 Task: Look for space in Gulfport, United States from 6th September, 2023 to 15th September, 2023 for 6 adults in price range Rs.8000 to Rs.12000. Place can be entire place or private room with 6 bedrooms having 6 beds and 6 bathrooms. Property type can be house, flat, guest house. Amenities needed are: wifi, TV, free parkinig on premises, gym, breakfast. Booking option can be shelf check-in. Required host language is English.
Action: Mouse moved to (469, 112)
Screenshot: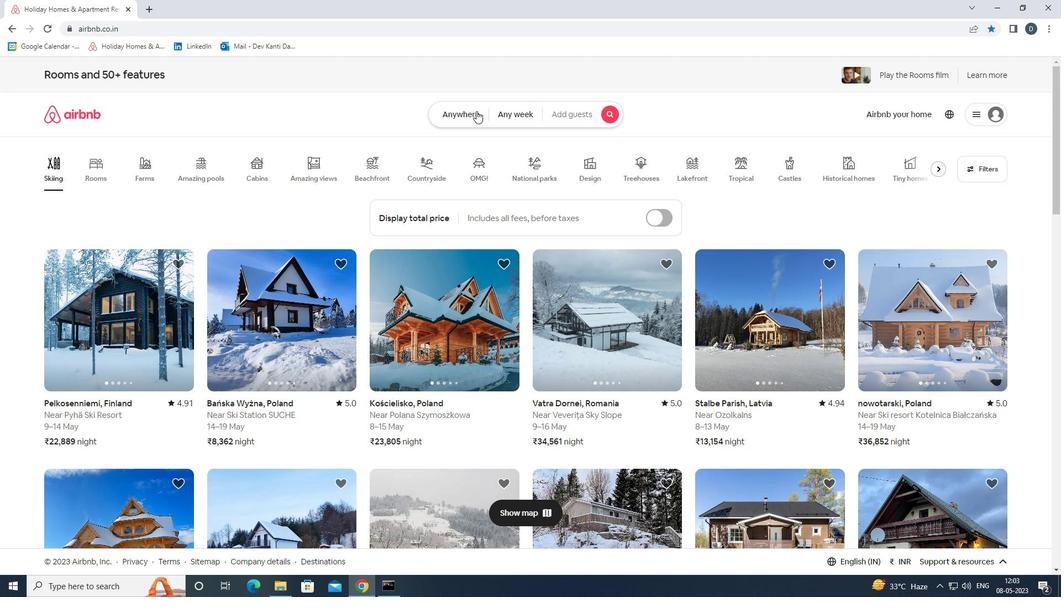 
Action: Mouse pressed left at (469, 112)
Screenshot: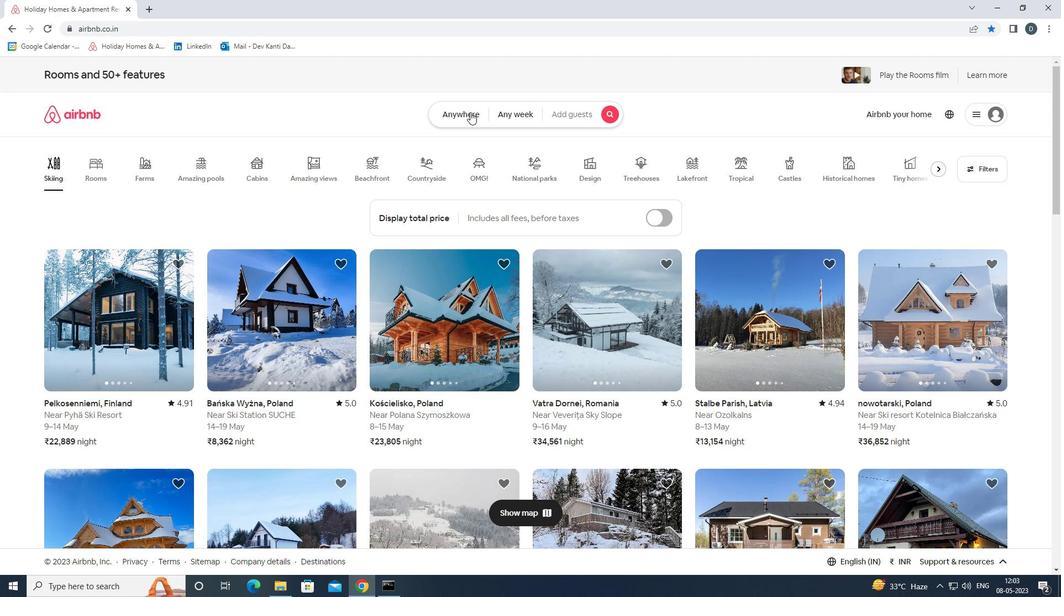 
Action: Mouse moved to (416, 160)
Screenshot: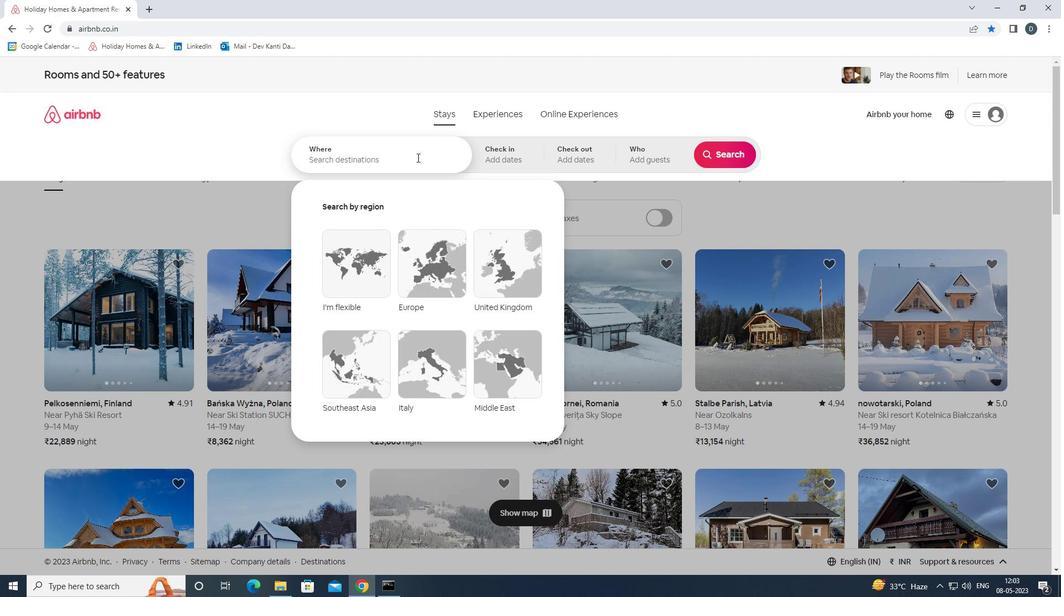 
Action: Mouse pressed left at (416, 160)
Screenshot: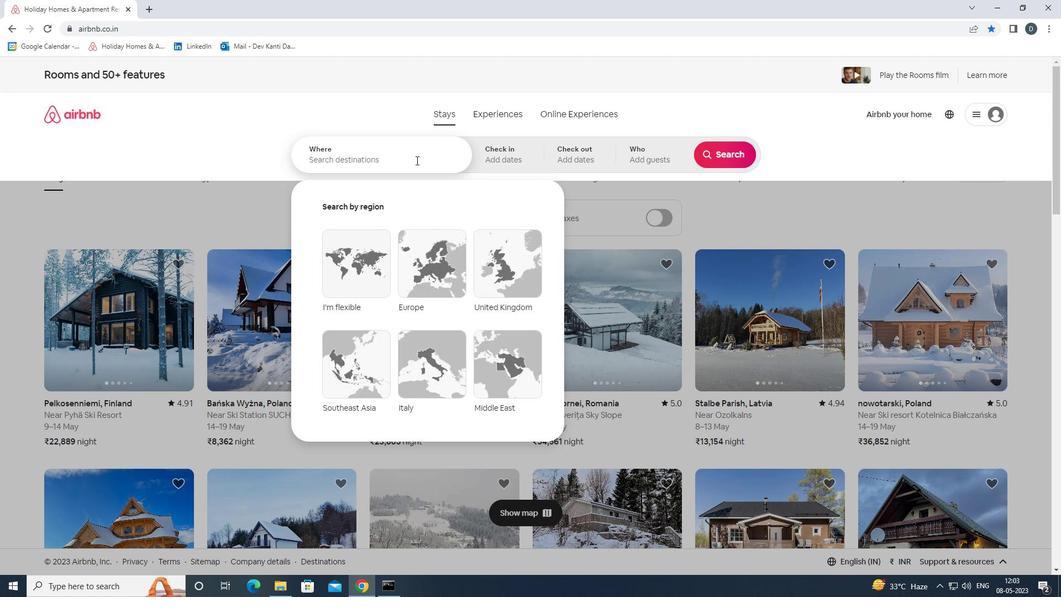 
Action: Key pressed <Key.shift><Key.shift><Key.shift><Key.shift><Key.shift><Key.shift><Key.shift><Key.shift><Key.shift><Key.shift><Key.shift><Key.shift><Key.shift><Key.shift><Key.shift><Key.shift><Key.shift>GULFPORT,<Key.shift><Key.shift><Key.shift><Key.shift><Key.shift><Key.shift><Key.shift><Key.shift><Key.shift><Key.shift><Key.shift><Key.shift><Key.shift><Key.shift><Key.shift>UNITED<Key.space><Key.shift>STATES<Key.enter>
Screenshot: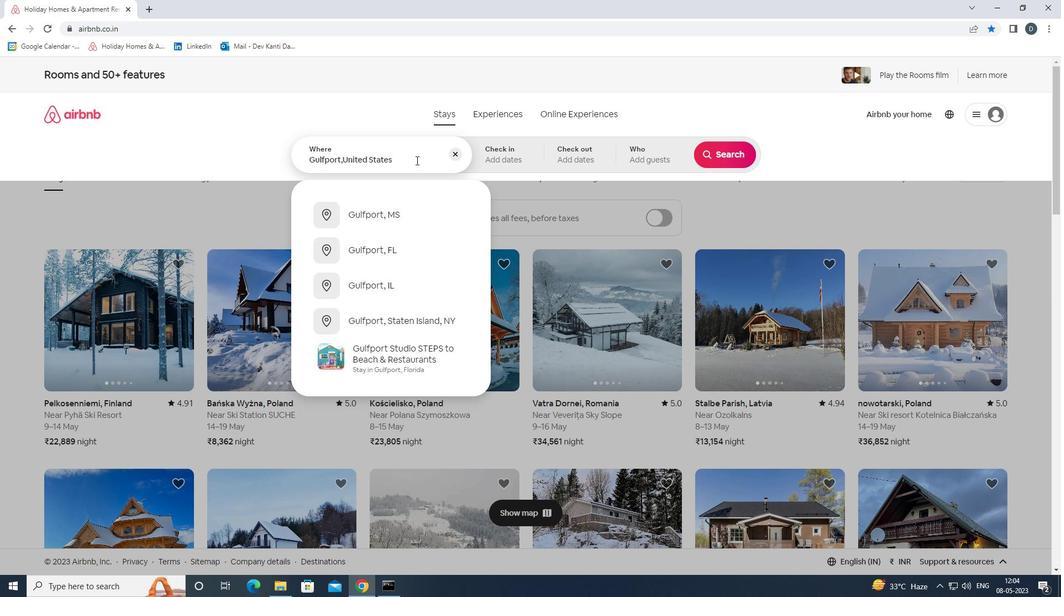 
Action: Mouse moved to (722, 236)
Screenshot: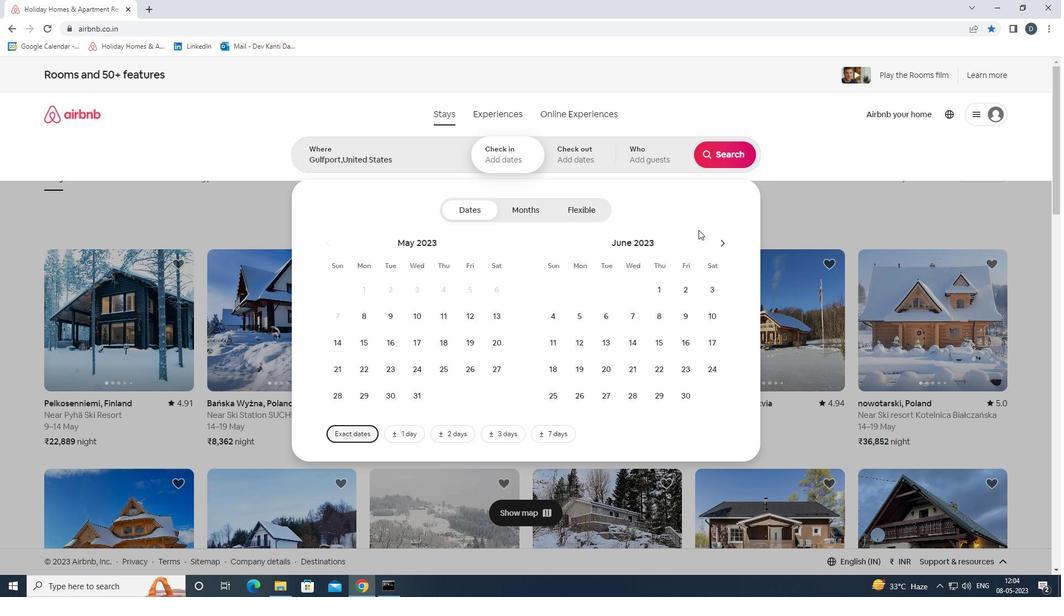 
Action: Mouse pressed left at (722, 236)
Screenshot: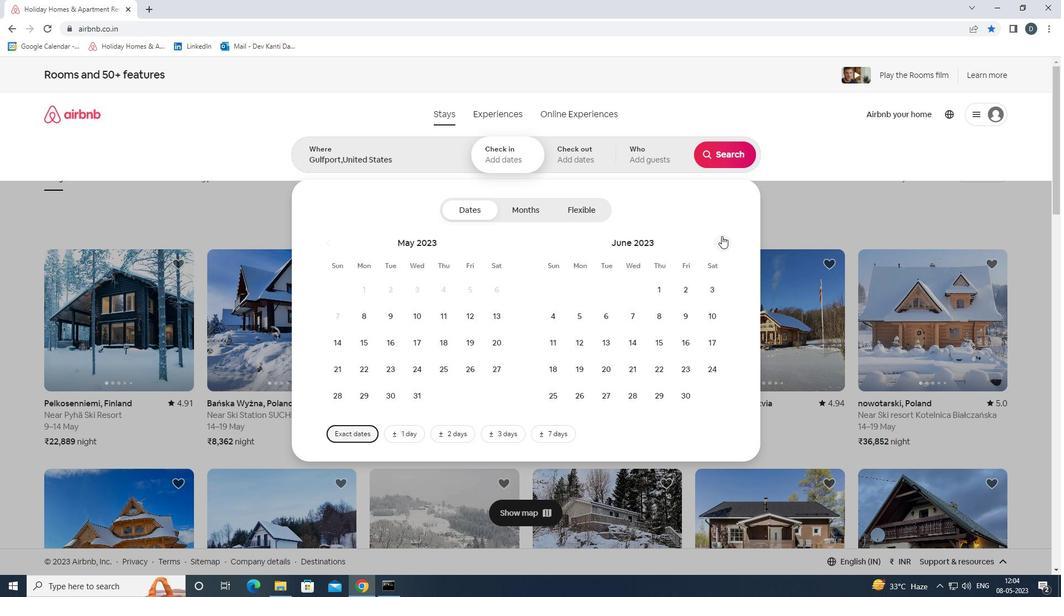 
Action: Mouse pressed left at (722, 236)
Screenshot: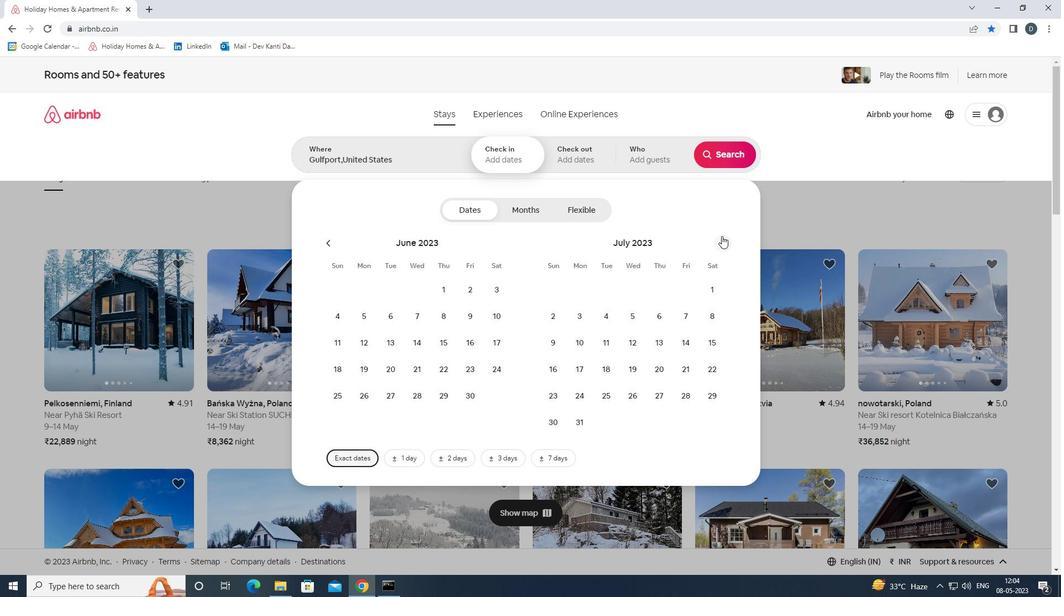 
Action: Mouse pressed left at (722, 236)
Screenshot: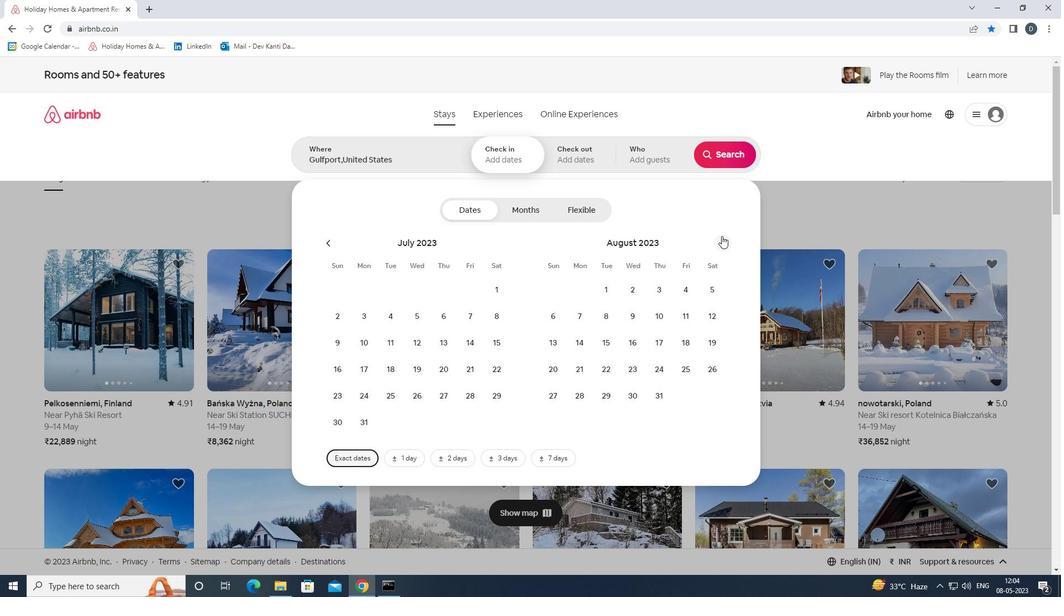 
Action: Mouse moved to (635, 315)
Screenshot: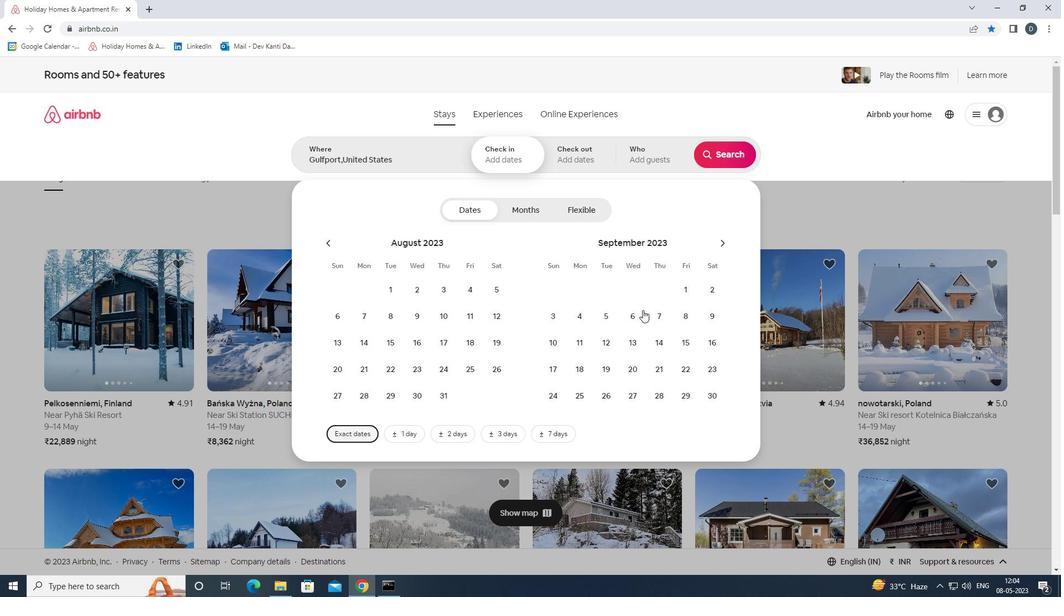 
Action: Mouse pressed left at (635, 315)
Screenshot: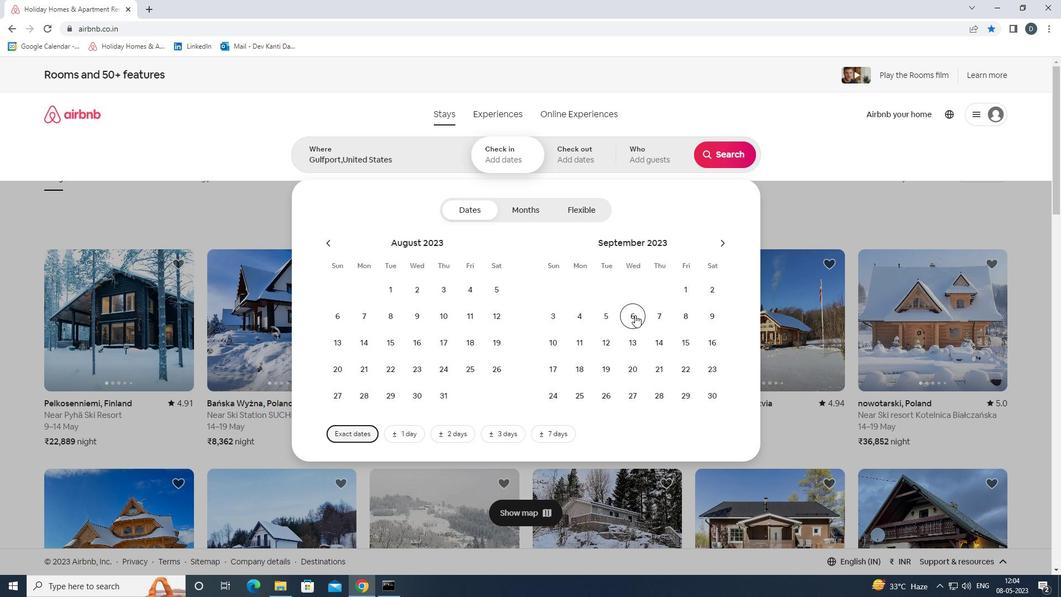 
Action: Mouse moved to (687, 336)
Screenshot: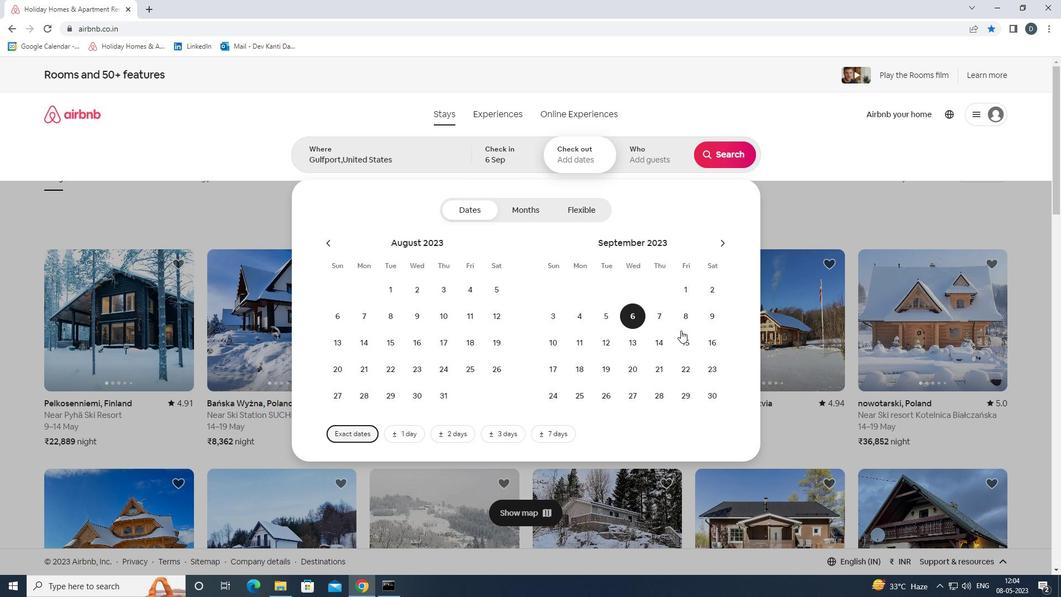 
Action: Mouse pressed left at (687, 336)
Screenshot: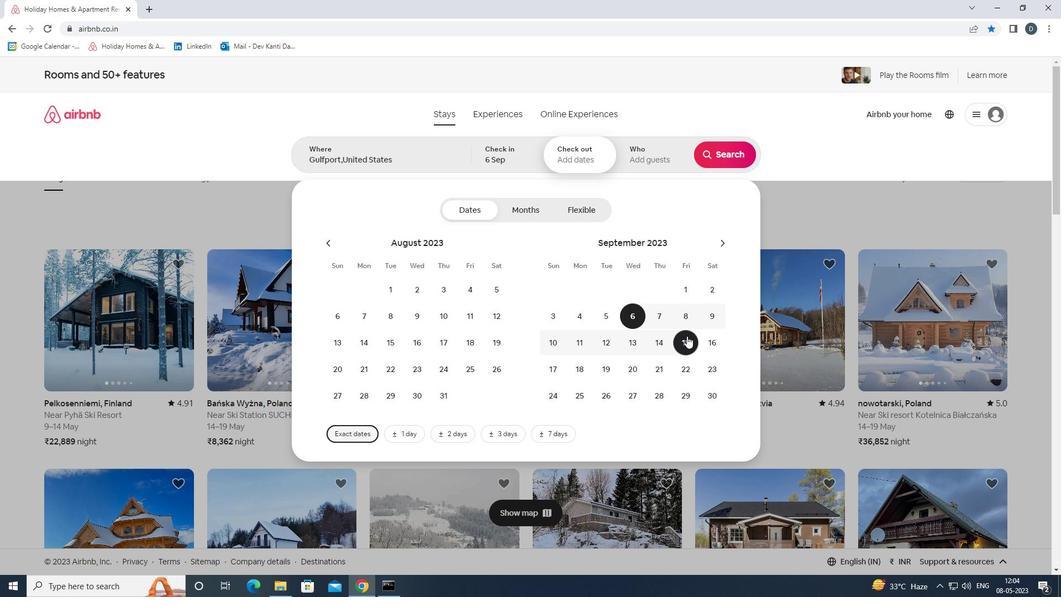
Action: Mouse moved to (663, 162)
Screenshot: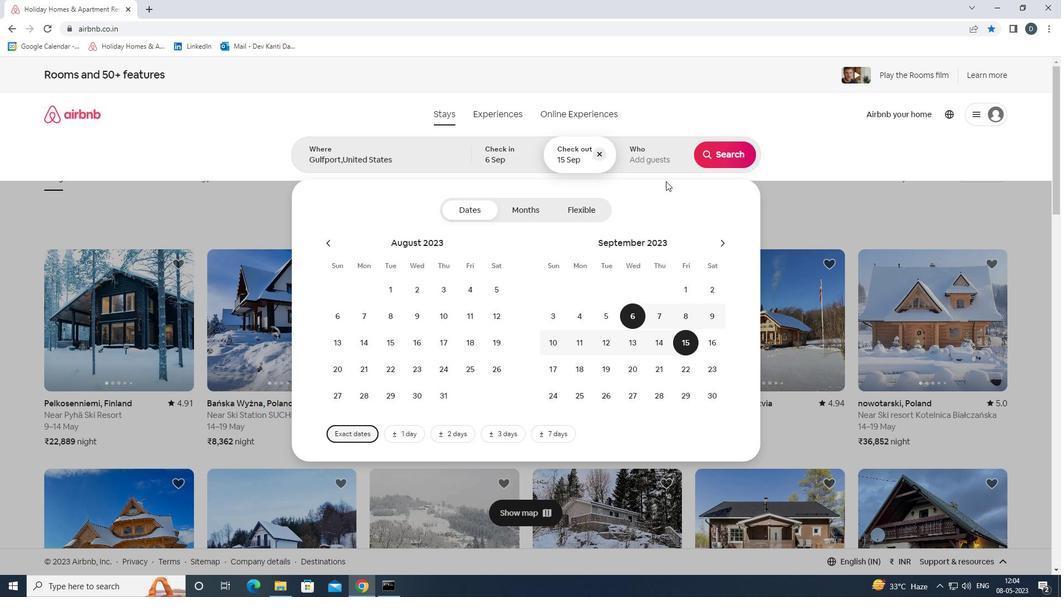 
Action: Mouse pressed left at (663, 162)
Screenshot: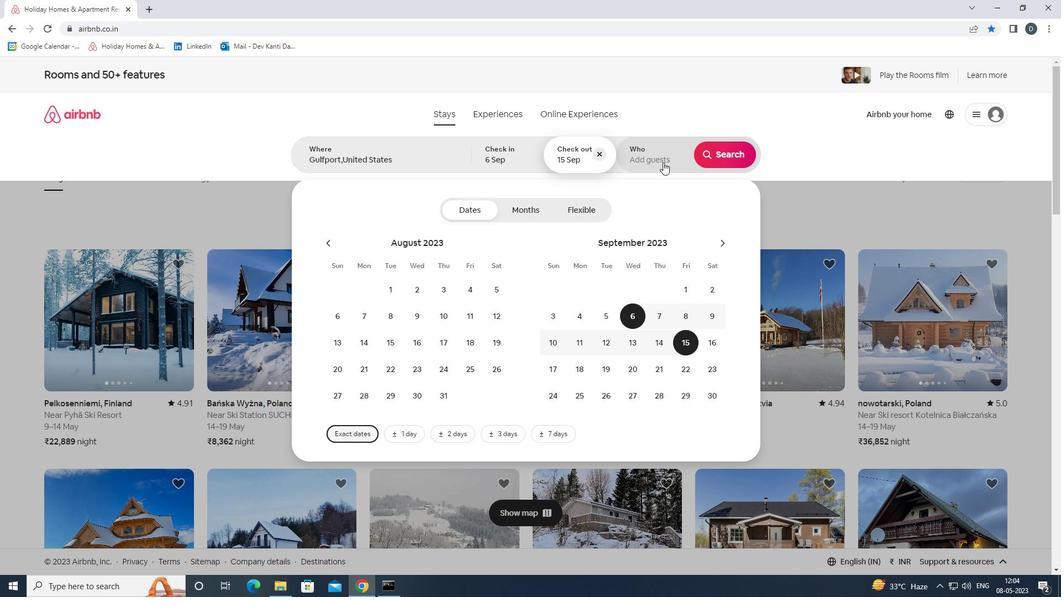 
Action: Mouse moved to (727, 210)
Screenshot: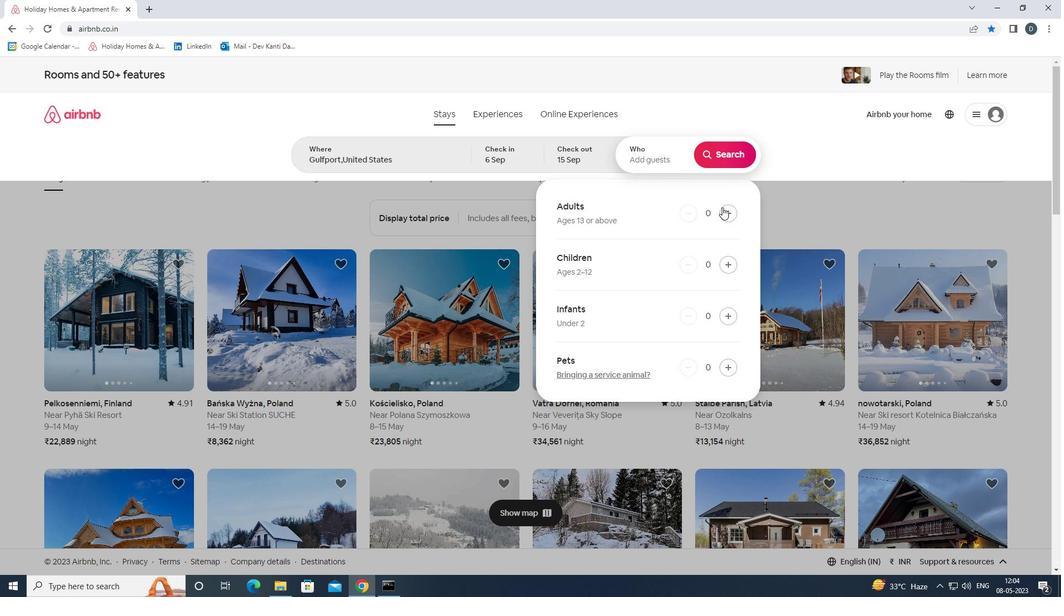 
Action: Mouse pressed left at (727, 210)
Screenshot: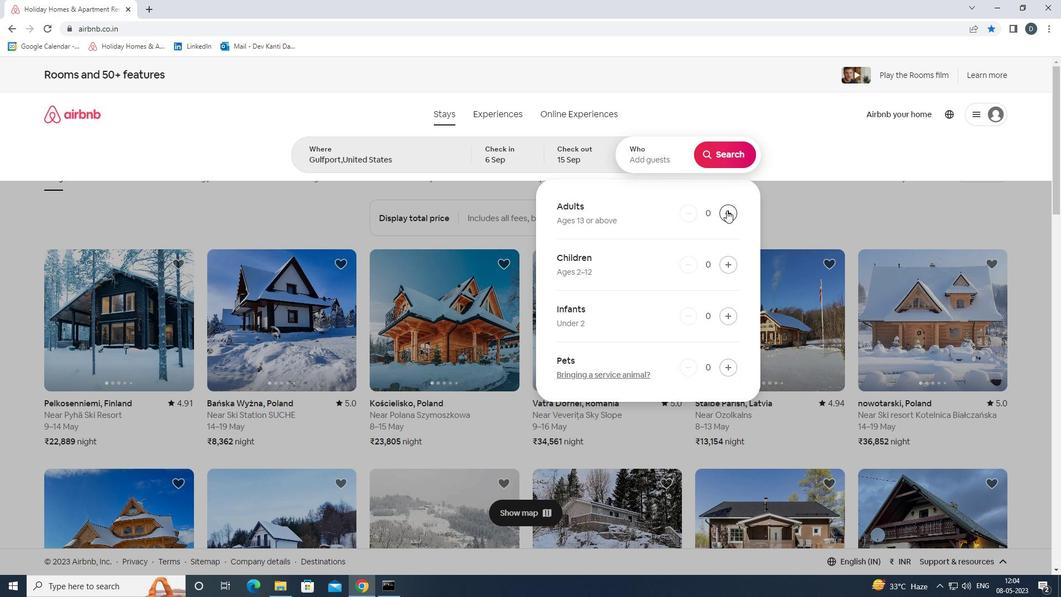
Action: Mouse pressed left at (727, 210)
Screenshot: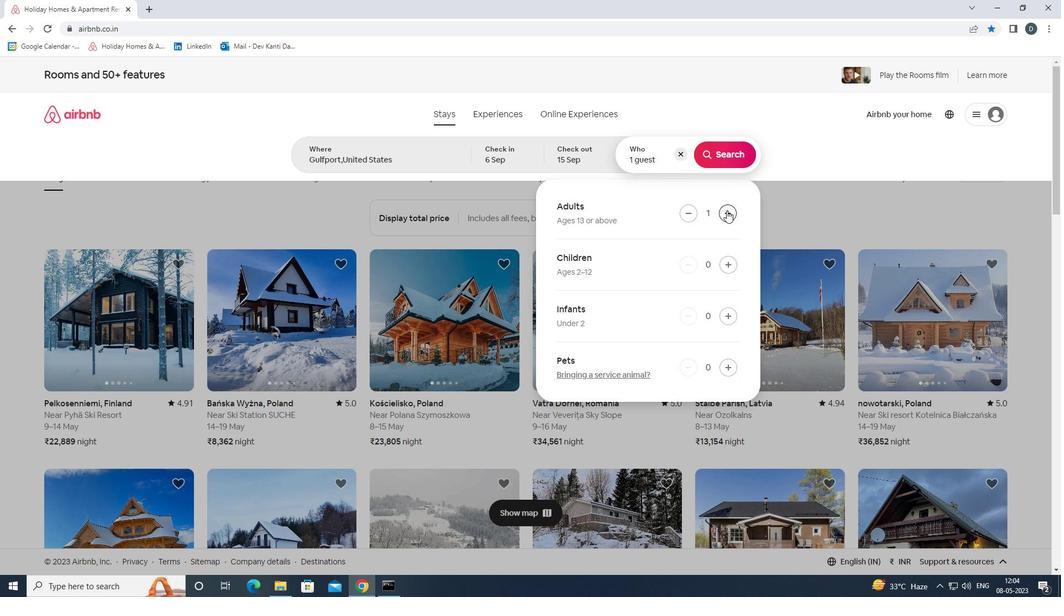 
Action: Mouse pressed left at (727, 210)
Screenshot: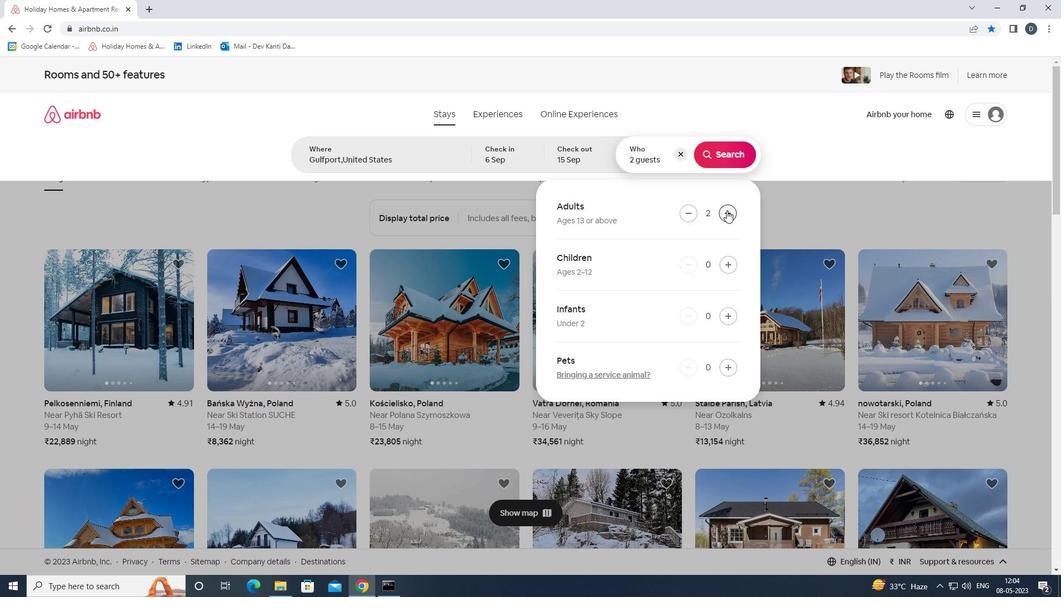 
Action: Mouse pressed left at (727, 210)
Screenshot: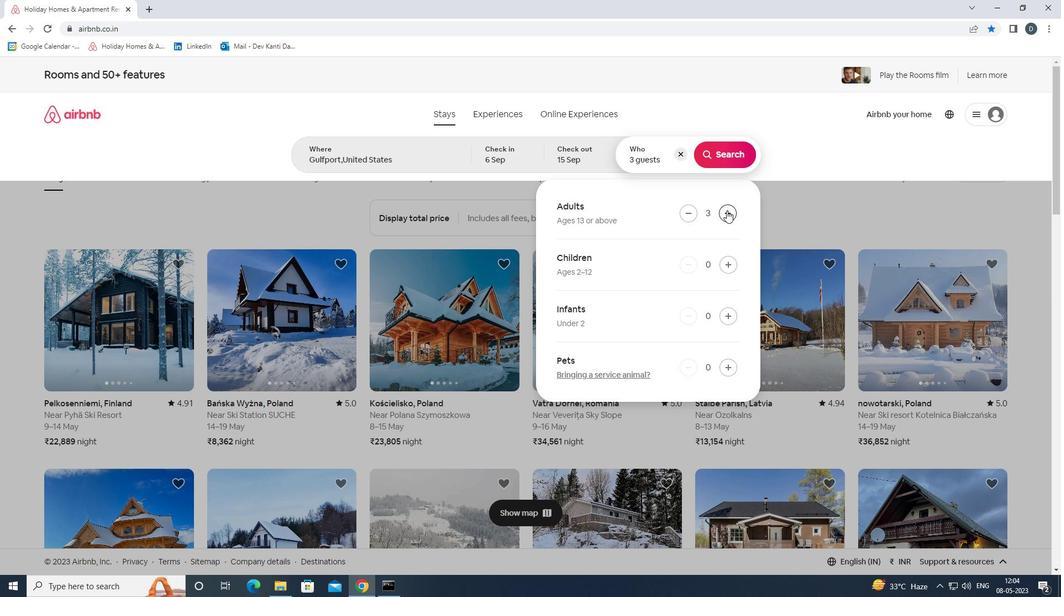 
Action: Mouse pressed left at (727, 210)
Screenshot: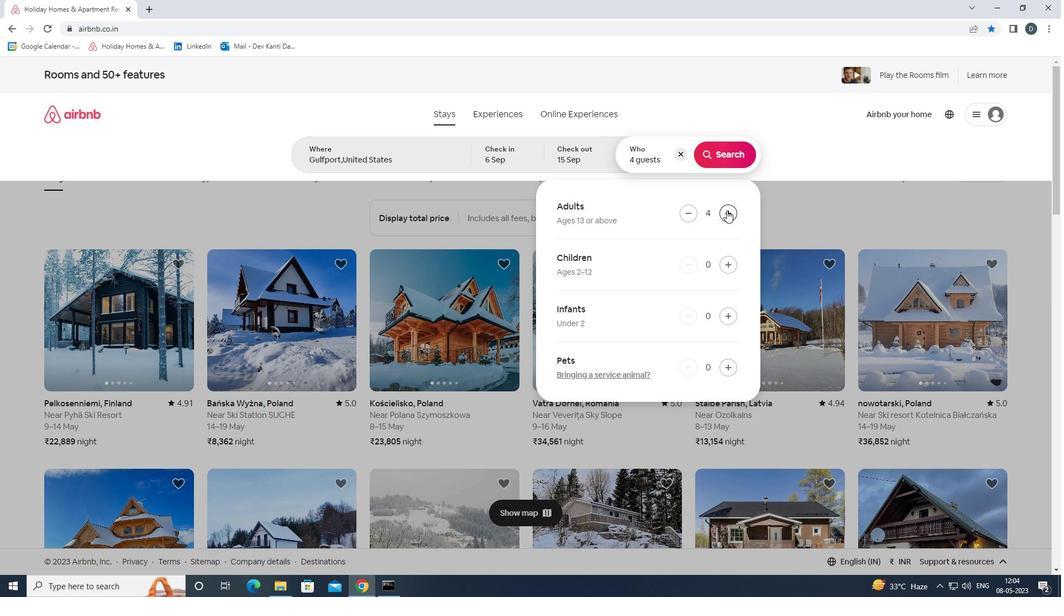 
Action: Mouse pressed left at (727, 210)
Screenshot: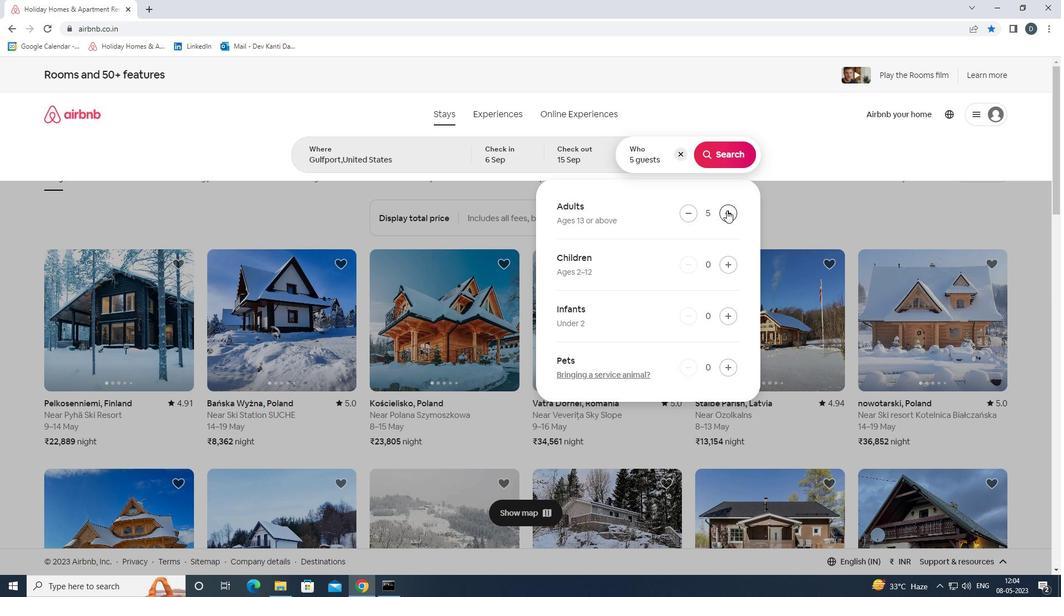 
Action: Mouse moved to (719, 155)
Screenshot: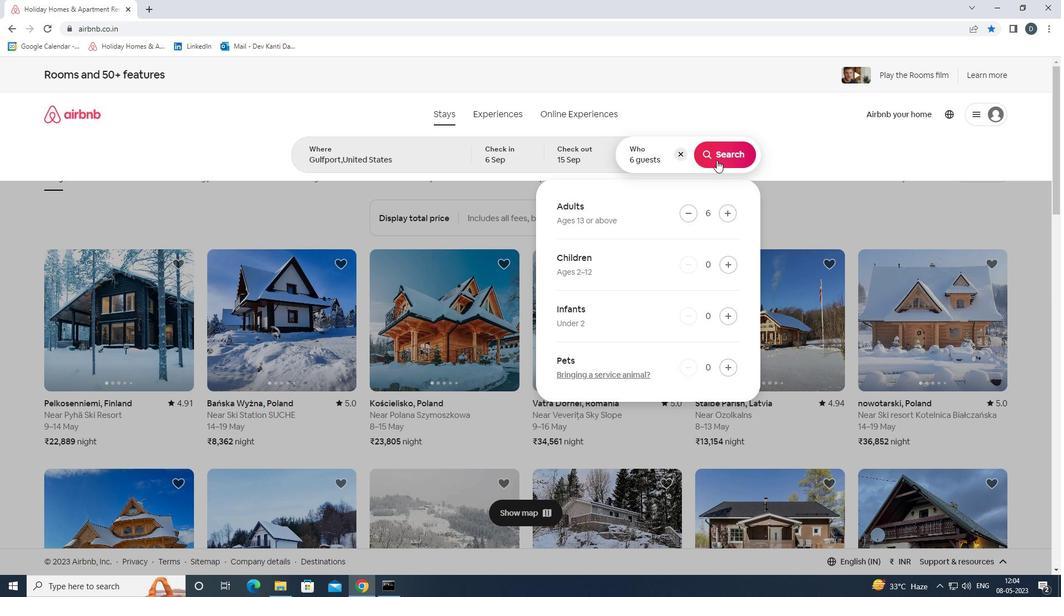 
Action: Mouse pressed left at (719, 155)
Screenshot: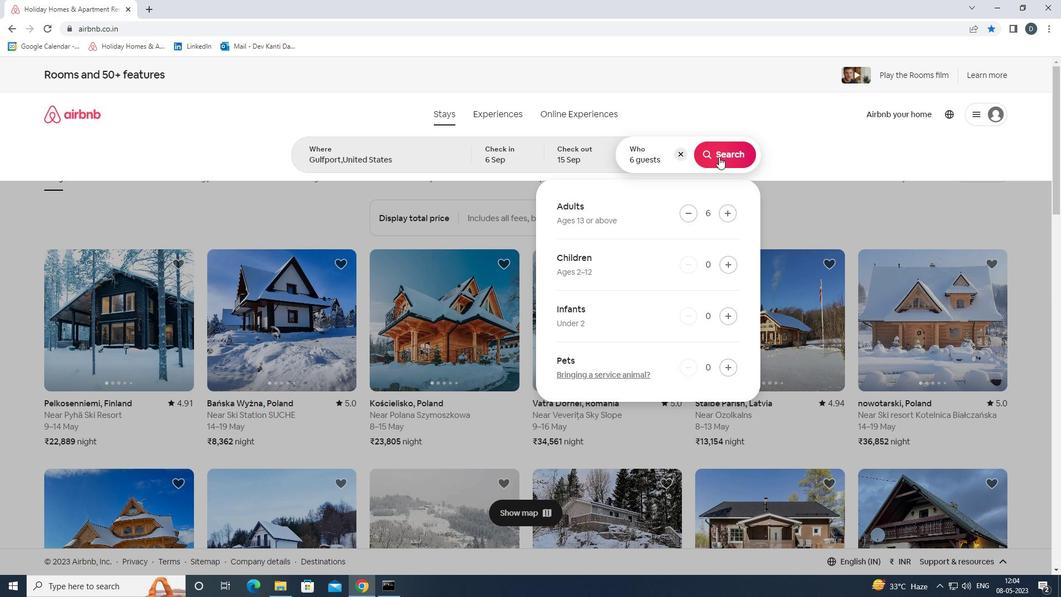 
Action: Mouse moved to (1009, 123)
Screenshot: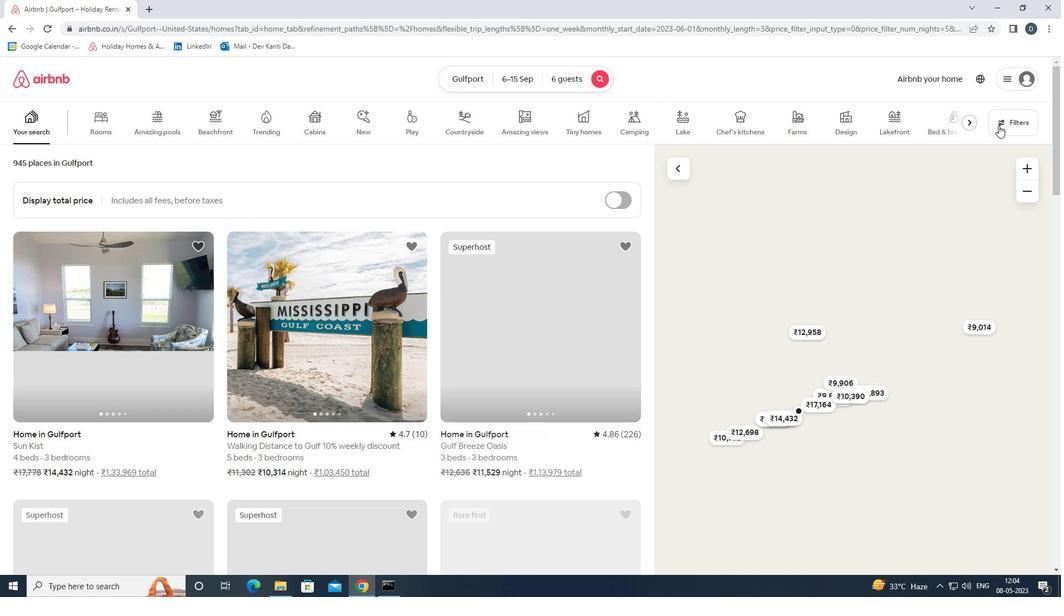 
Action: Mouse pressed left at (1009, 123)
Screenshot: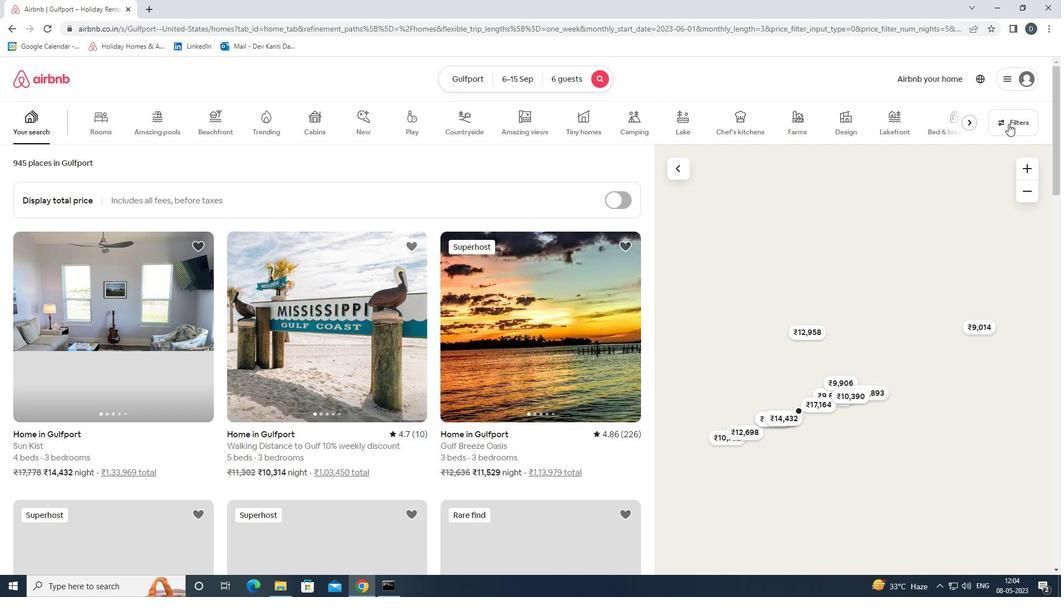
Action: Mouse moved to (447, 392)
Screenshot: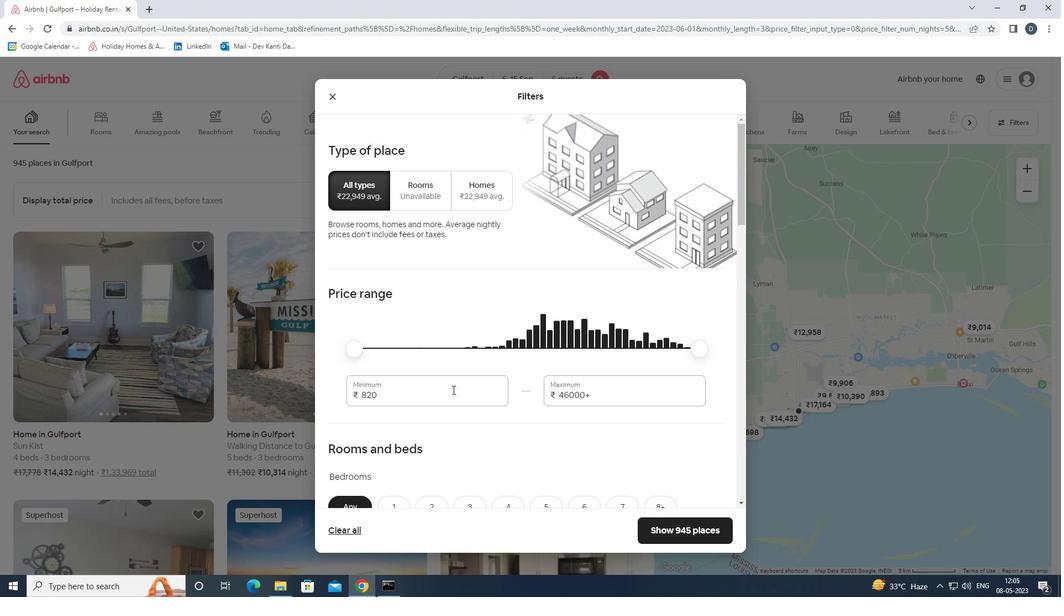 
Action: Mouse pressed left at (447, 392)
Screenshot: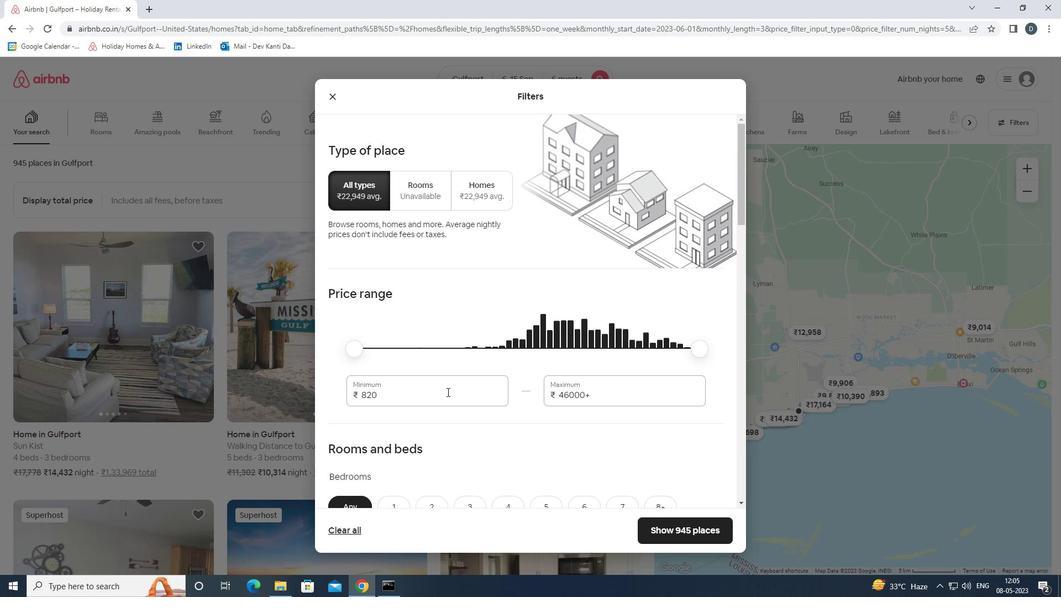 
Action: Mouse pressed left at (447, 392)
Screenshot: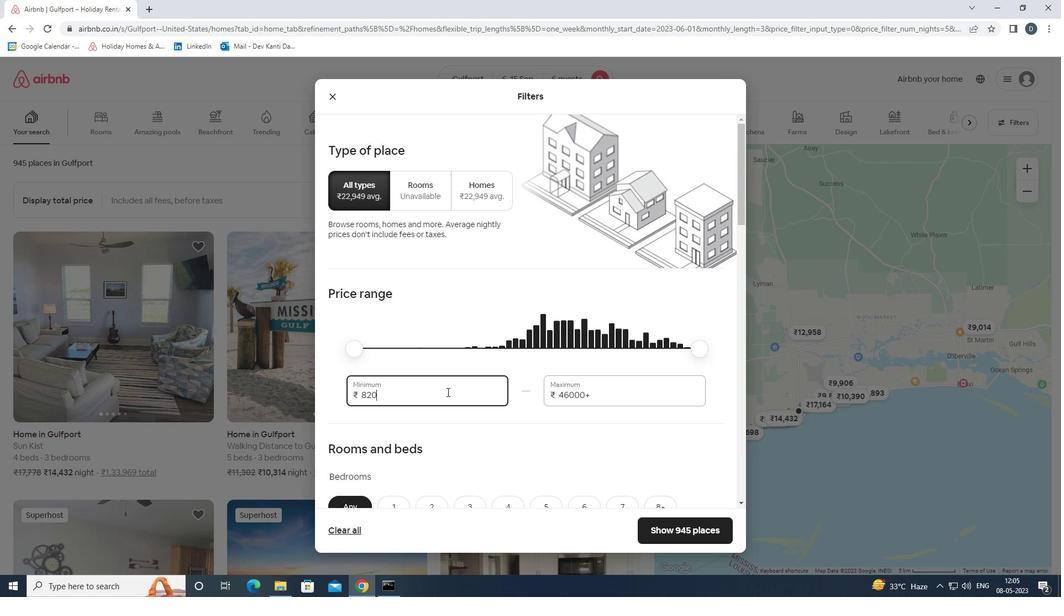 
Action: Mouse moved to (459, 390)
Screenshot: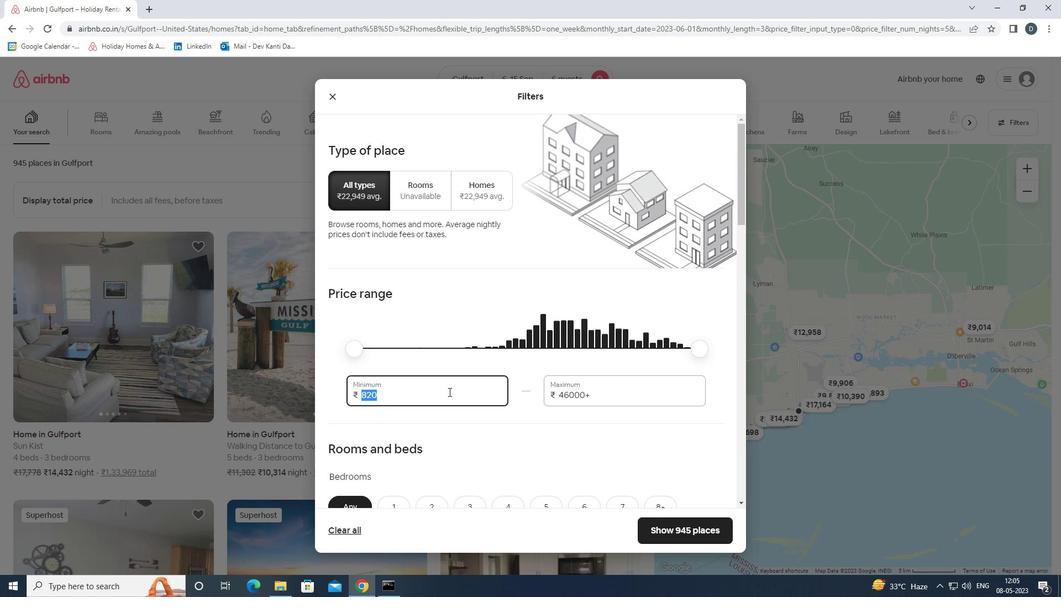 
Action: Key pressed 8000<Key.tab>12000
Screenshot: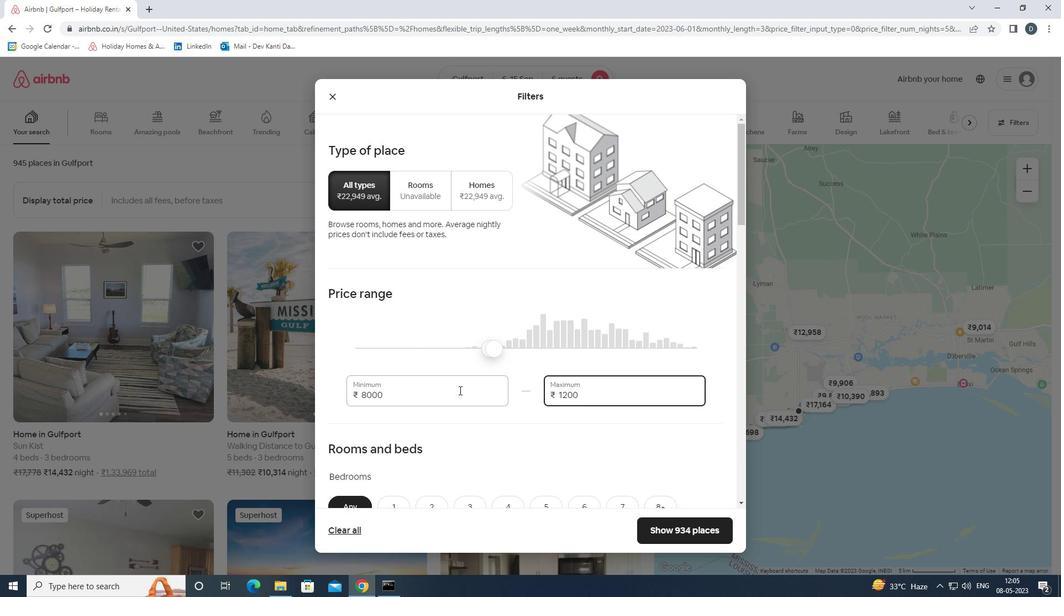 
Action: Mouse moved to (477, 390)
Screenshot: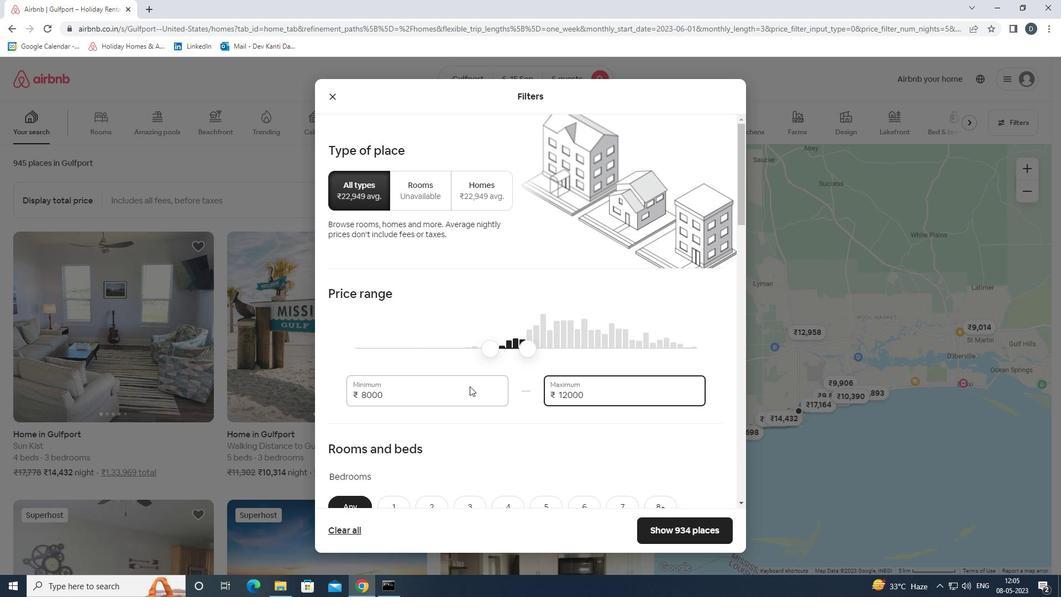 
Action: Mouse scrolled (477, 389) with delta (0, 0)
Screenshot: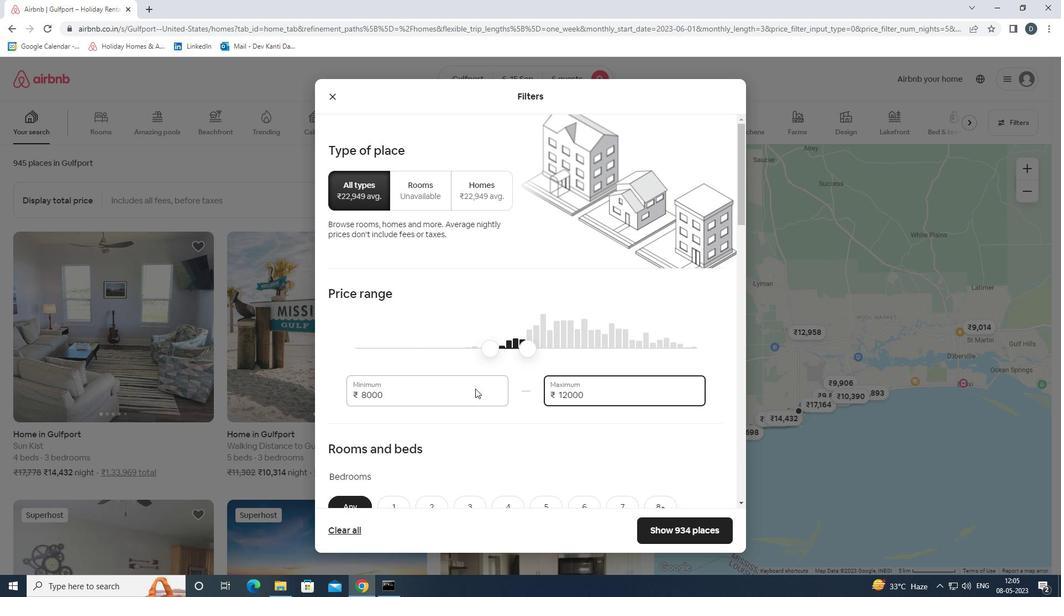 
Action: Mouse scrolled (477, 389) with delta (0, 0)
Screenshot: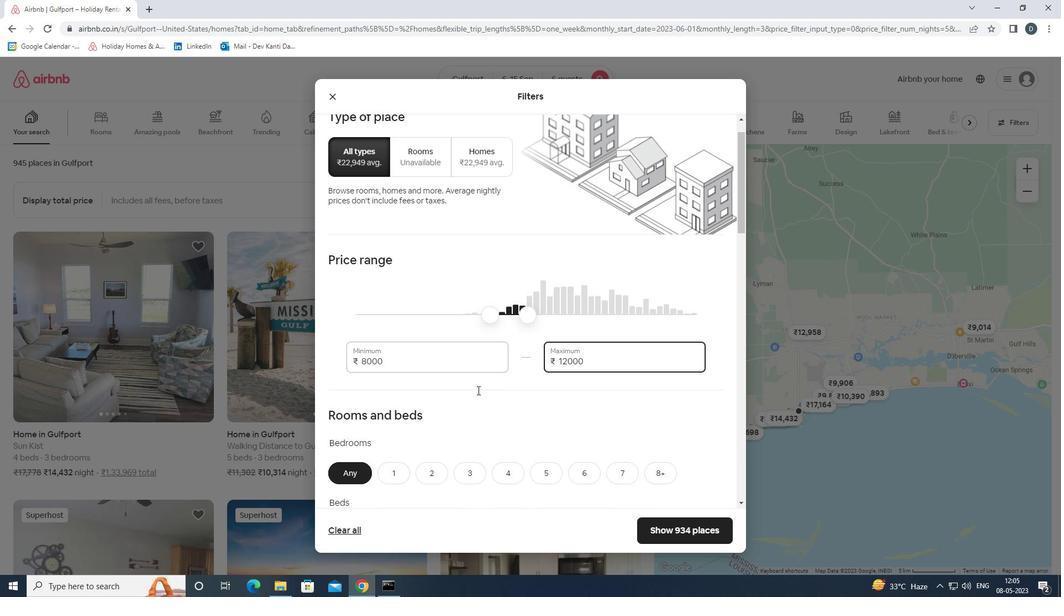 
Action: Mouse moved to (472, 387)
Screenshot: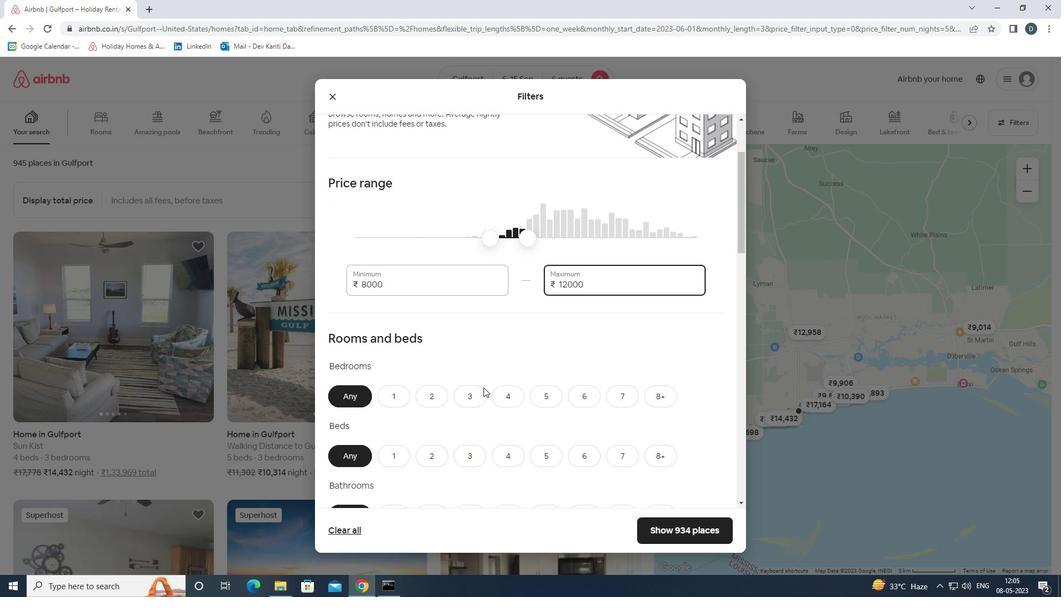 
Action: Mouse scrolled (472, 387) with delta (0, 0)
Screenshot: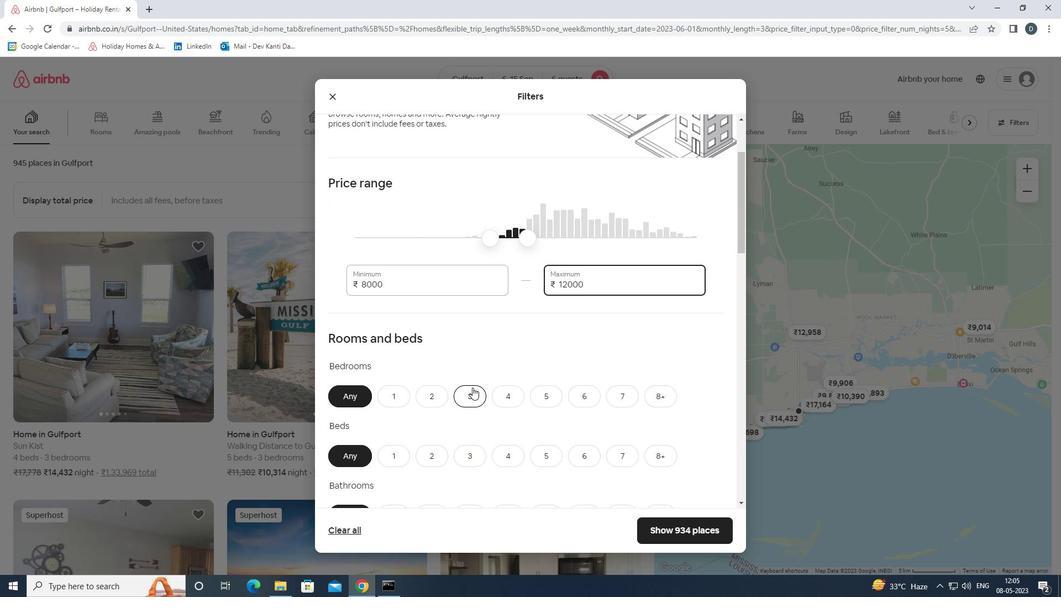 
Action: Mouse moved to (582, 343)
Screenshot: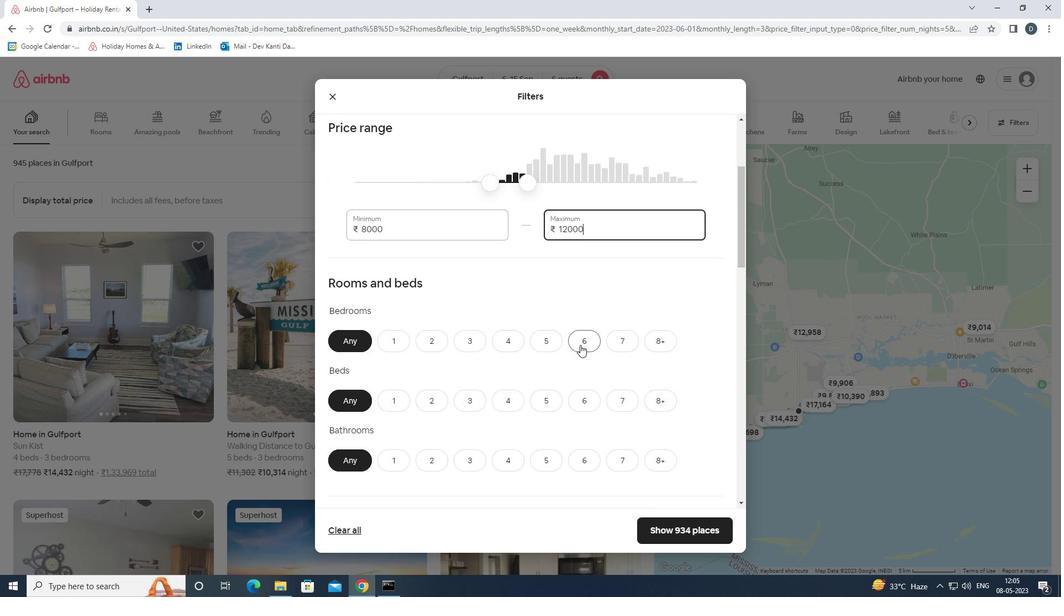 
Action: Mouse pressed left at (582, 343)
Screenshot: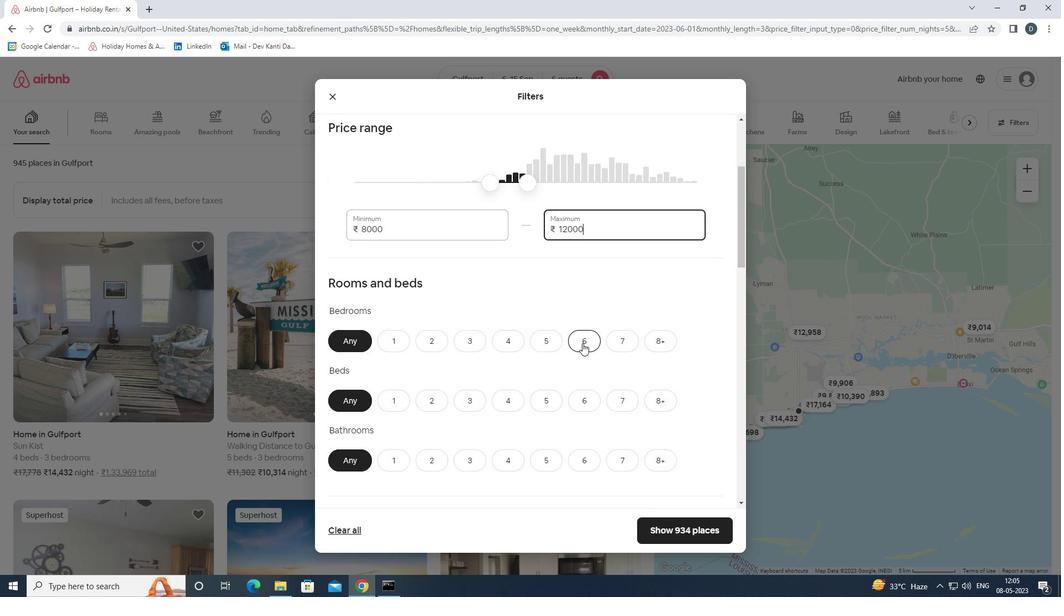 
Action: Mouse moved to (572, 403)
Screenshot: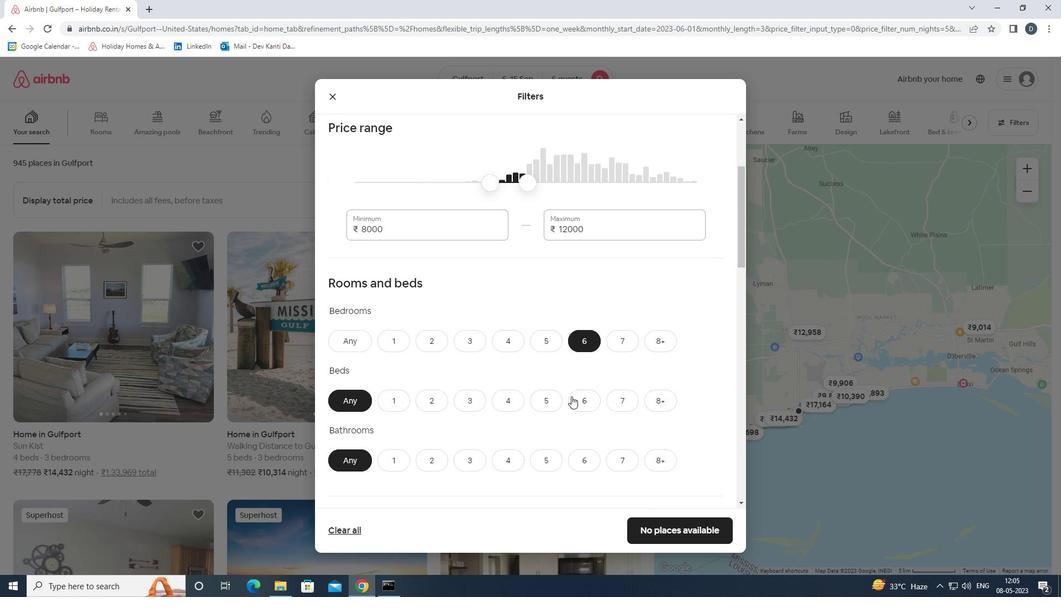 
Action: Mouse pressed left at (572, 403)
Screenshot: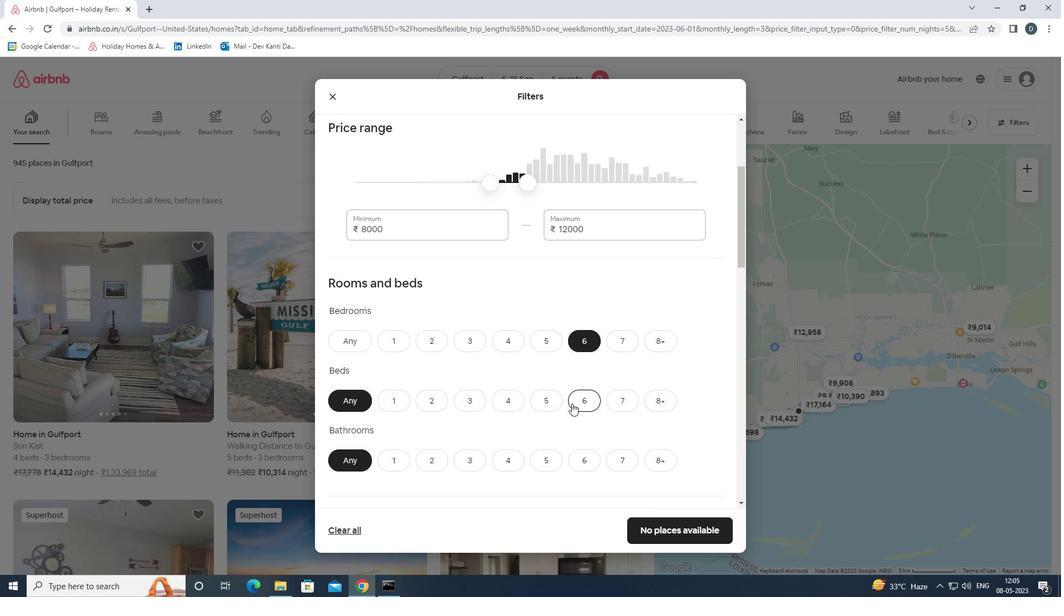 
Action: Mouse moved to (584, 458)
Screenshot: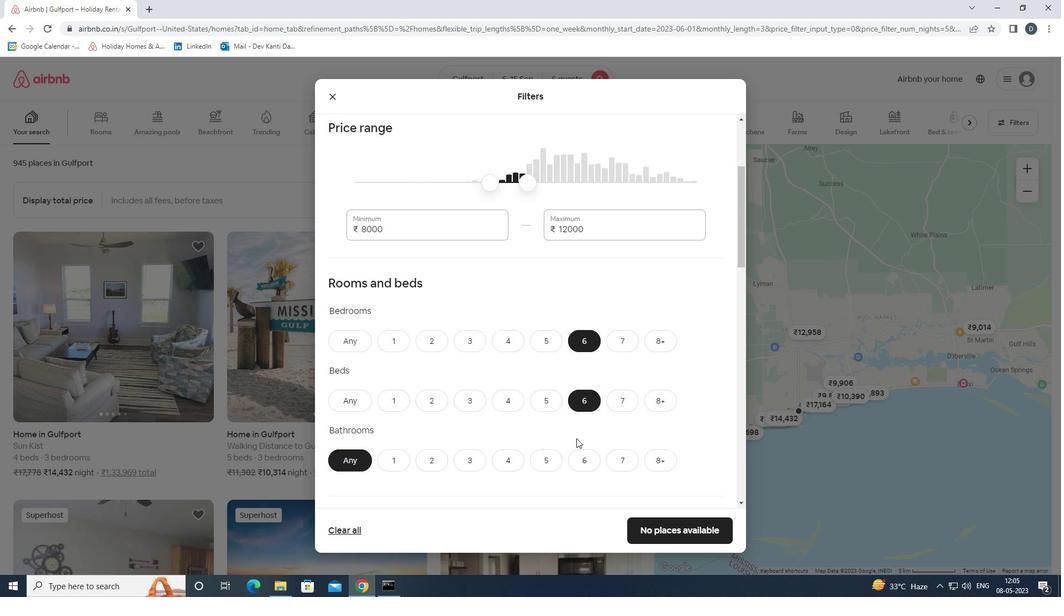 
Action: Mouse pressed left at (584, 458)
Screenshot: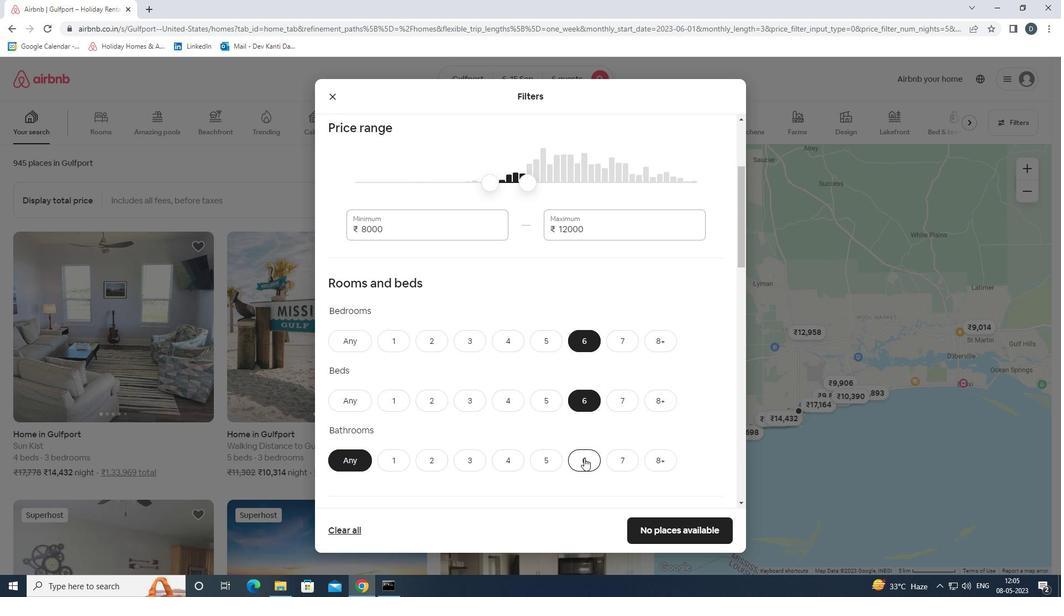 
Action: Mouse moved to (580, 438)
Screenshot: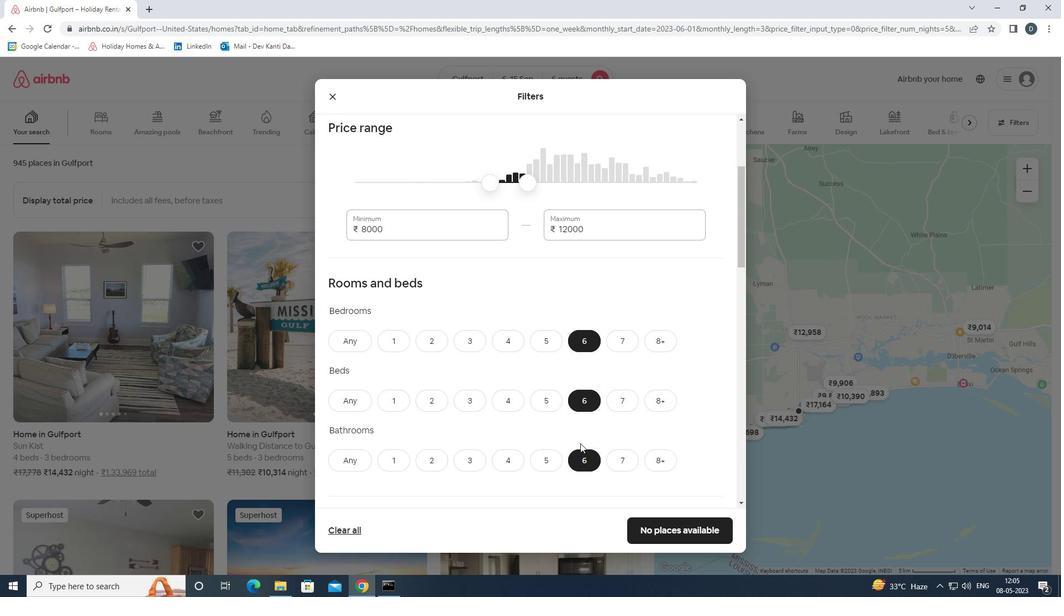 
Action: Mouse scrolled (580, 437) with delta (0, 0)
Screenshot: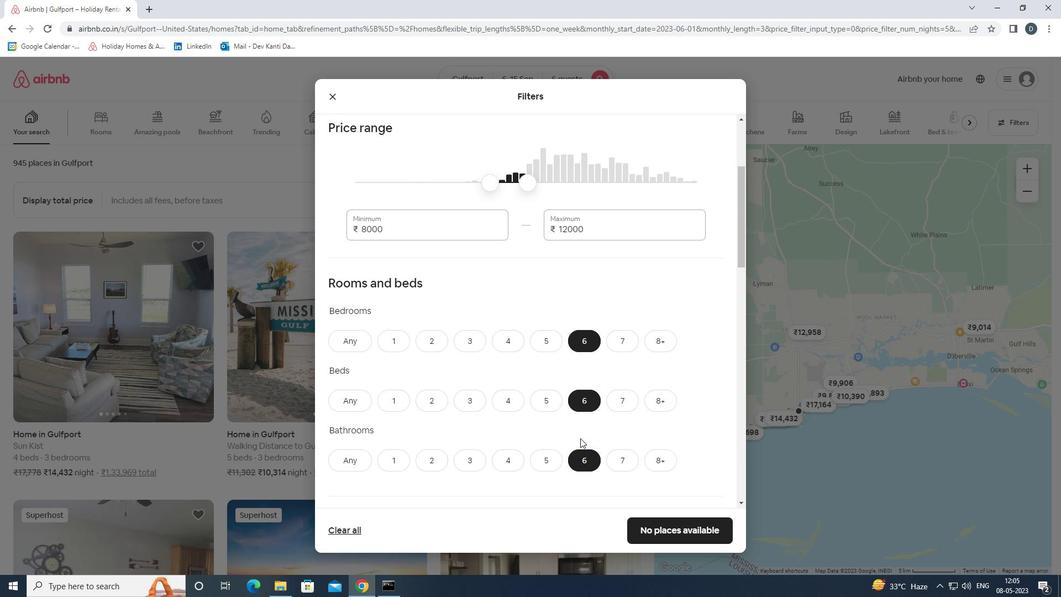 
Action: Mouse scrolled (580, 437) with delta (0, 0)
Screenshot: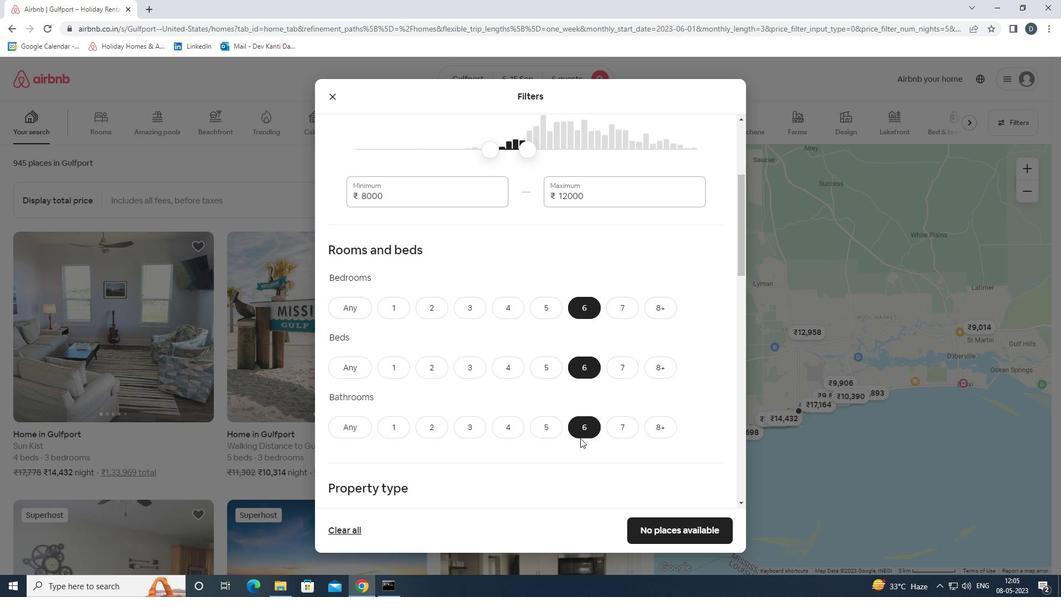 
Action: Mouse scrolled (580, 437) with delta (0, 0)
Screenshot: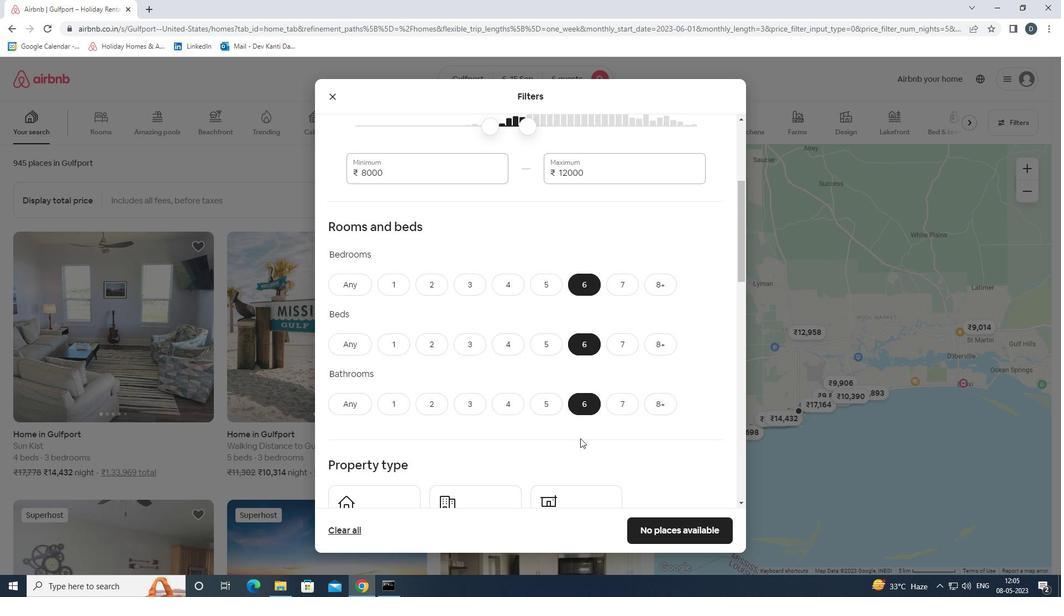 
Action: Mouse moved to (399, 425)
Screenshot: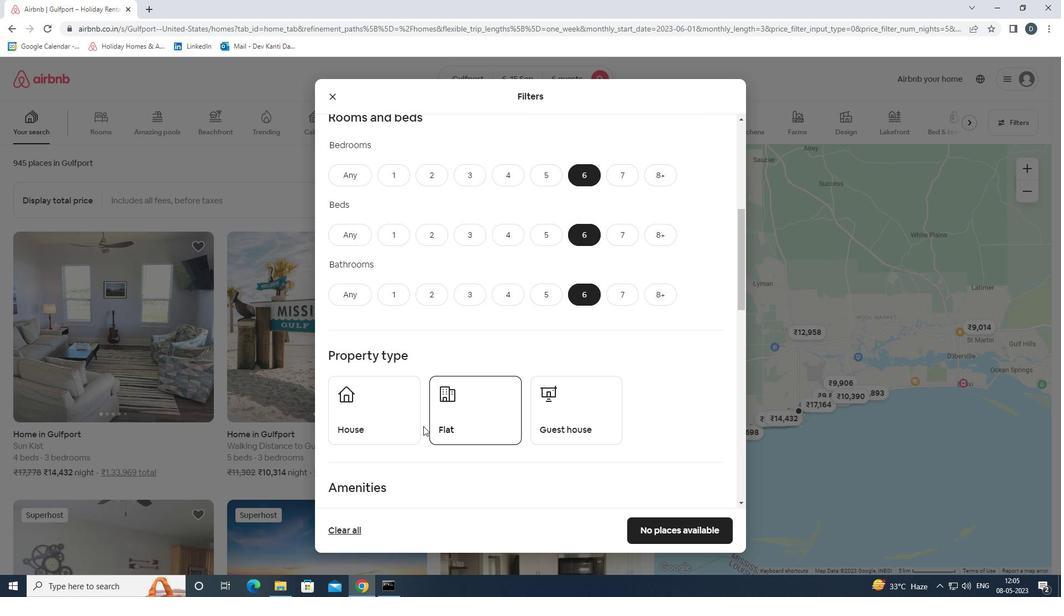
Action: Mouse pressed left at (399, 425)
Screenshot: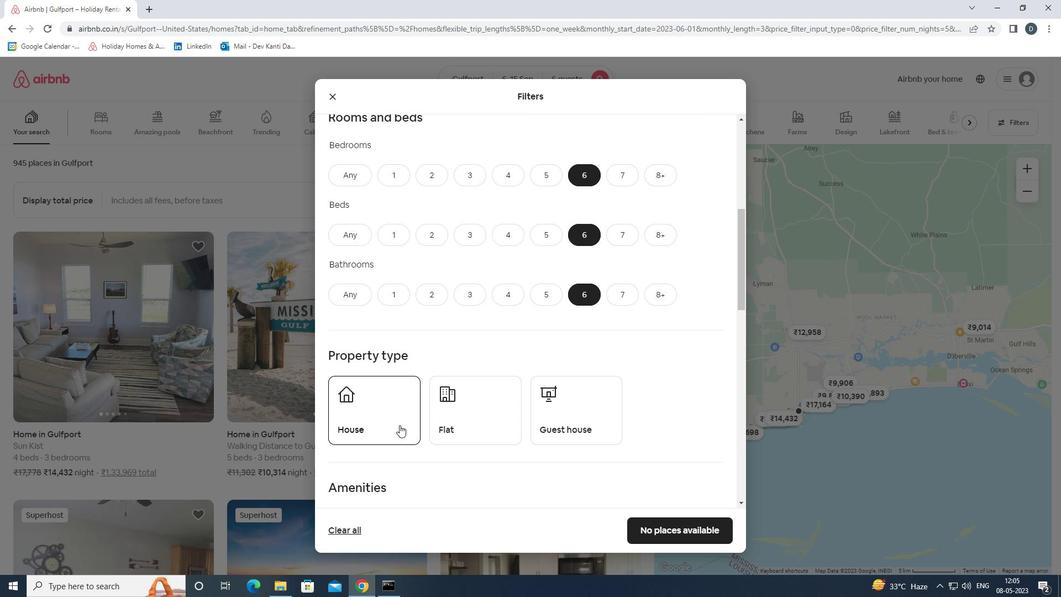 
Action: Mouse moved to (478, 419)
Screenshot: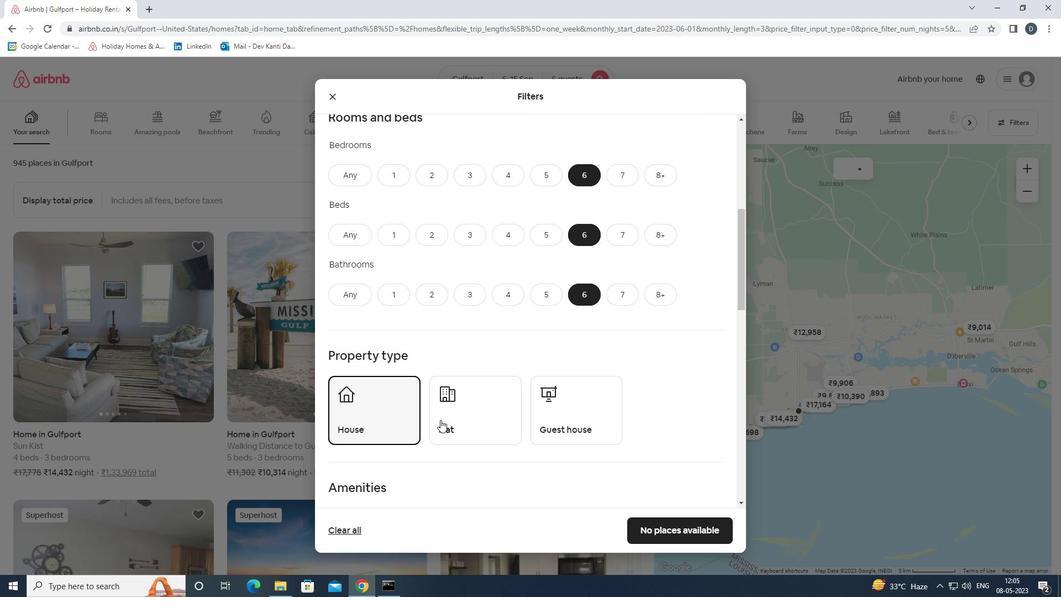 
Action: Mouse pressed left at (478, 419)
Screenshot: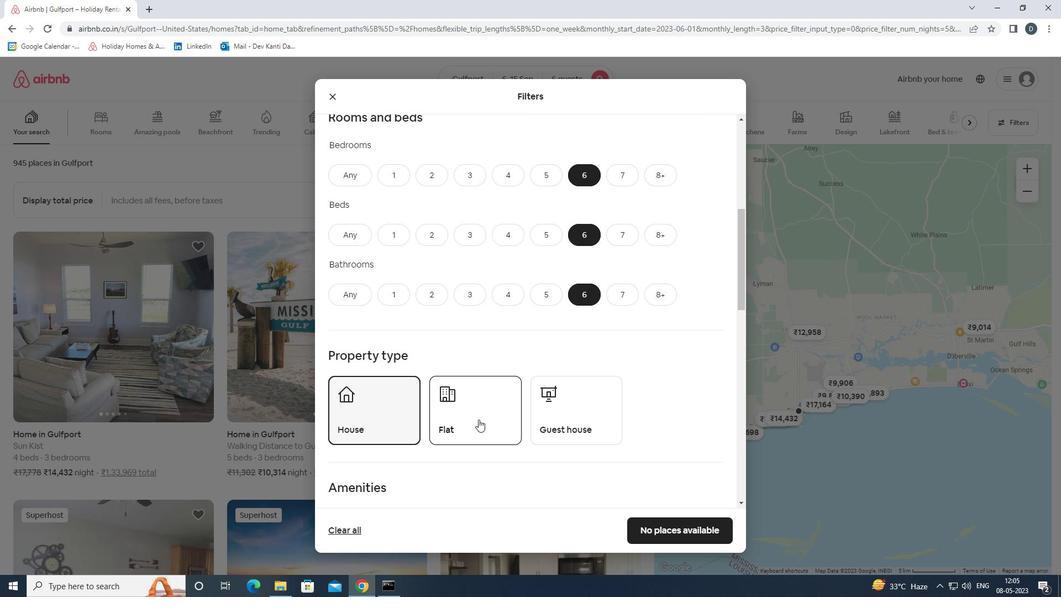 
Action: Mouse moved to (552, 404)
Screenshot: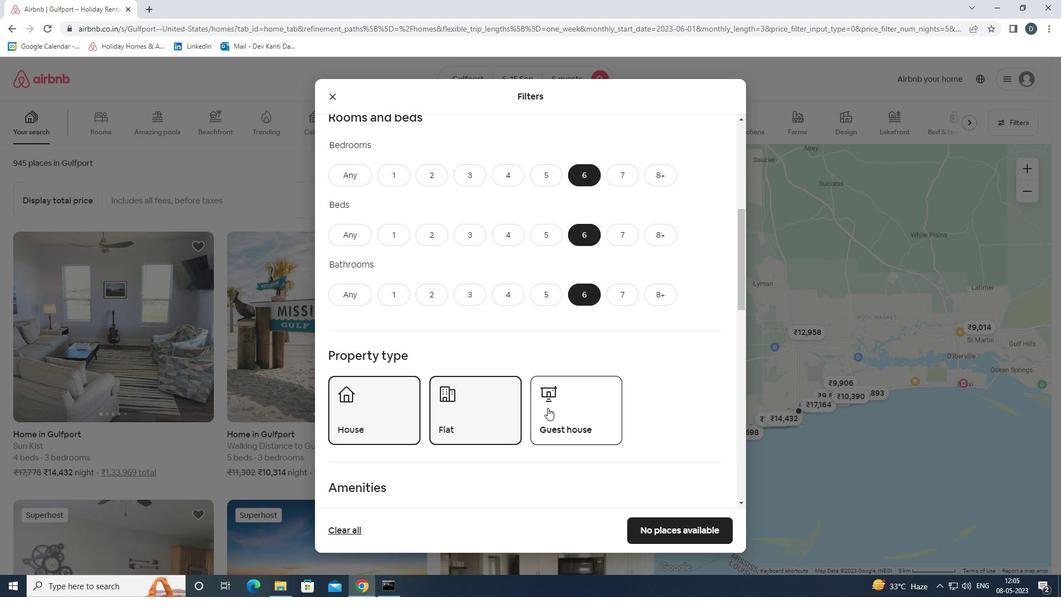 
Action: Mouse pressed left at (552, 404)
Screenshot: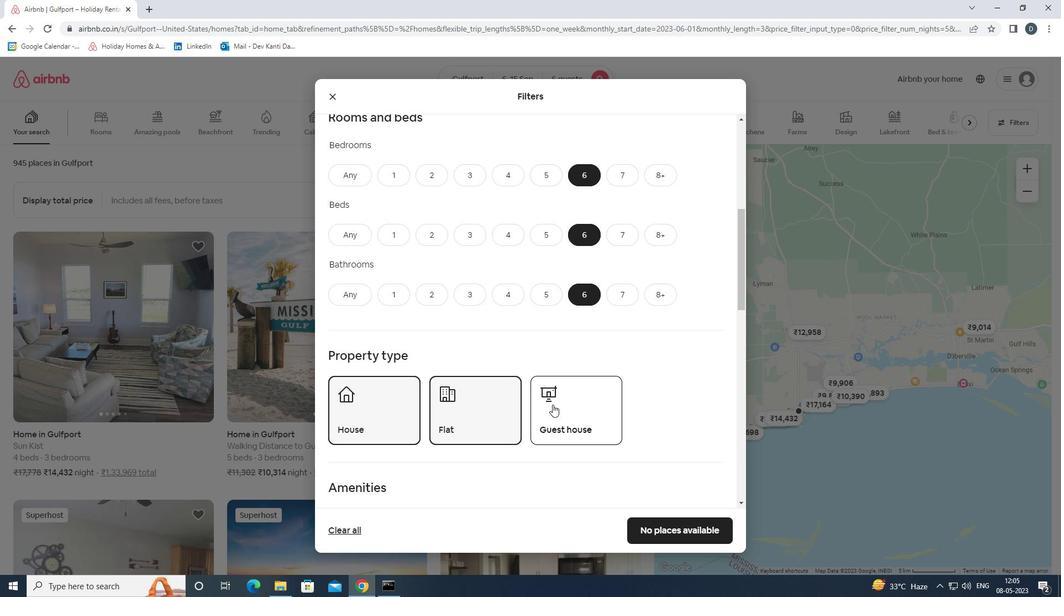 
Action: Mouse moved to (552, 404)
Screenshot: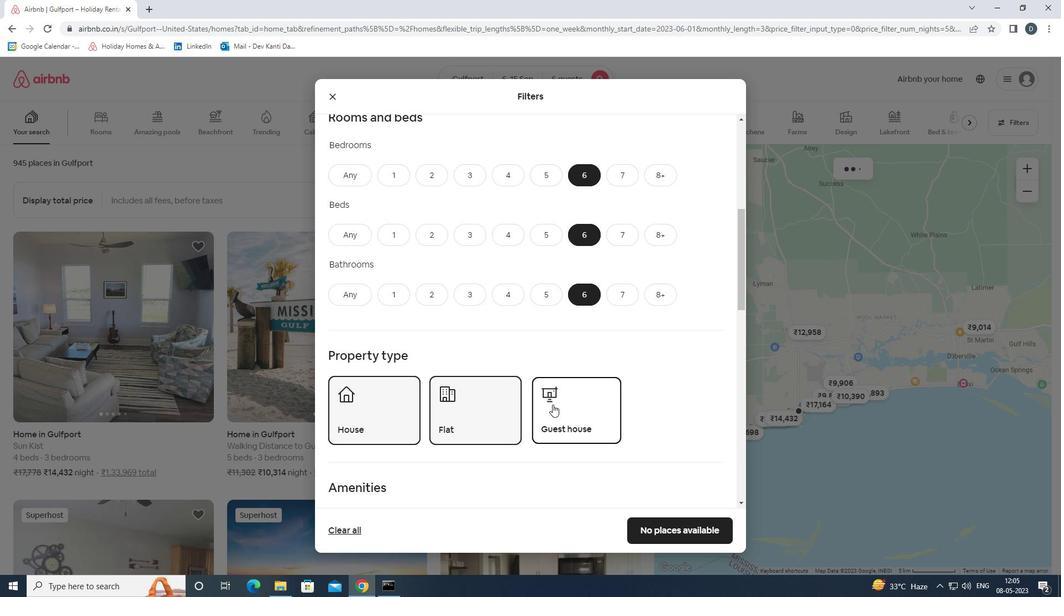 
Action: Mouse scrolled (552, 404) with delta (0, 0)
Screenshot: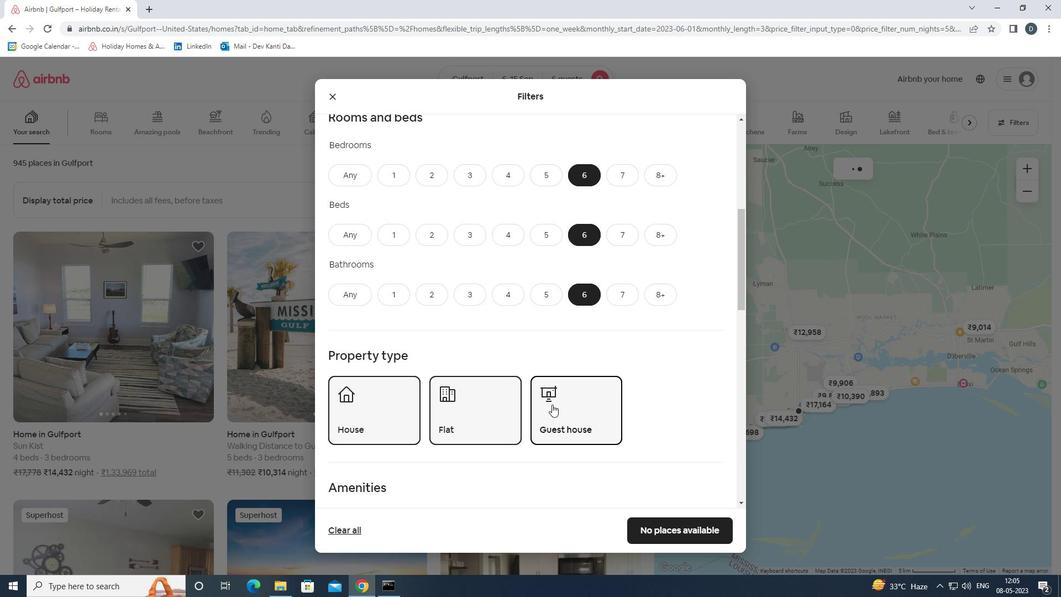 
Action: Mouse scrolled (552, 404) with delta (0, 0)
Screenshot: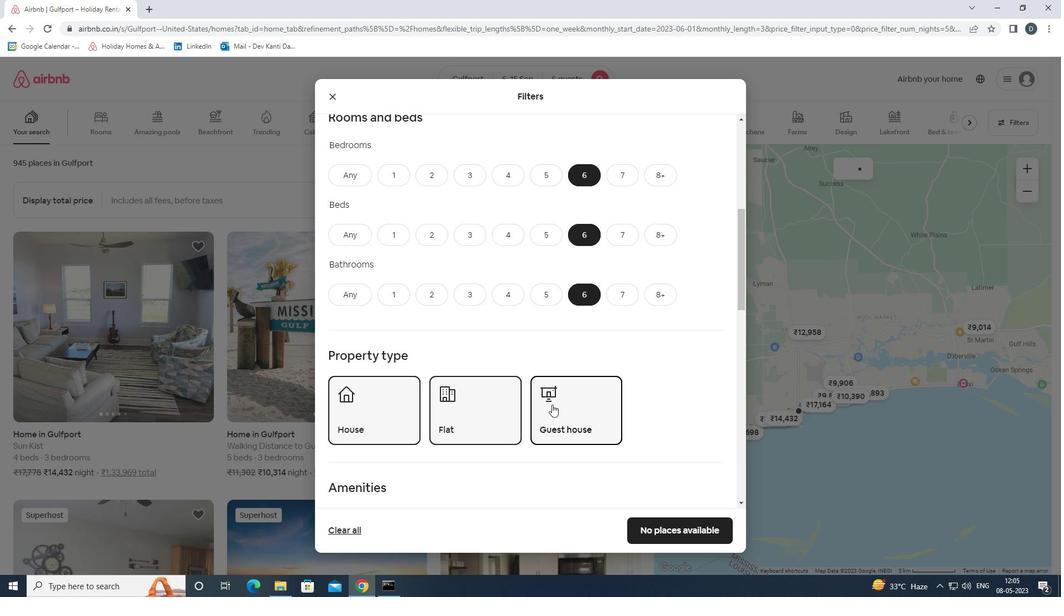 
Action: Mouse scrolled (552, 404) with delta (0, 0)
Screenshot: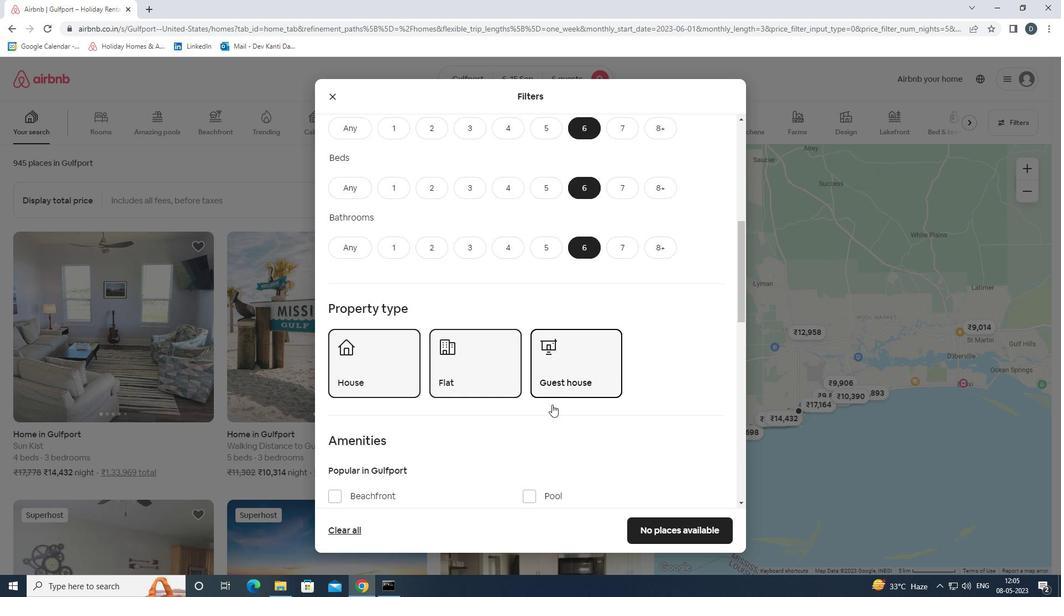 
Action: Mouse moved to (366, 401)
Screenshot: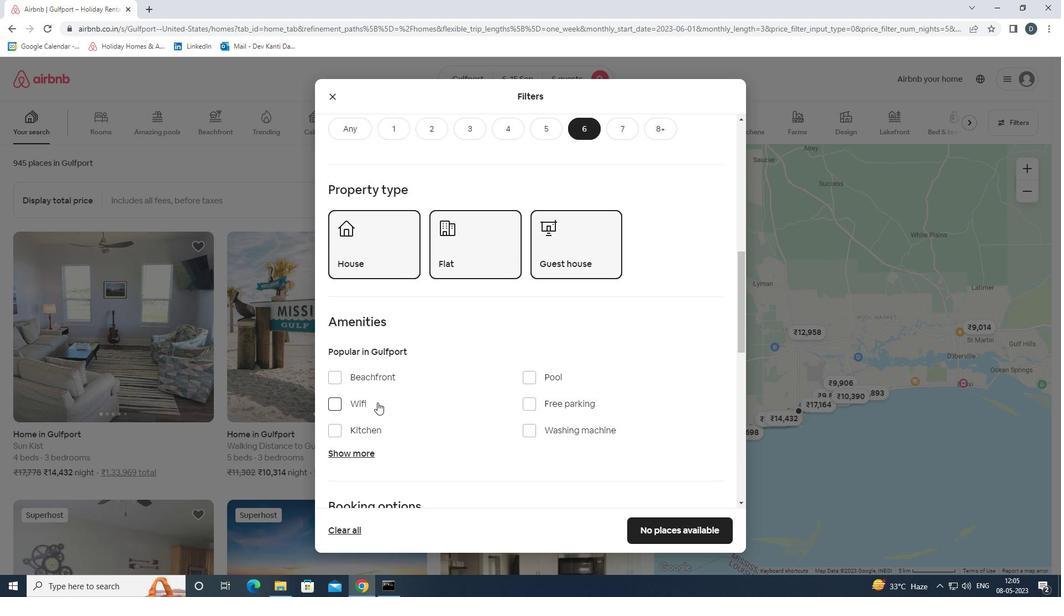
Action: Mouse pressed left at (366, 401)
Screenshot: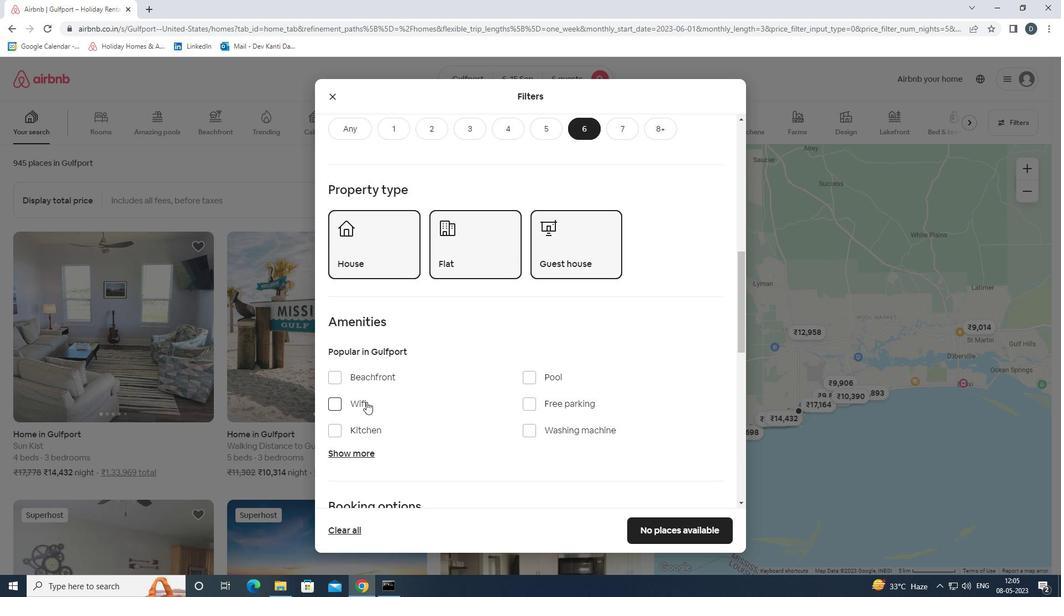 
Action: Mouse moved to (557, 405)
Screenshot: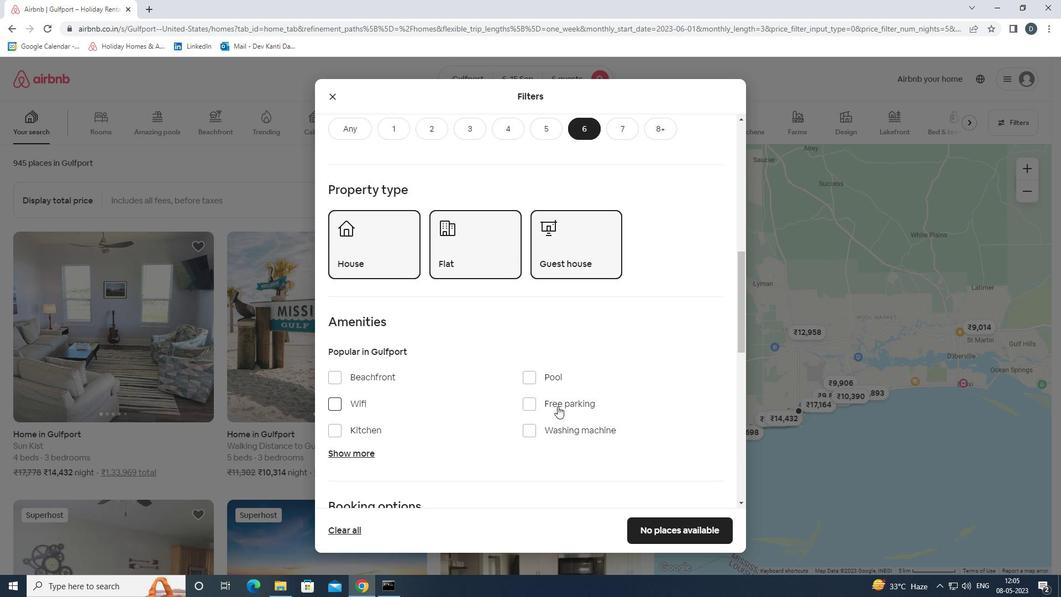 
Action: Mouse pressed left at (557, 405)
Screenshot: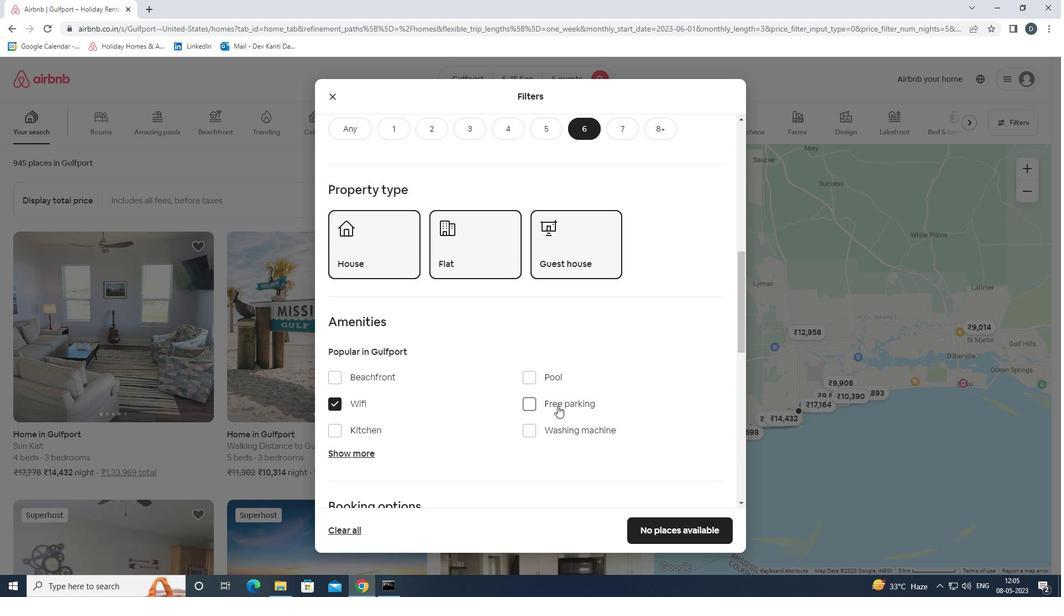 
Action: Mouse moved to (557, 405)
Screenshot: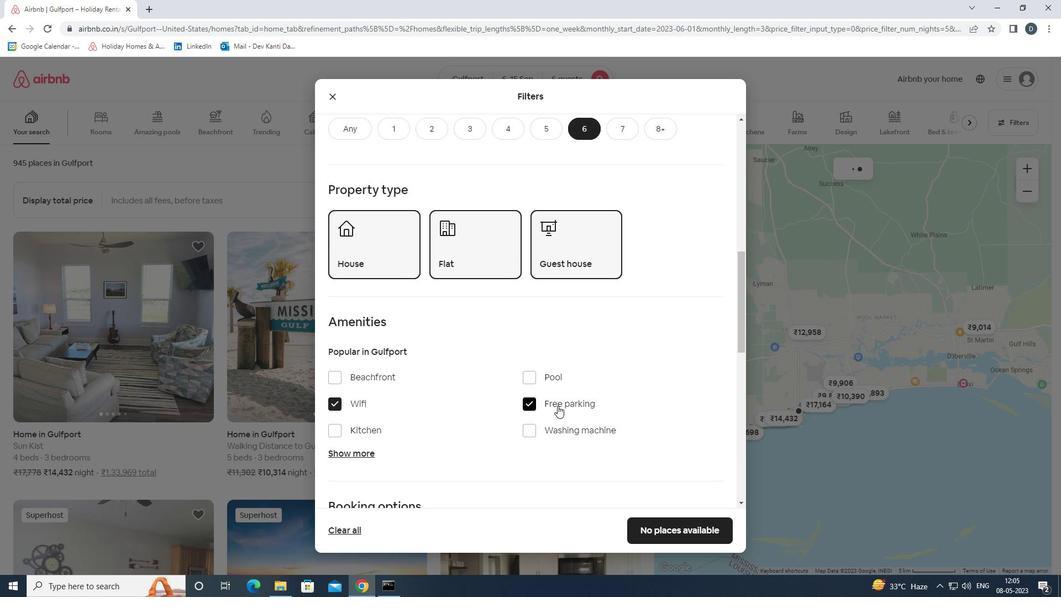 
Action: Mouse scrolled (557, 405) with delta (0, 0)
Screenshot: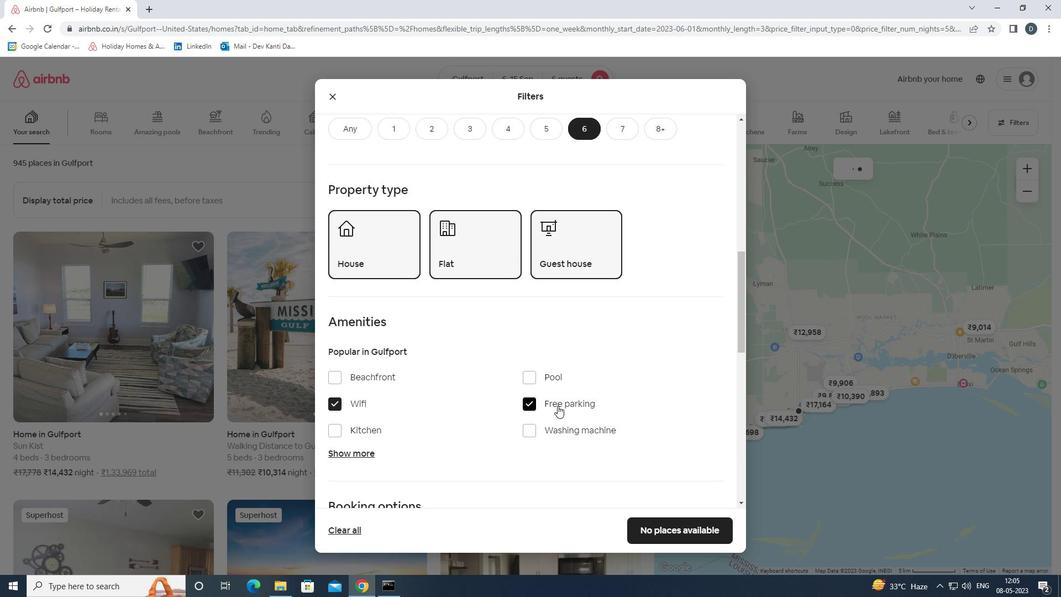 
Action: Mouse moved to (364, 403)
Screenshot: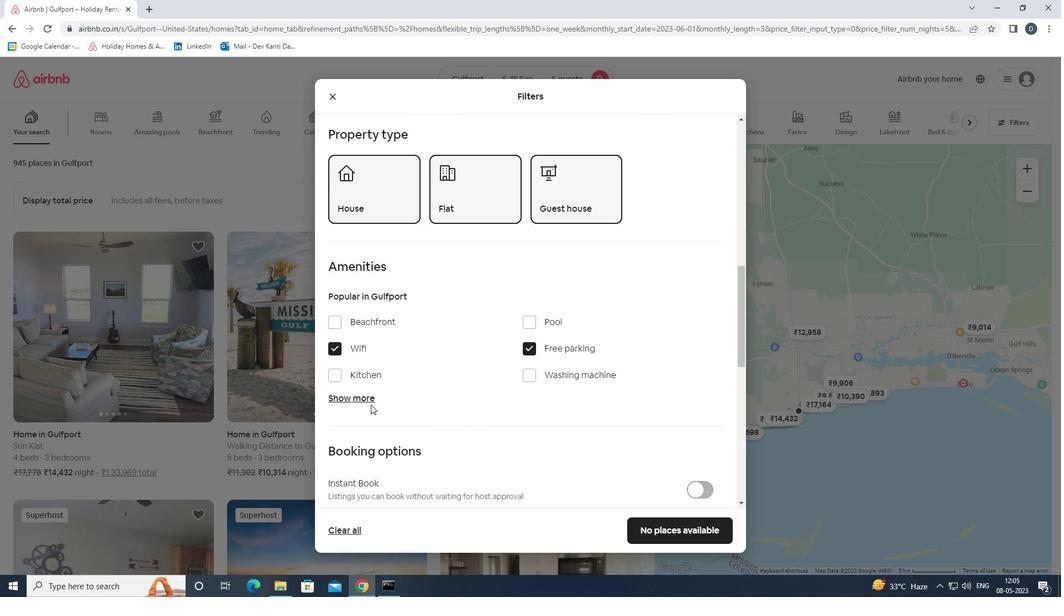 
Action: Mouse pressed left at (364, 403)
Screenshot: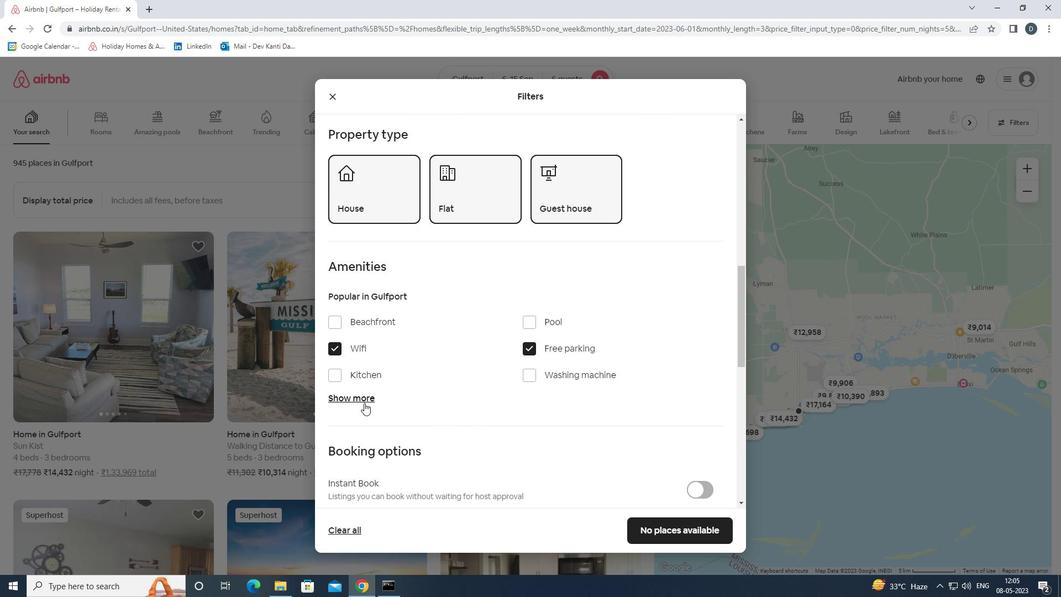 
Action: Mouse moved to (372, 400)
Screenshot: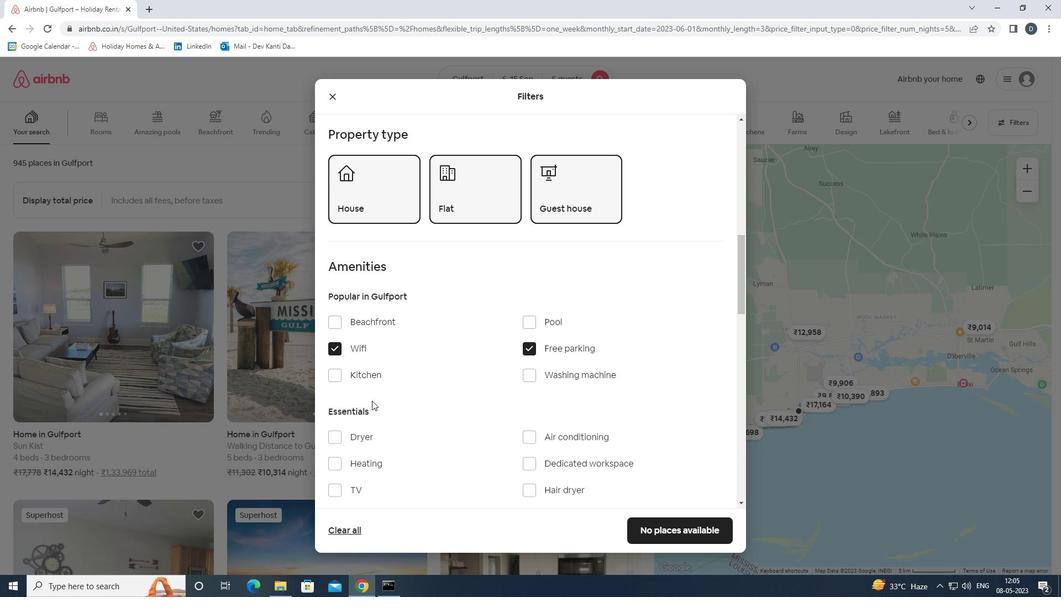 
Action: Mouse scrolled (372, 400) with delta (0, 0)
Screenshot: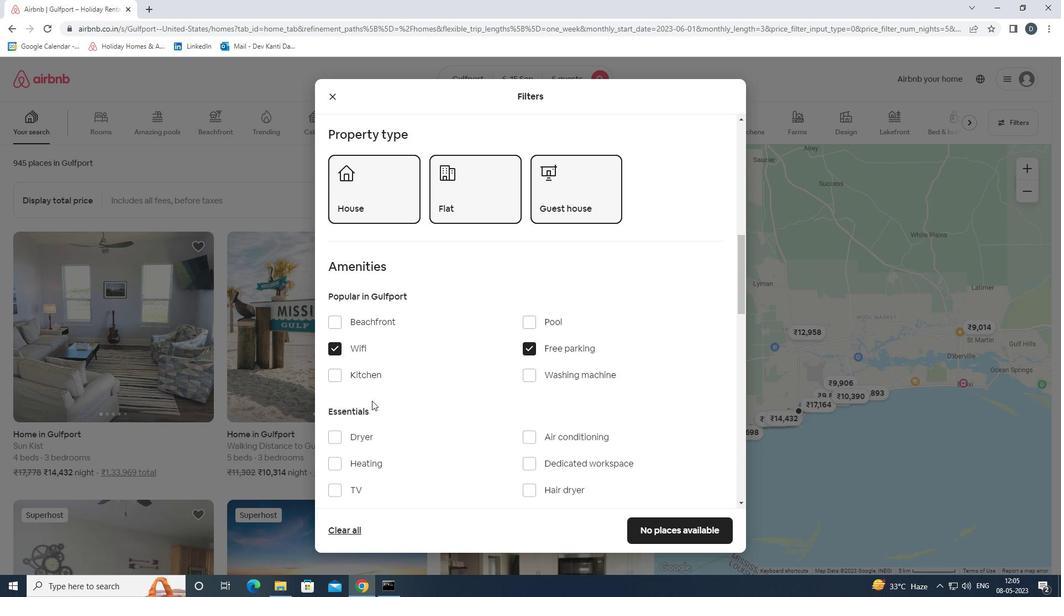 
Action: Mouse moved to (373, 401)
Screenshot: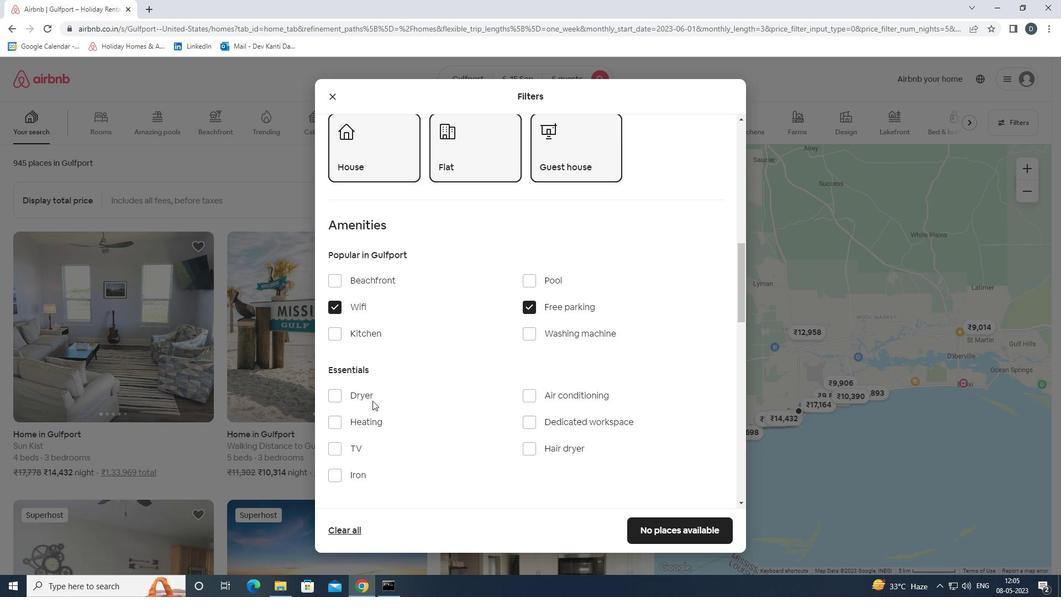 
Action: Mouse scrolled (373, 400) with delta (0, 0)
Screenshot: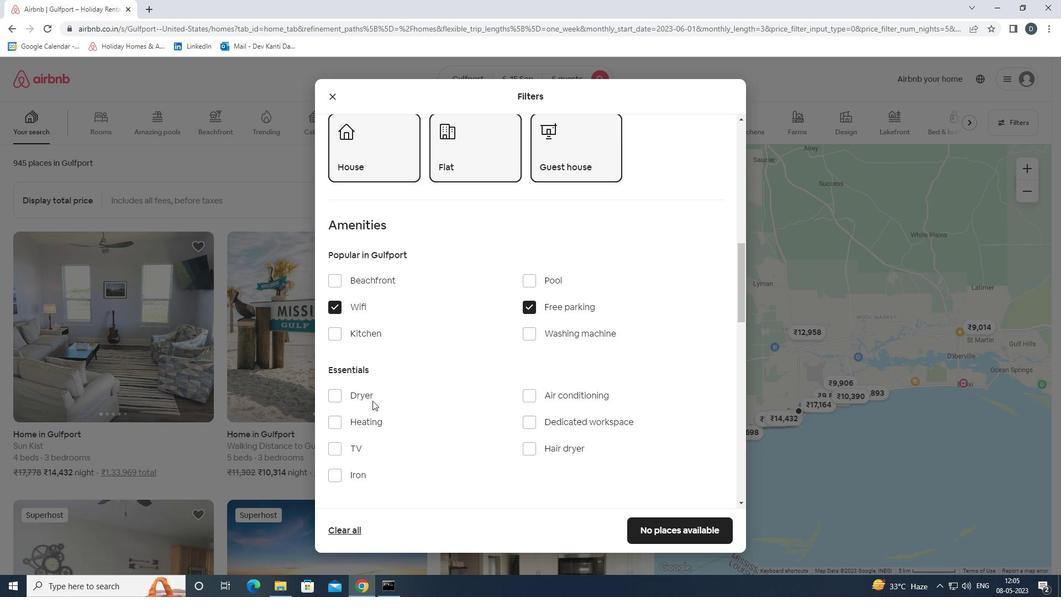
Action: Mouse moved to (347, 379)
Screenshot: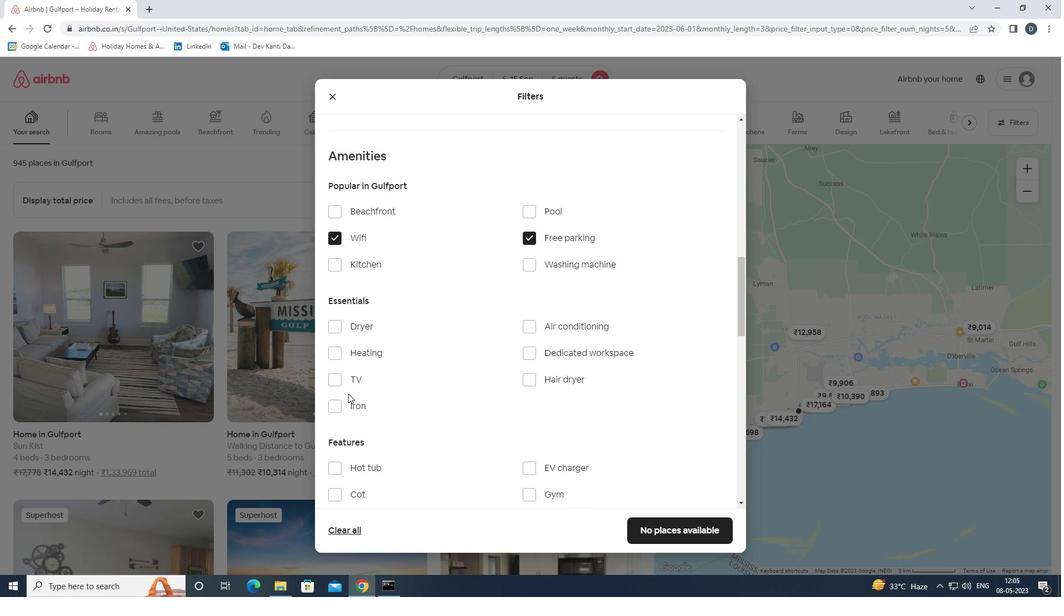 
Action: Mouse pressed left at (347, 379)
Screenshot: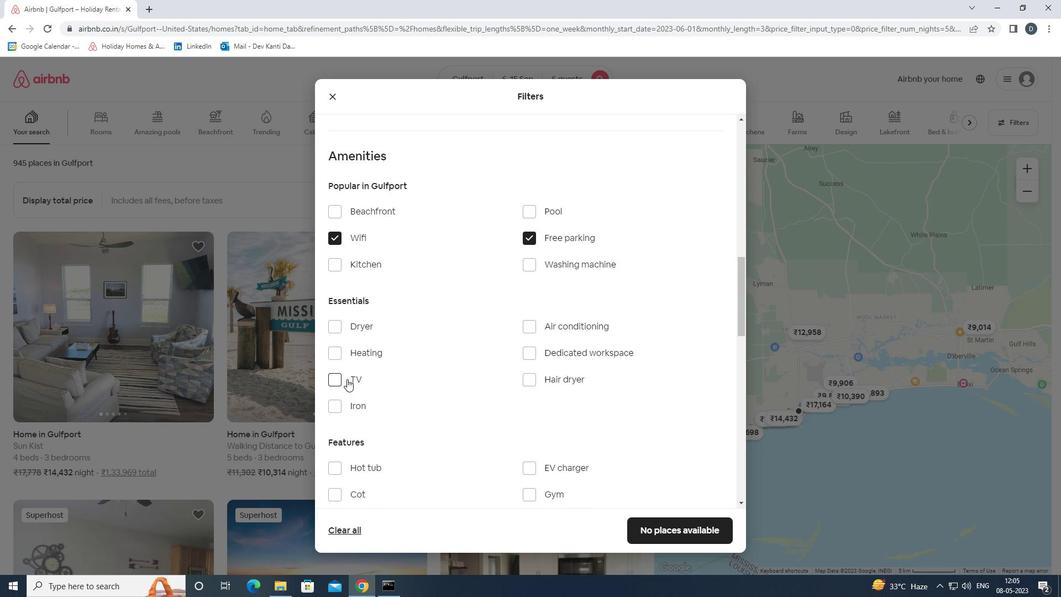 
Action: Mouse moved to (481, 380)
Screenshot: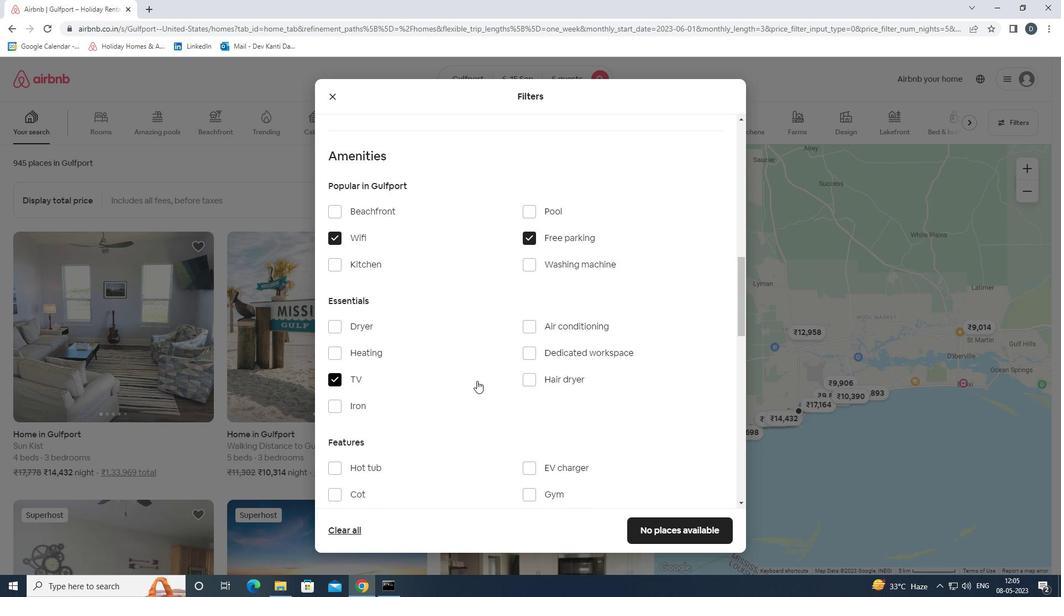 
Action: Mouse scrolled (481, 380) with delta (0, 0)
Screenshot: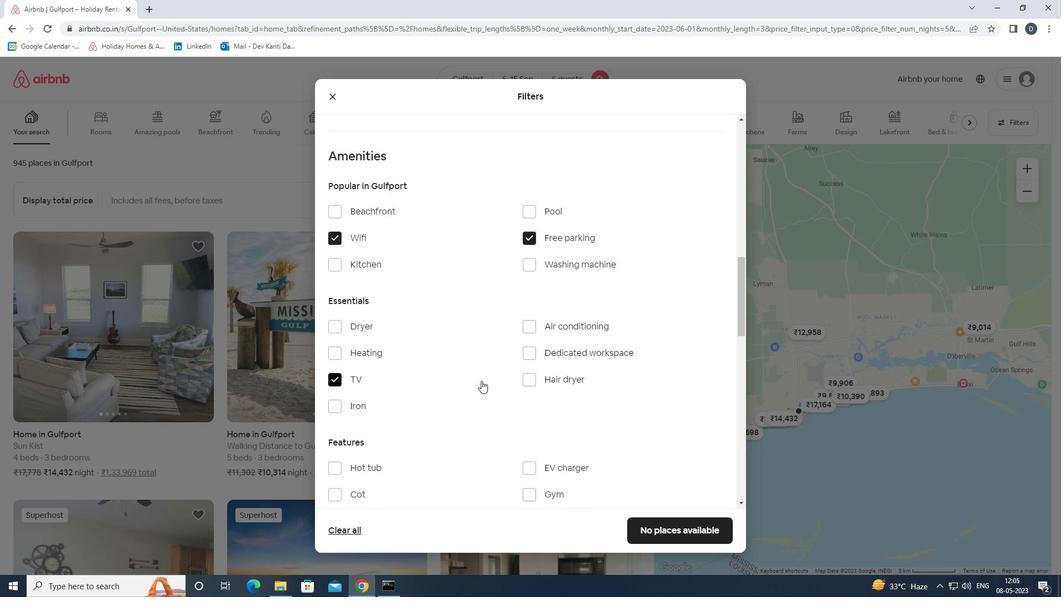 
Action: Mouse scrolled (481, 380) with delta (0, 0)
Screenshot: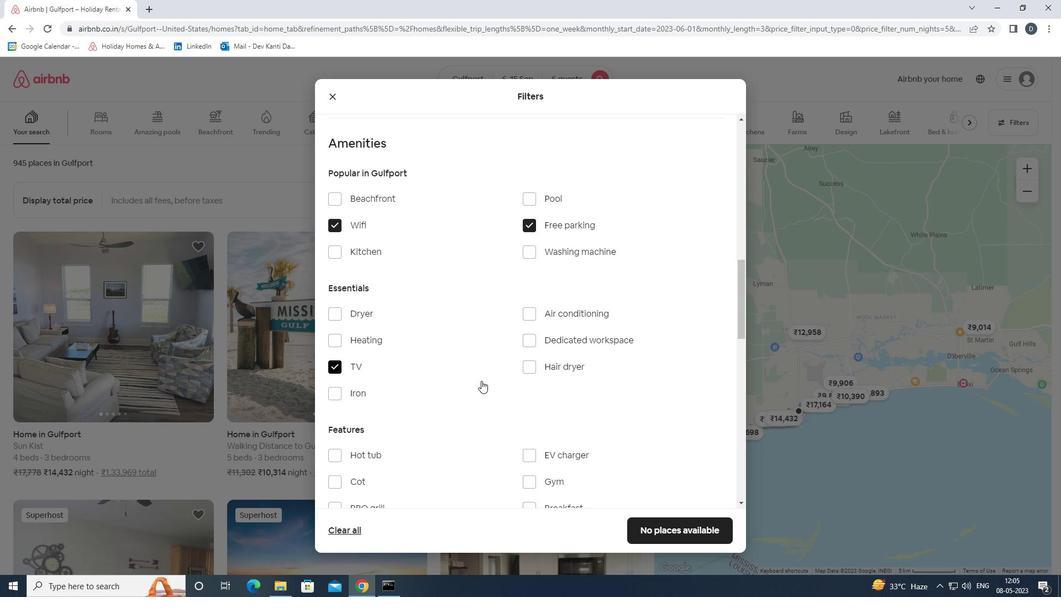 
Action: Mouse moved to (529, 376)
Screenshot: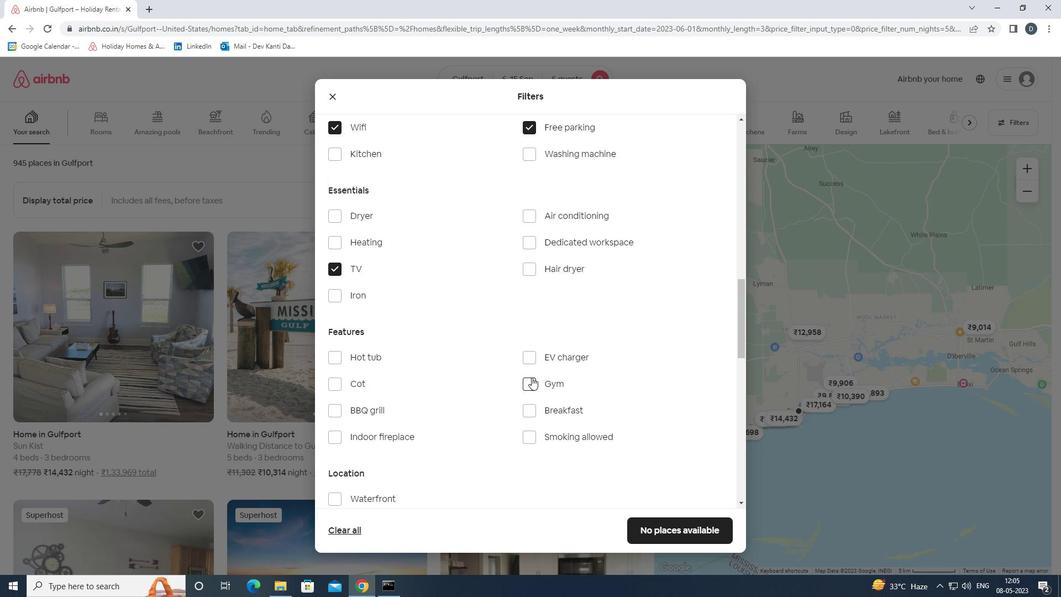
Action: Mouse pressed left at (529, 376)
Screenshot: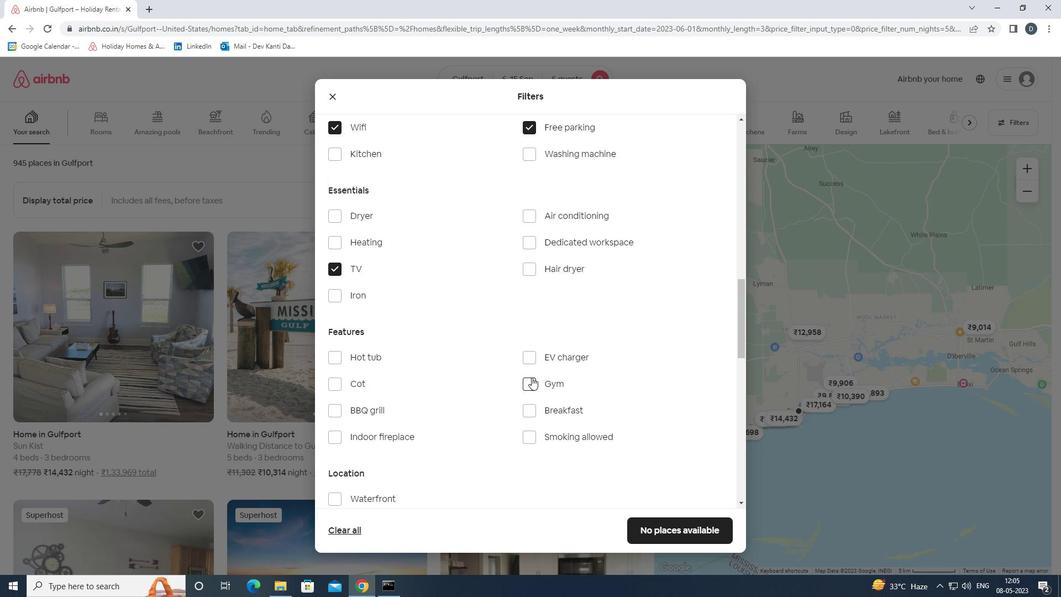 
Action: Mouse moved to (528, 379)
Screenshot: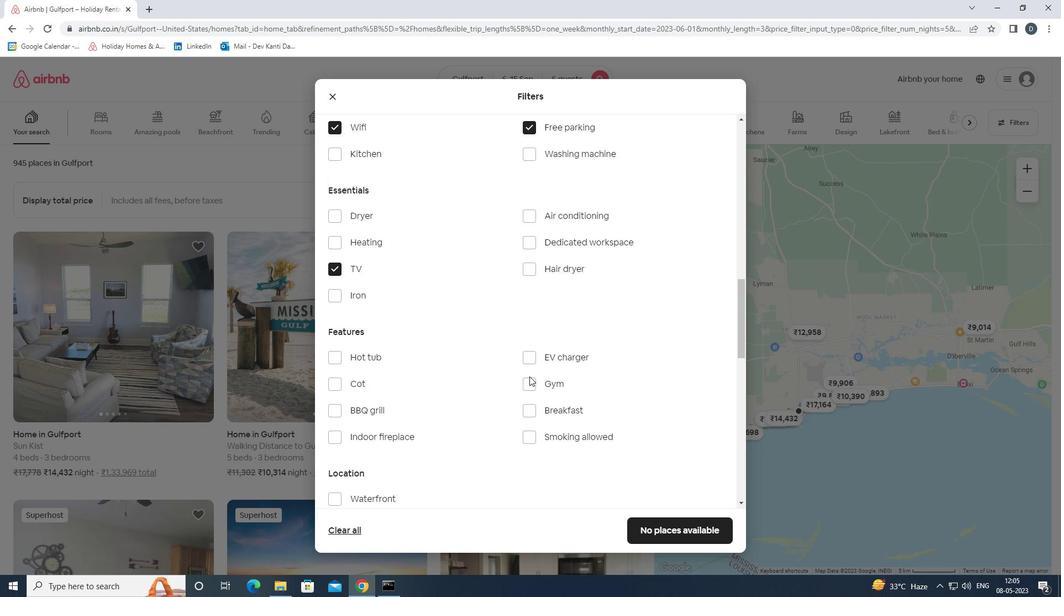 
Action: Mouse pressed left at (528, 379)
Screenshot: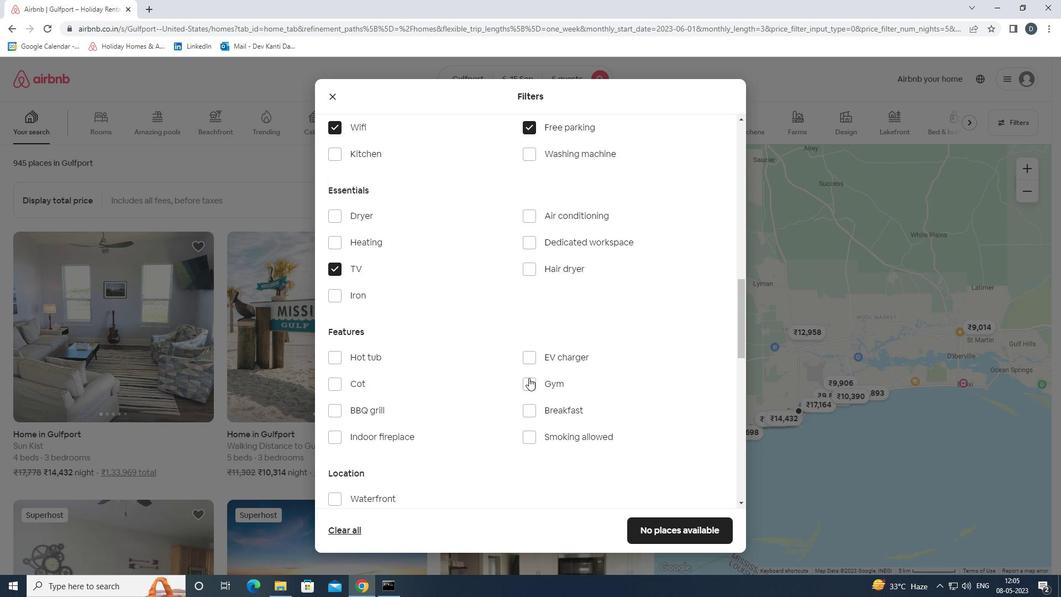 
Action: Mouse moved to (529, 403)
Screenshot: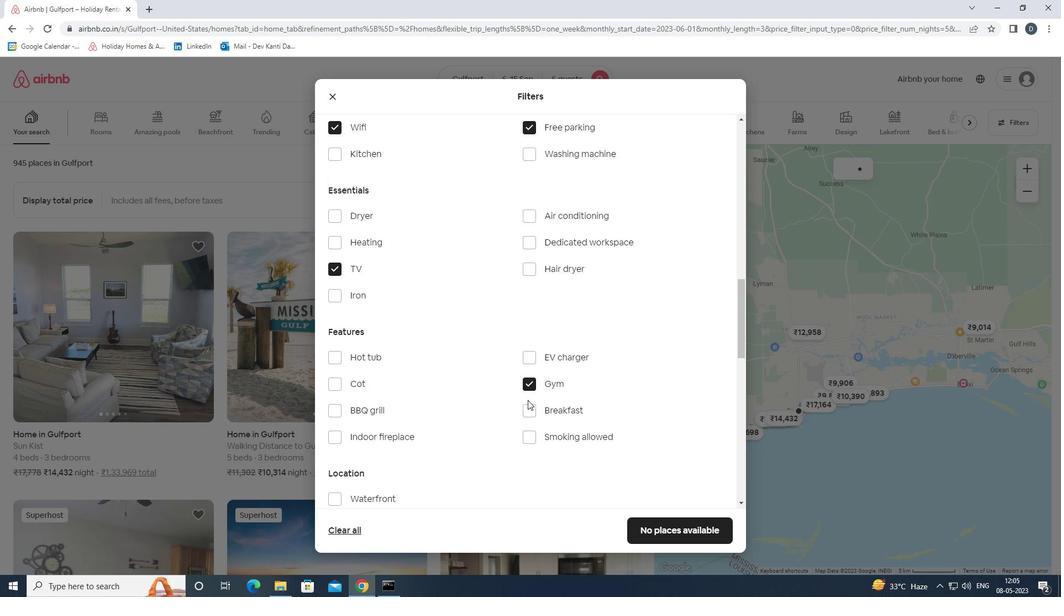
Action: Mouse pressed left at (529, 403)
Screenshot: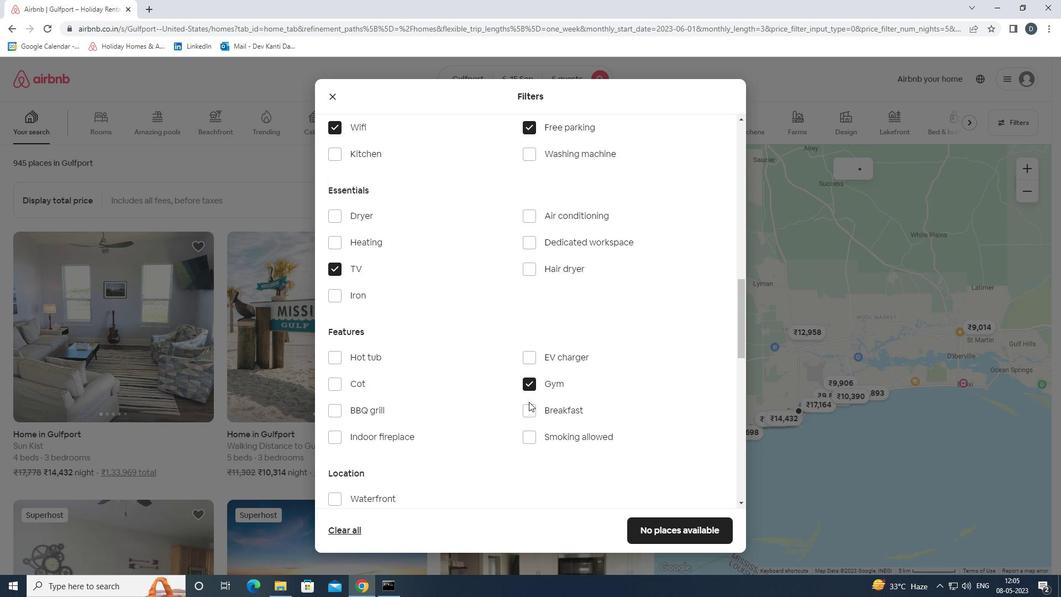 
Action: Mouse moved to (533, 411)
Screenshot: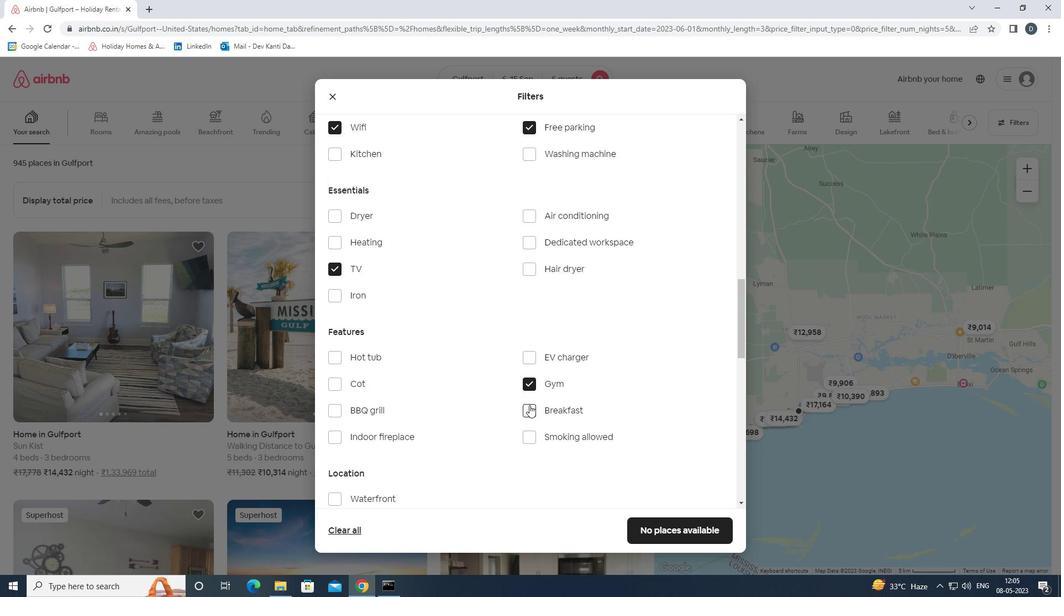 
Action: Mouse pressed left at (533, 411)
Screenshot: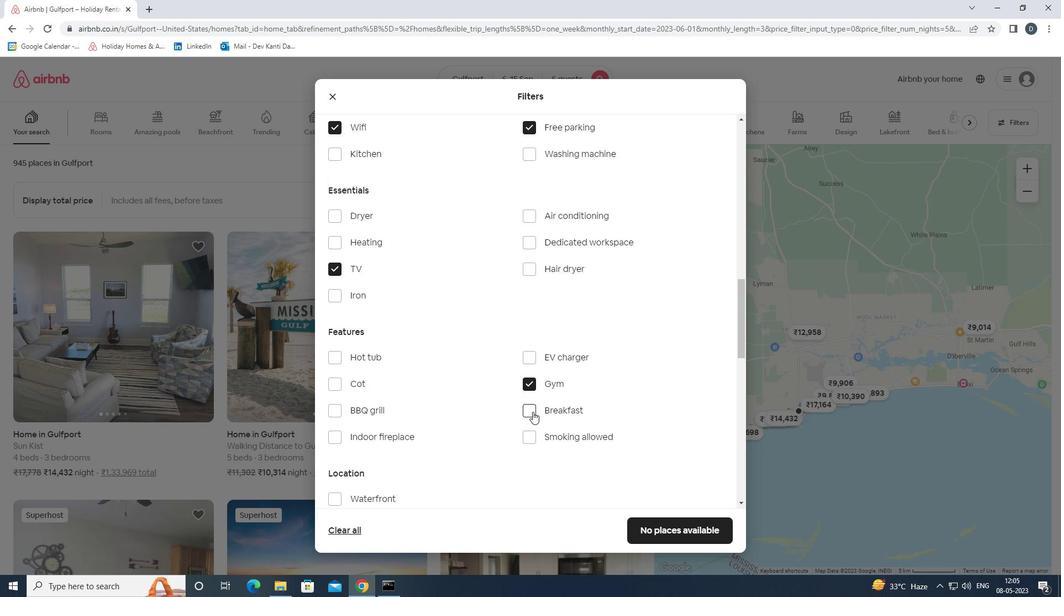 
Action: Mouse moved to (533, 407)
Screenshot: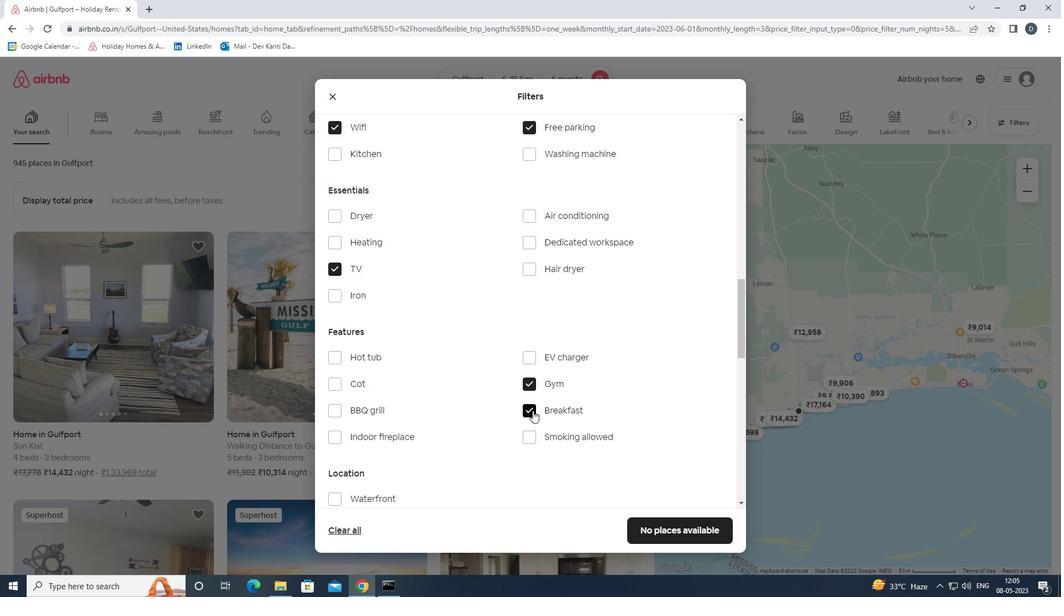 
Action: Mouse scrolled (533, 406) with delta (0, 0)
Screenshot: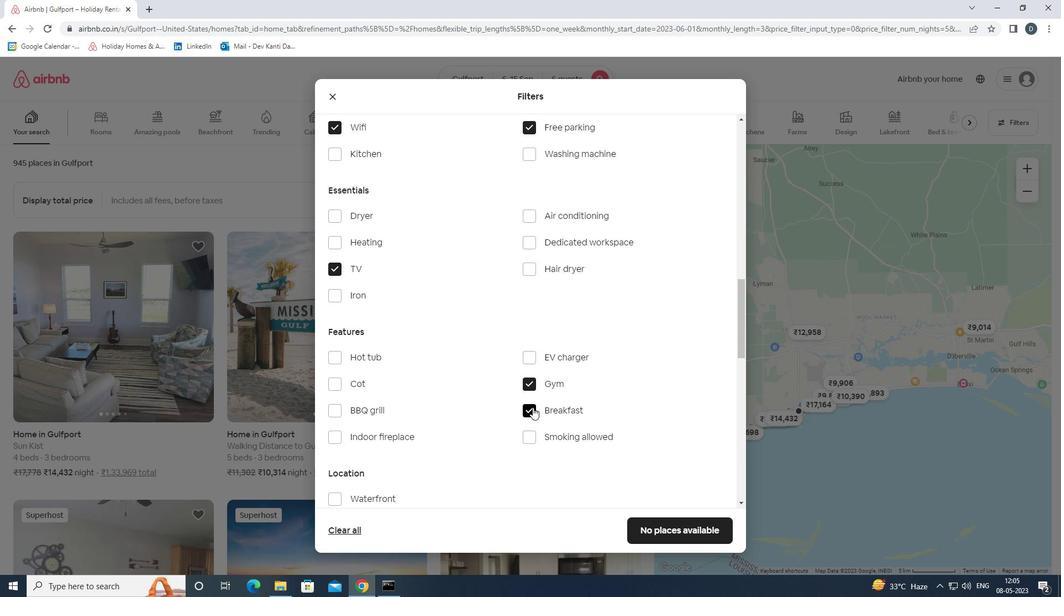 
Action: Mouse scrolled (533, 406) with delta (0, 0)
Screenshot: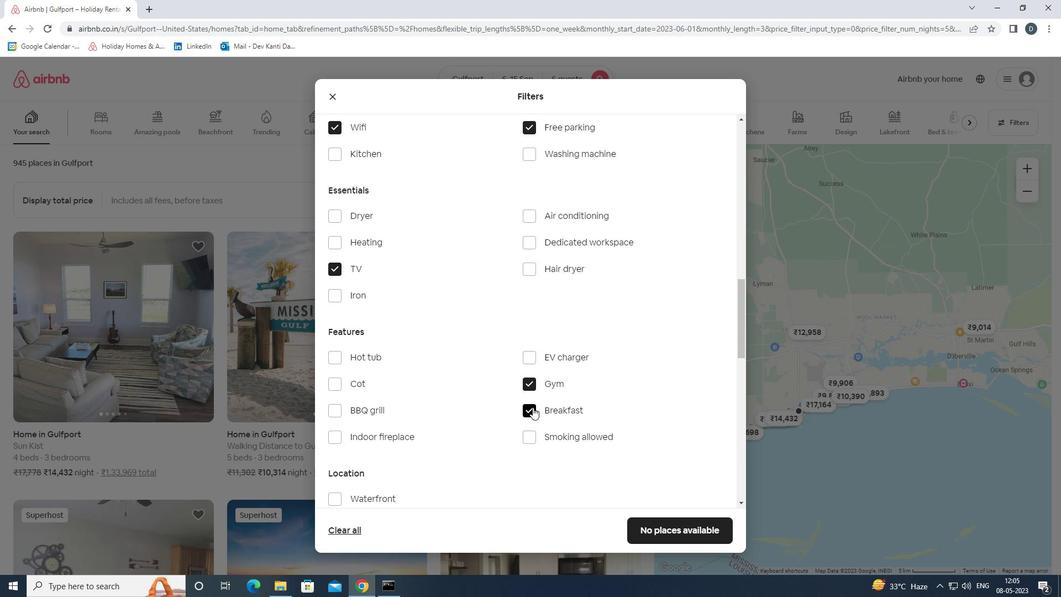 
Action: Mouse scrolled (533, 406) with delta (0, 0)
Screenshot: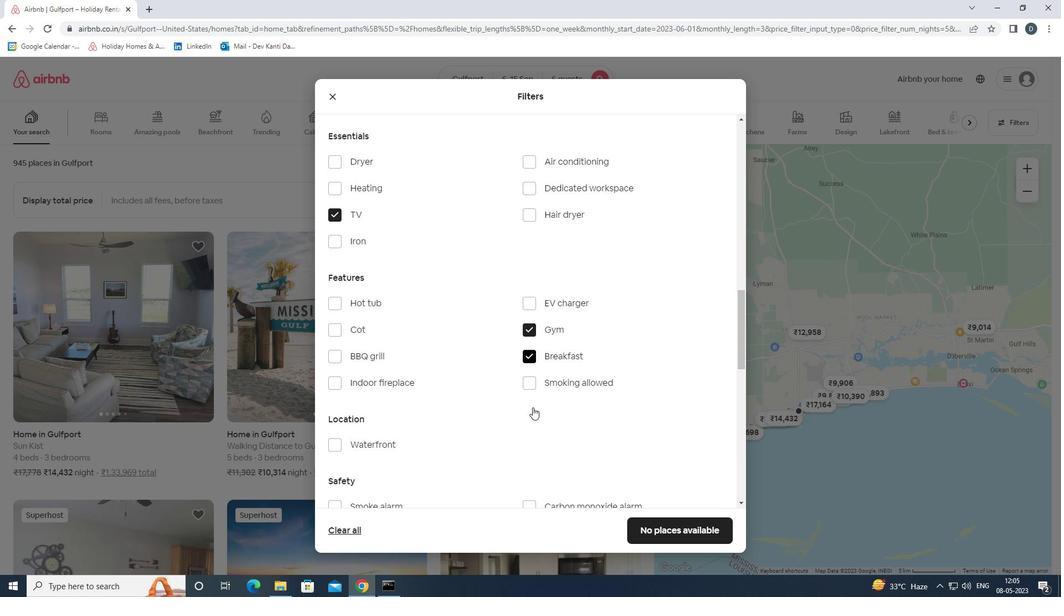 
Action: Mouse scrolled (533, 406) with delta (0, 0)
Screenshot: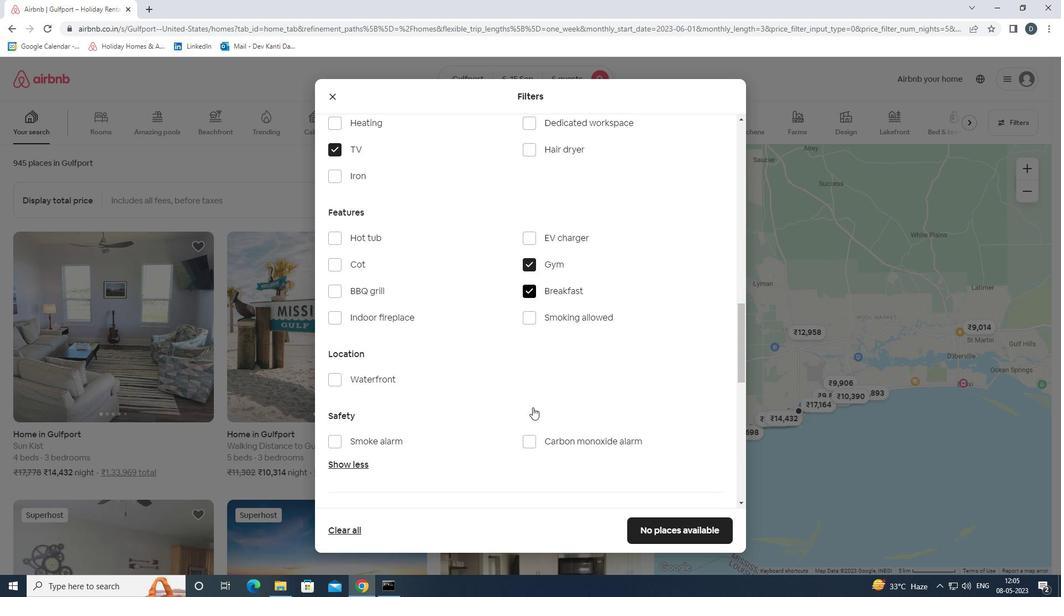 
Action: Mouse scrolled (533, 406) with delta (0, 0)
Screenshot: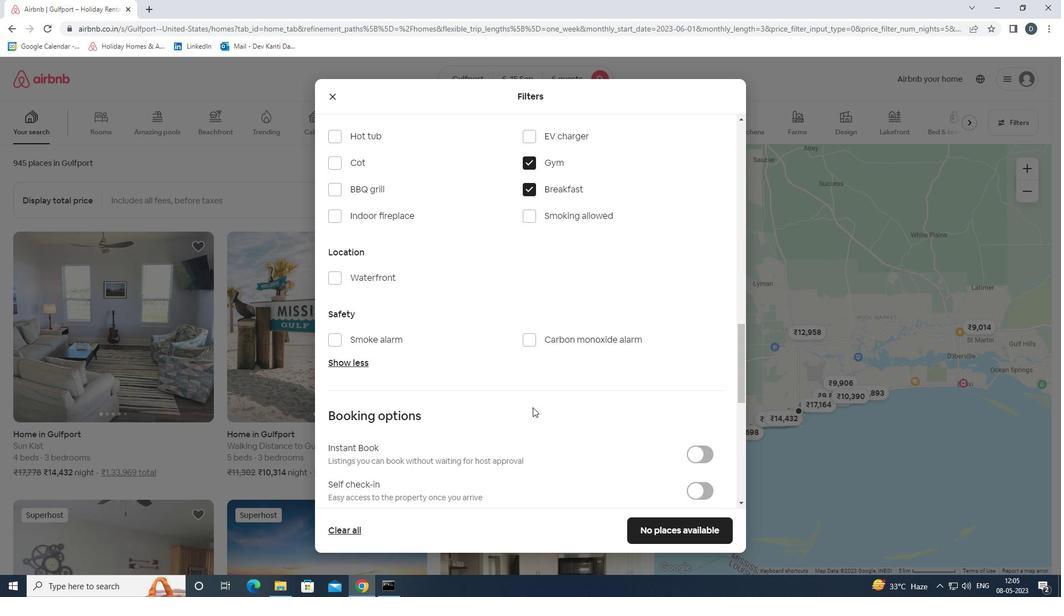
Action: Mouse moved to (697, 439)
Screenshot: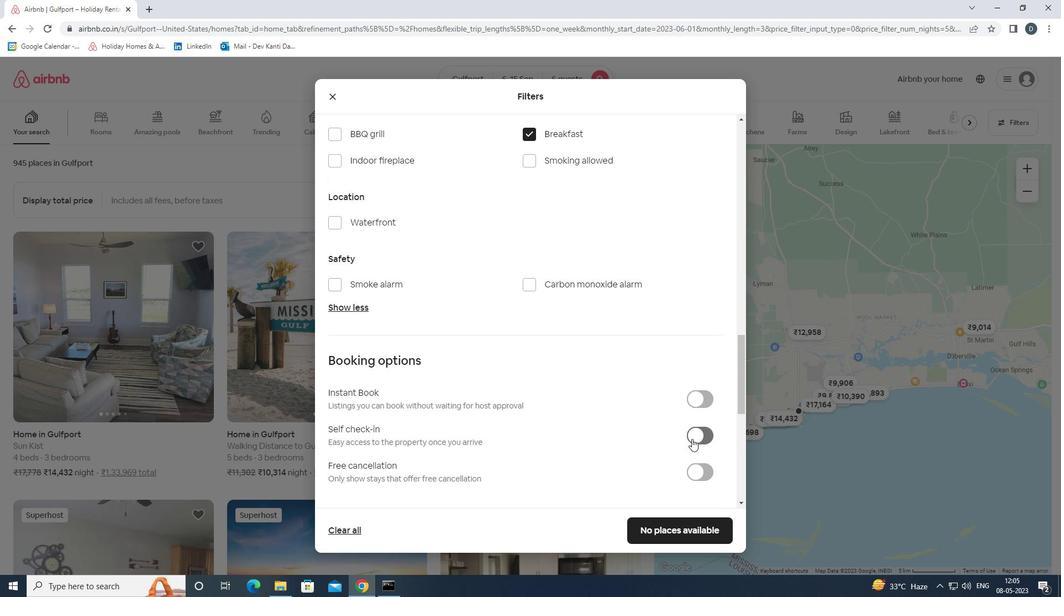 
Action: Mouse pressed left at (697, 439)
Screenshot: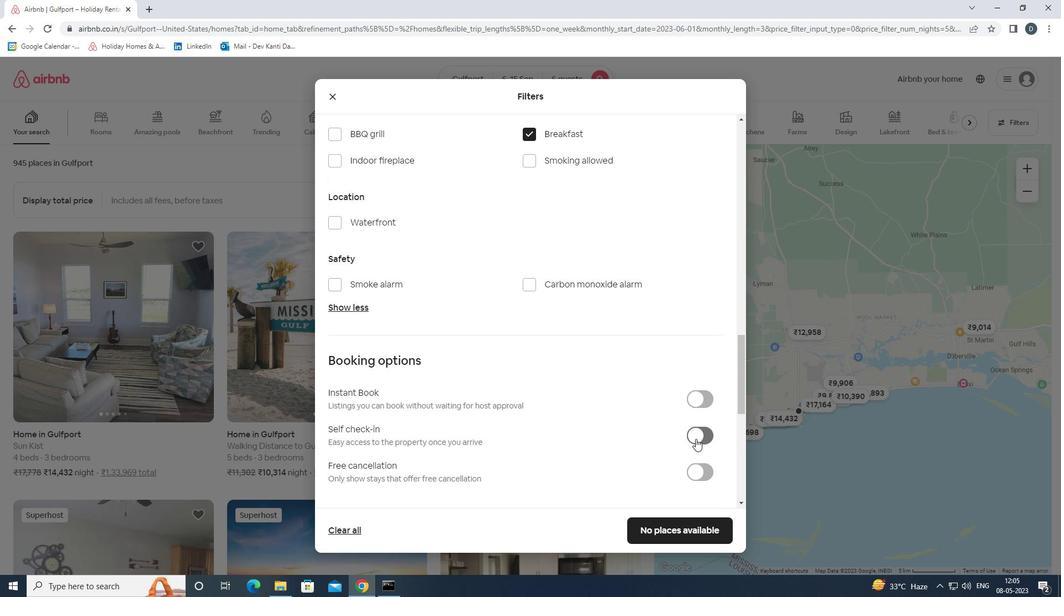 
Action: Mouse moved to (697, 438)
Screenshot: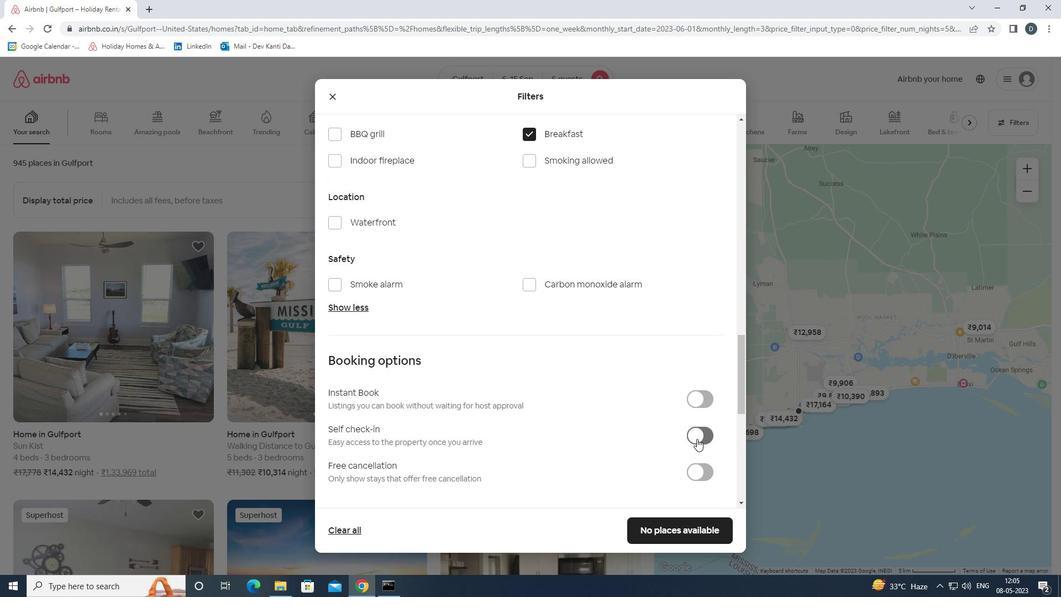 
Action: Mouse scrolled (697, 437) with delta (0, 0)
Screenshot: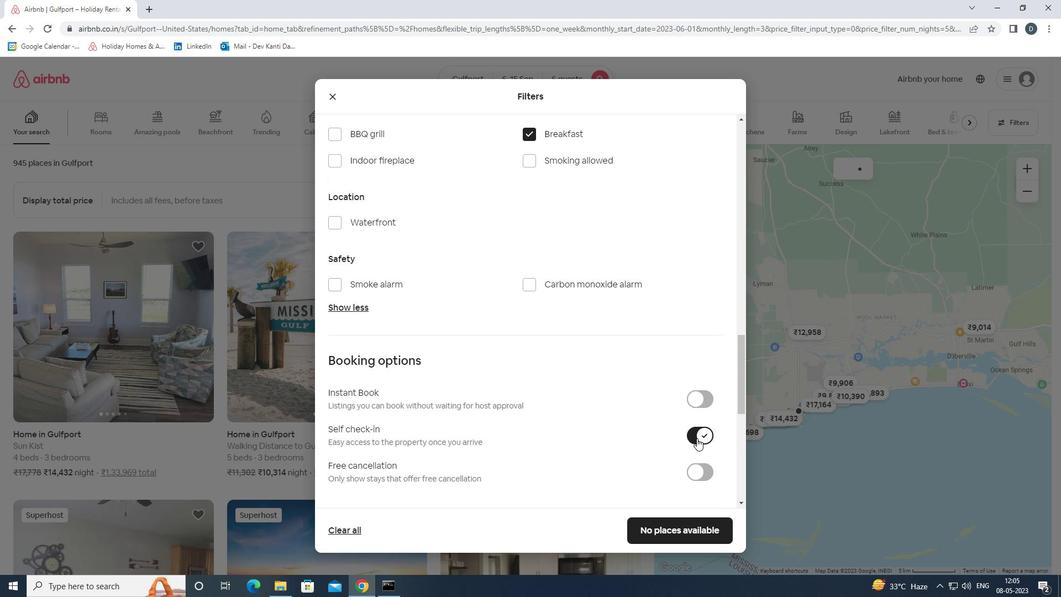 
Action: Mouse scrolled (697, 437) with delta (0, 0)
Screenshot: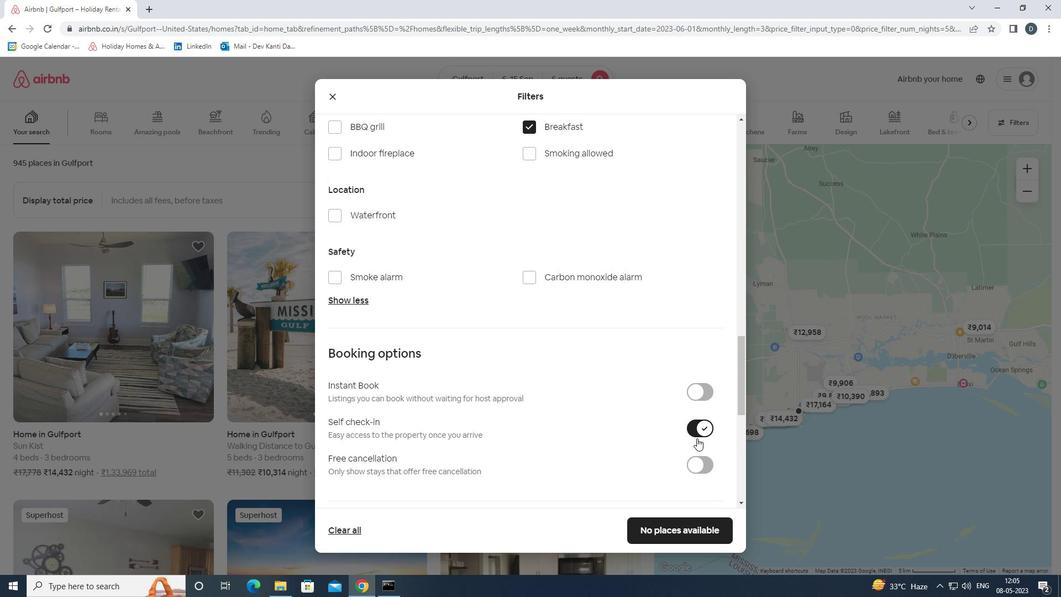 
Action: Mouse scrolled (697, 437) with delta (0, 0)
Screenshot: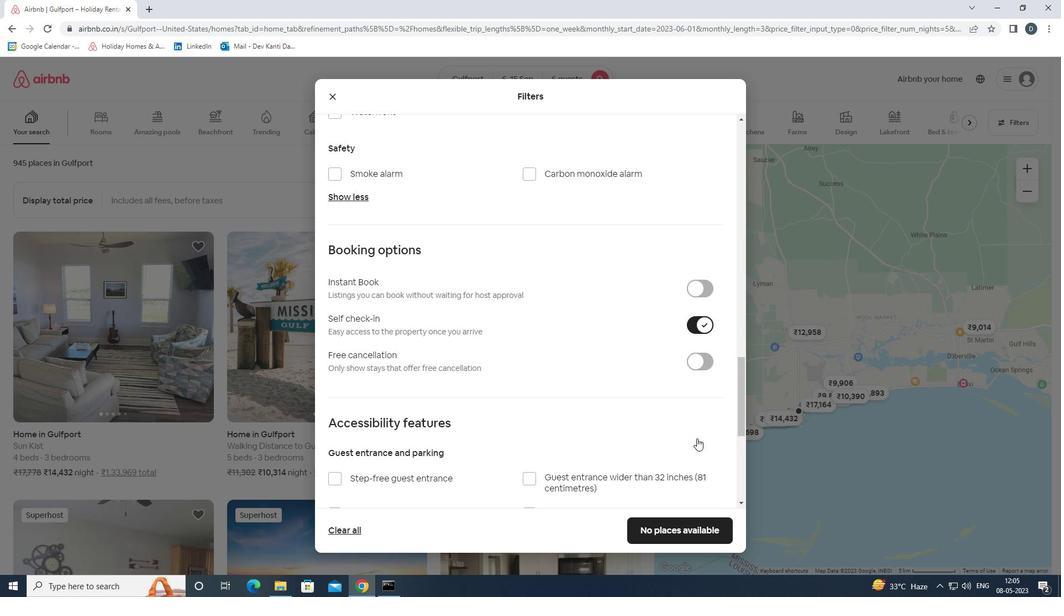 
Action: Mouse scrolled (697, 437) with delta (0, 0)
Screenshot: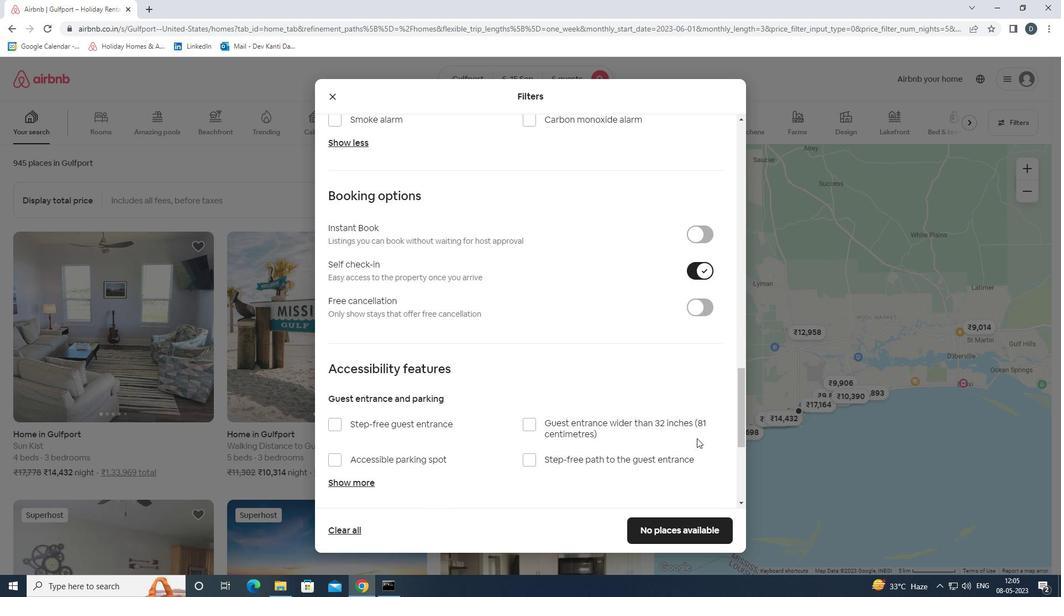 
Action: Mouse scrolled (697, 437) with delta (0, 0)
Screenshot: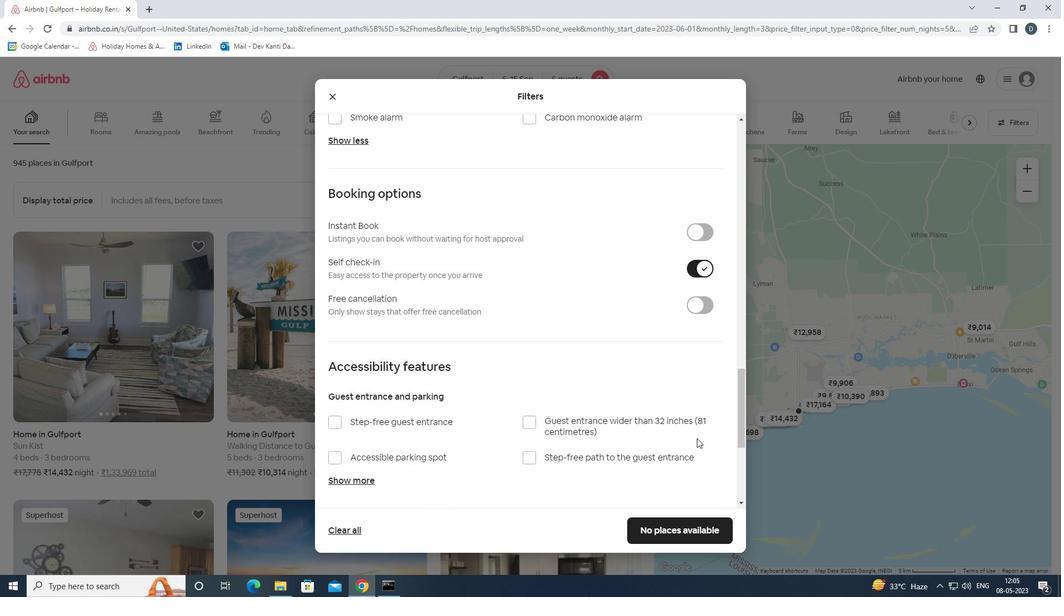 
Action: Mouse moved to (697, 435)
Screenshot: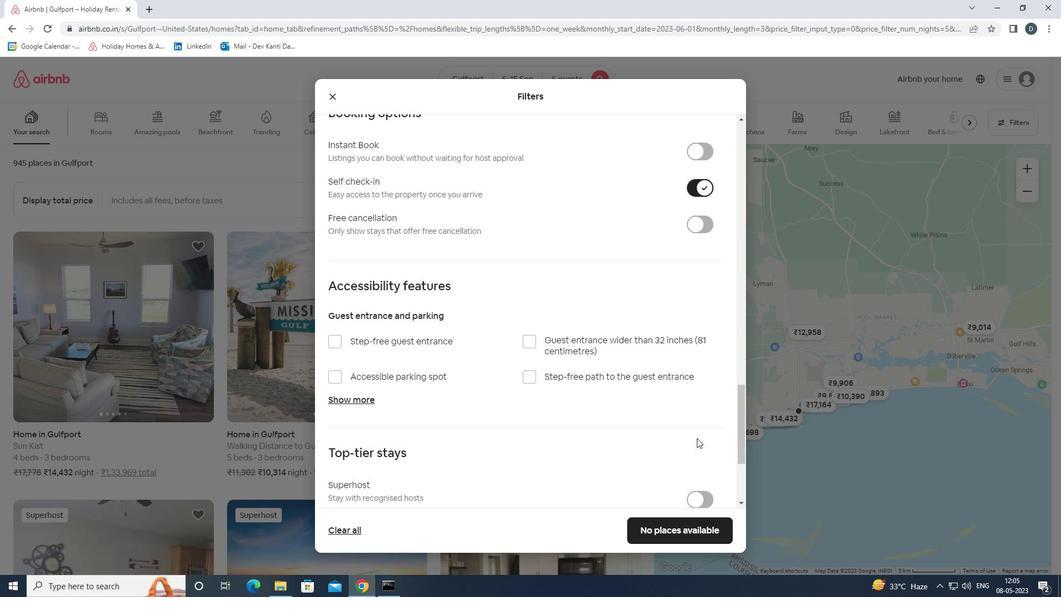 
Action: Mouse scrolled (697, 435) with delta (0, 0)
Screenshot: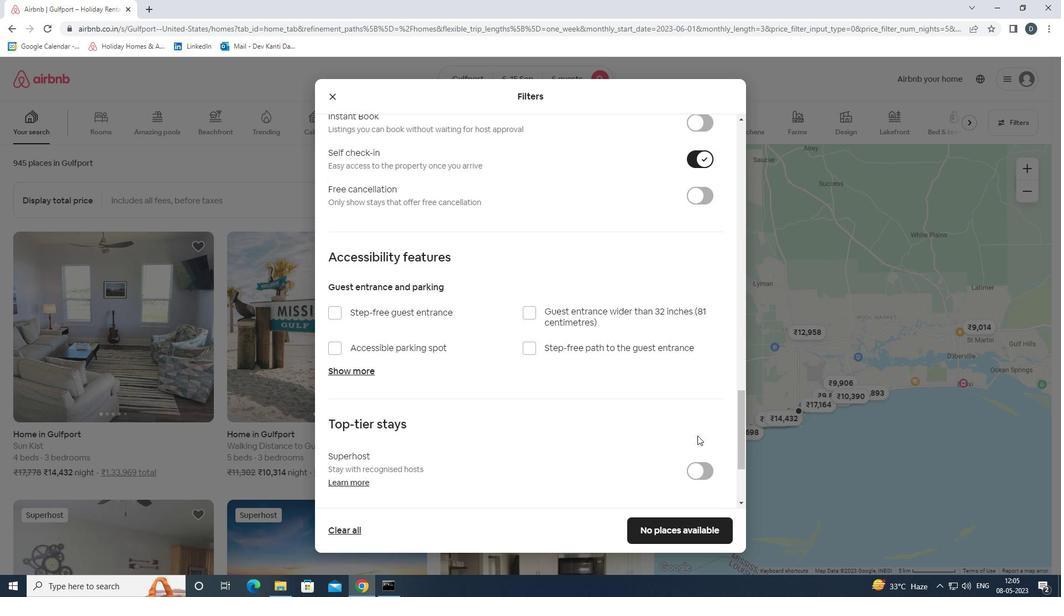 
Action: Mouse scrolled (697, 435) with delta (0, 0)
Screenshot: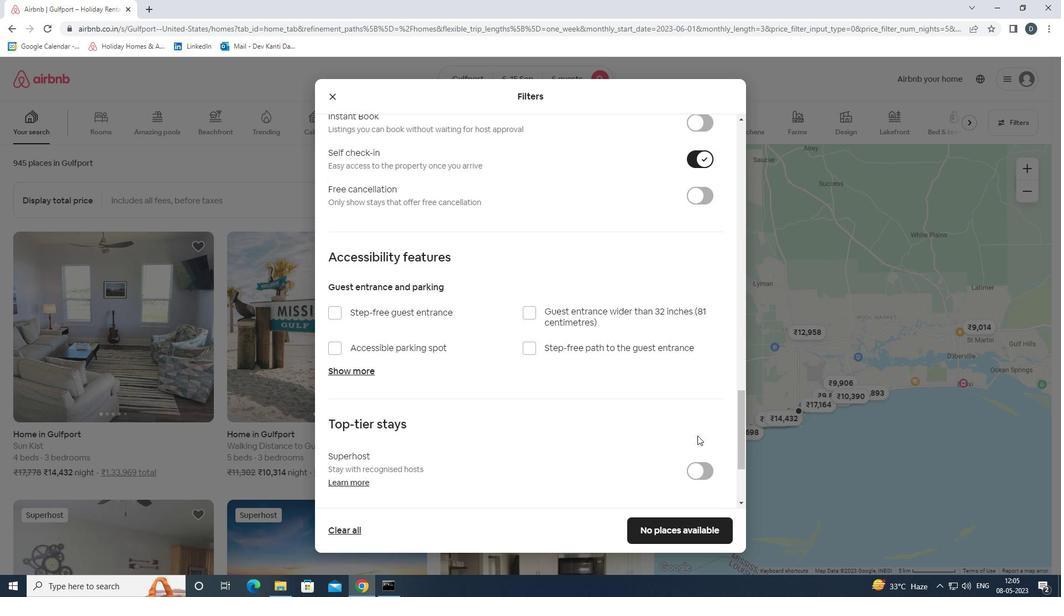 
Action: Mouse scrolled (697, 435) with delta (0, 0)
Screenshot: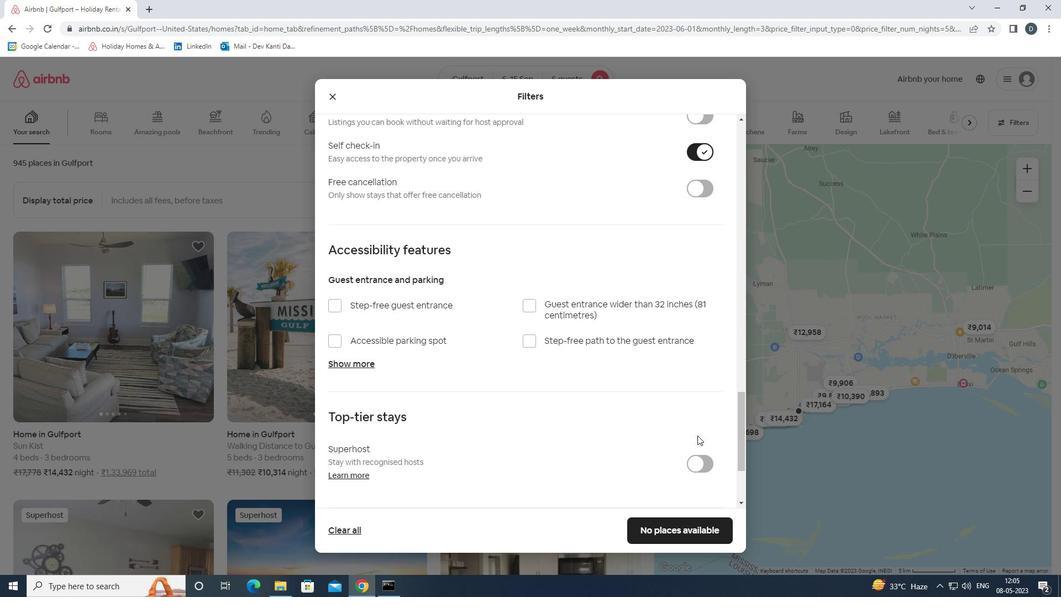 
Action: Mouse scrolled (697, 435) with delta (0, 0)
Screenshot: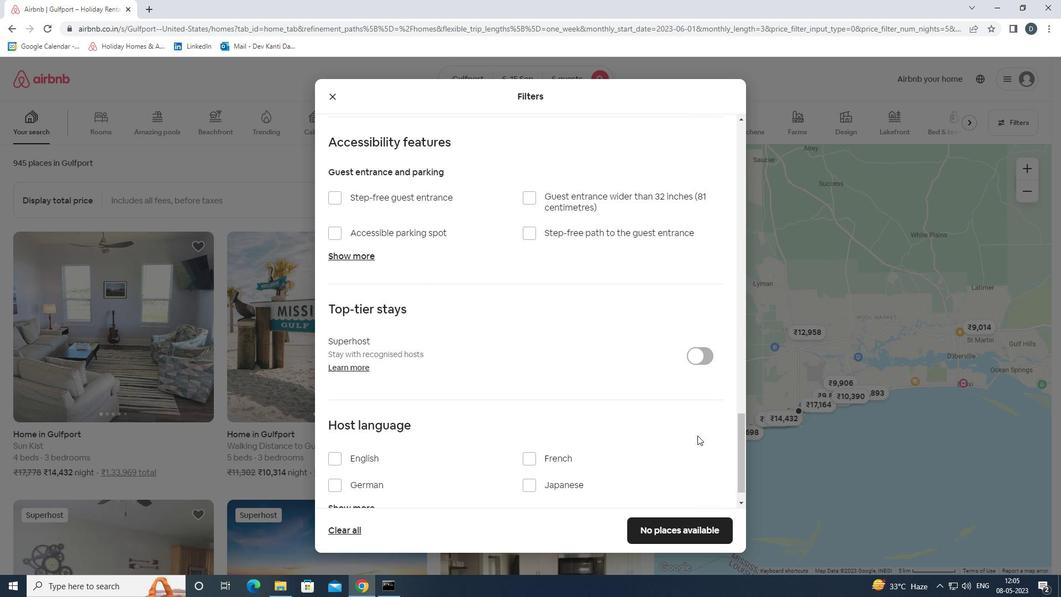 
Action: Mouse scrolled (697, 435) with delta (0, 0)
Screenshot: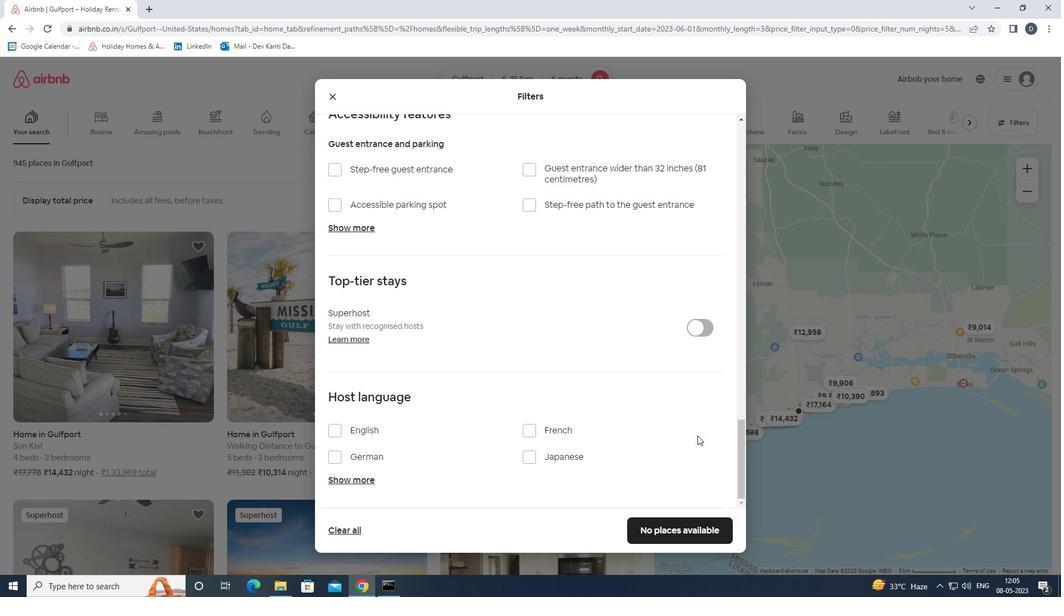 
Action: Mouse moved to (366, 428)
Screenshot: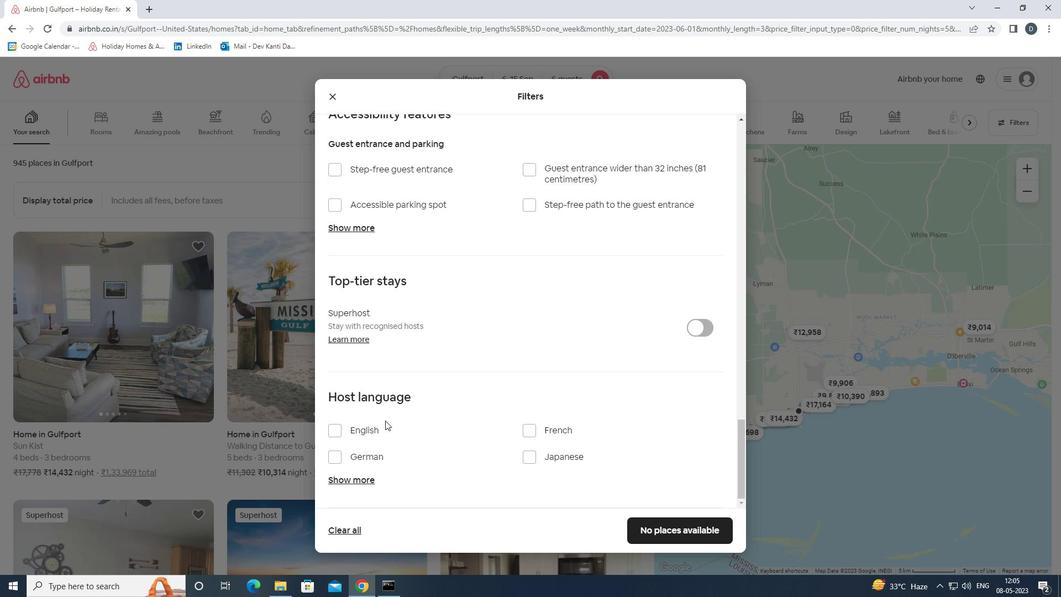 
Action: Mouse pressed left at (366, 428)
Screenshot: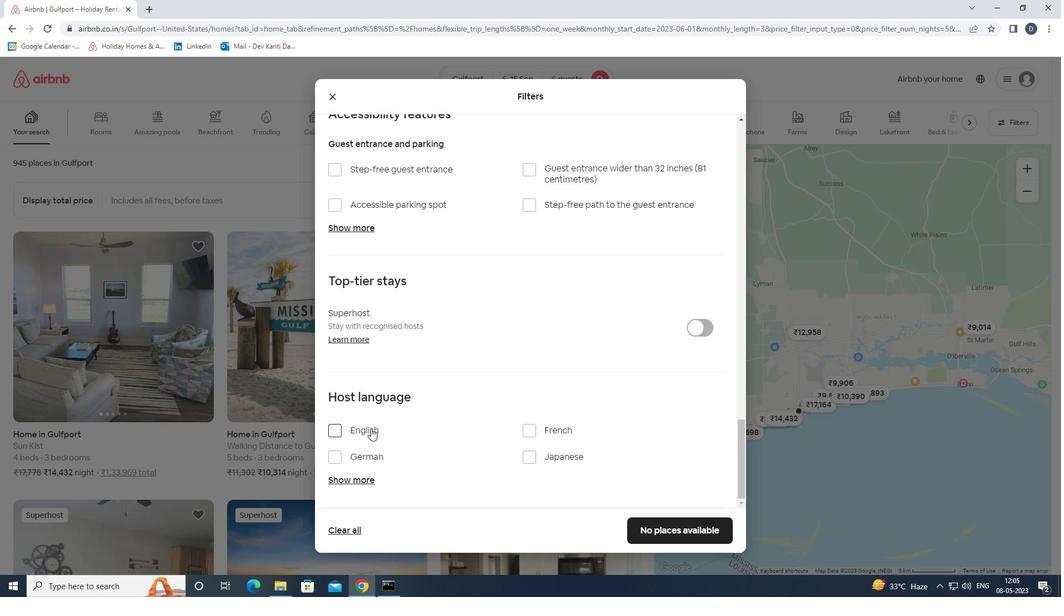 
Action: Mouse moved to (367, 430)
Screenshot: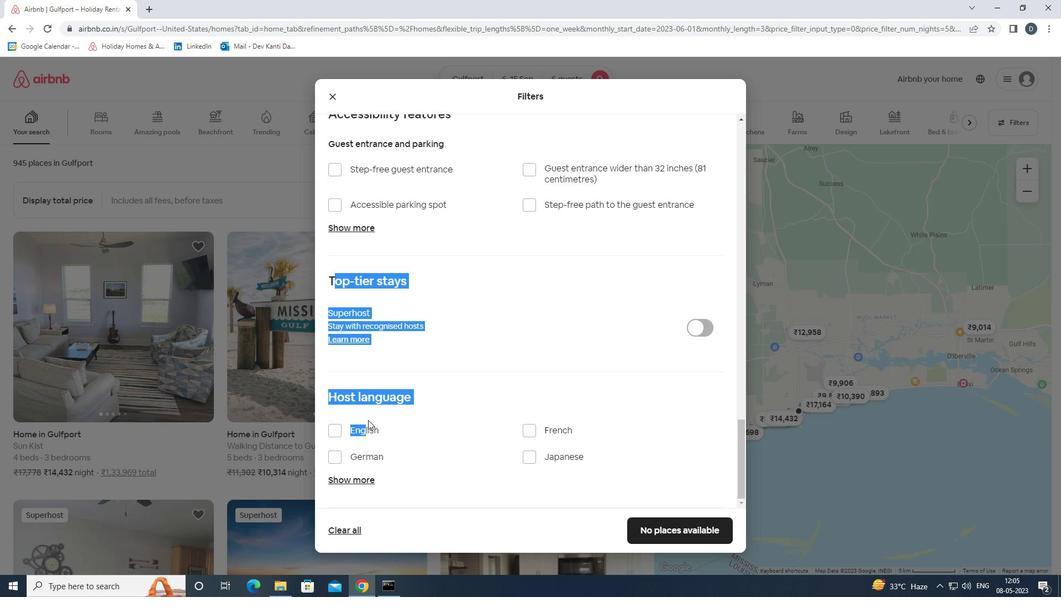 
Action: Mouse pressed left at (367, 430)
Screenshot: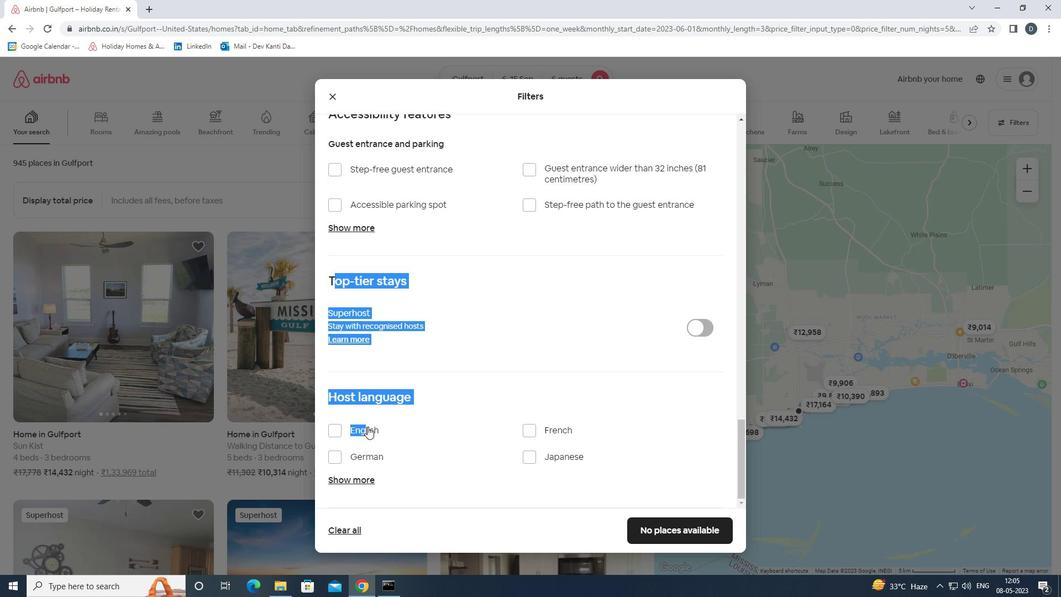 
Action: Mouse moved to (654, 524)
Screenshot: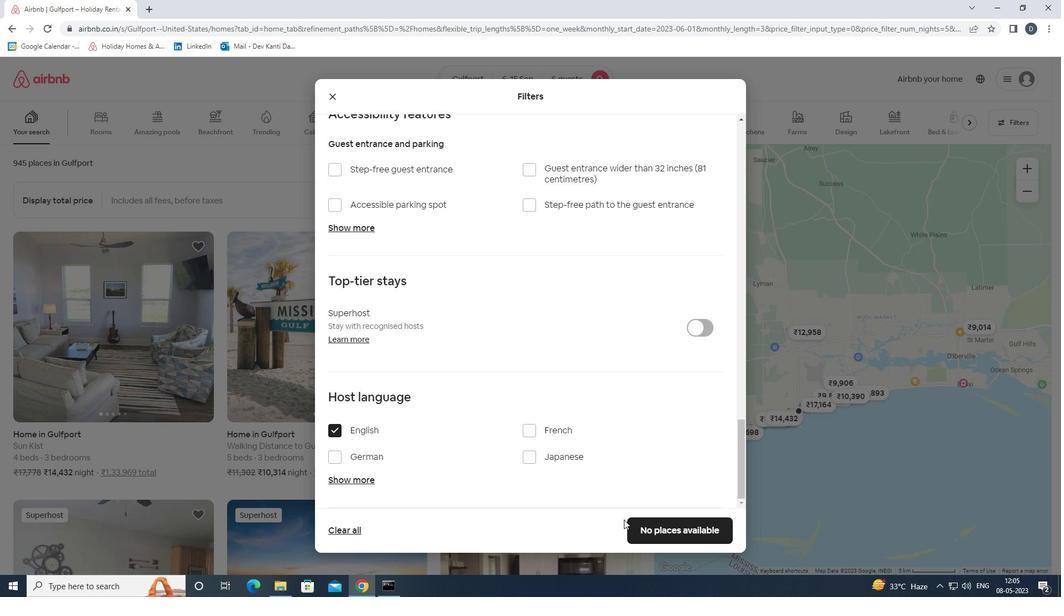 
Action: Mouse pressed left at (654, 524)
Screenshot: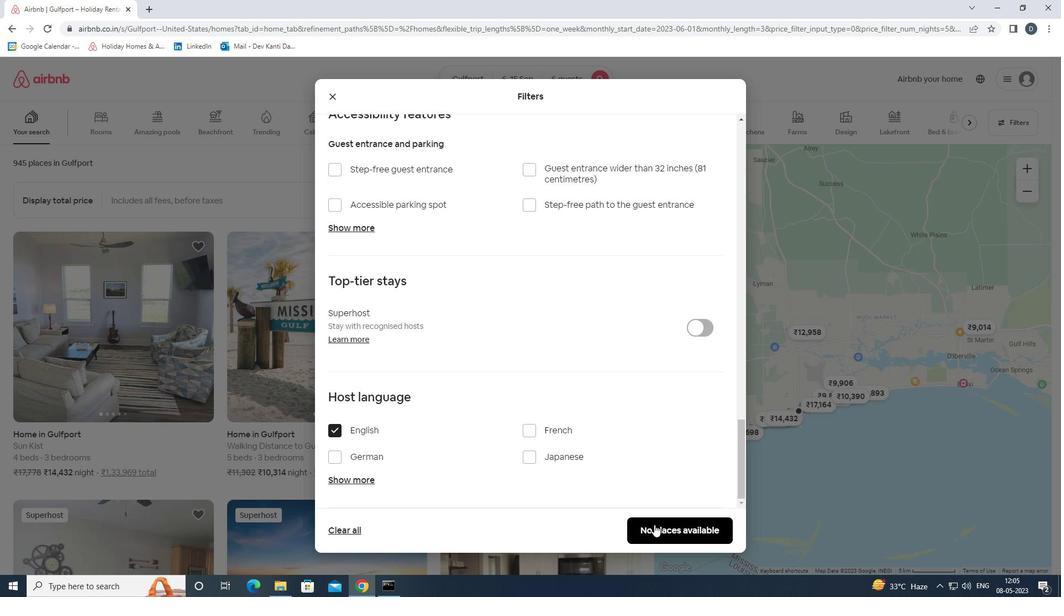 
Action: Mouse moved to (656, 519)
Screenshot: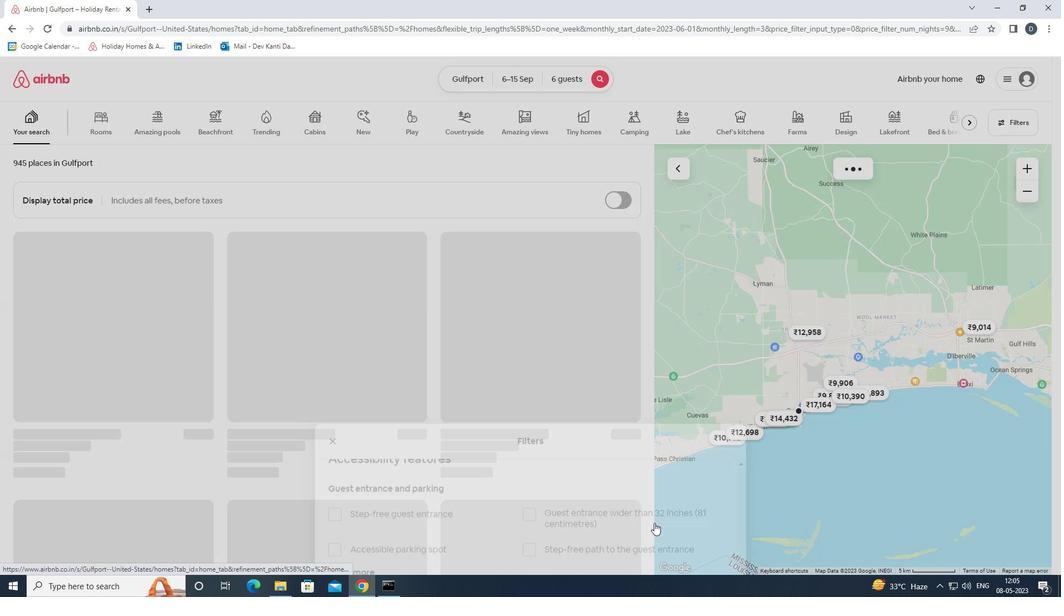 
